 Task: Look for space in Wonosobo, Indonesia from 24th August, 2023 to 10th September, 2023 for 8 adults in price range Rs.12000 to Rs.15000. Place can be entire place or shared room with 4 bedrooms having 8 beds and 4 bathrooms. Property type can be house, flat, guest house. Amenities needed are: wifi, TV, free parkinig on premises, gym, breakfast. Booking option can be shelf check-in. Required host language is English.
Action: Mouse moved to (564, 129)
Screenshot: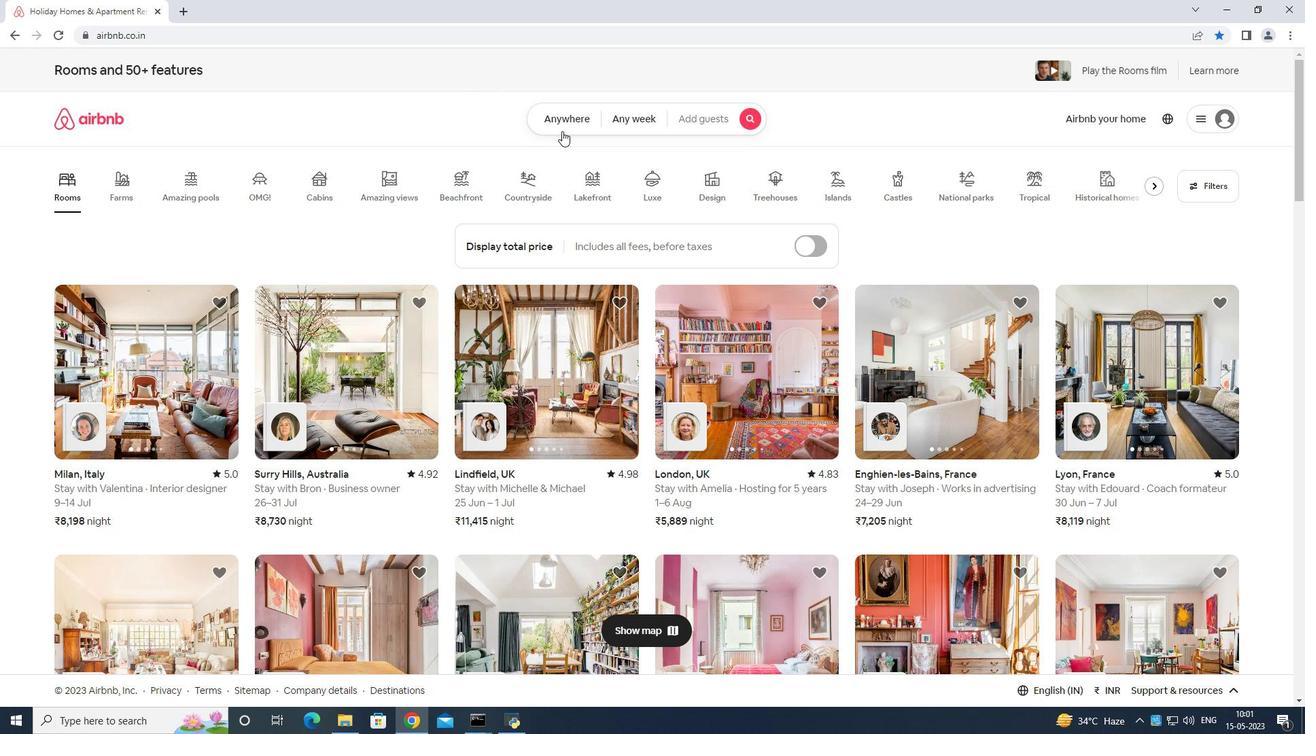 
Action: Mouse pressed left at (564, 129)
Screenshot: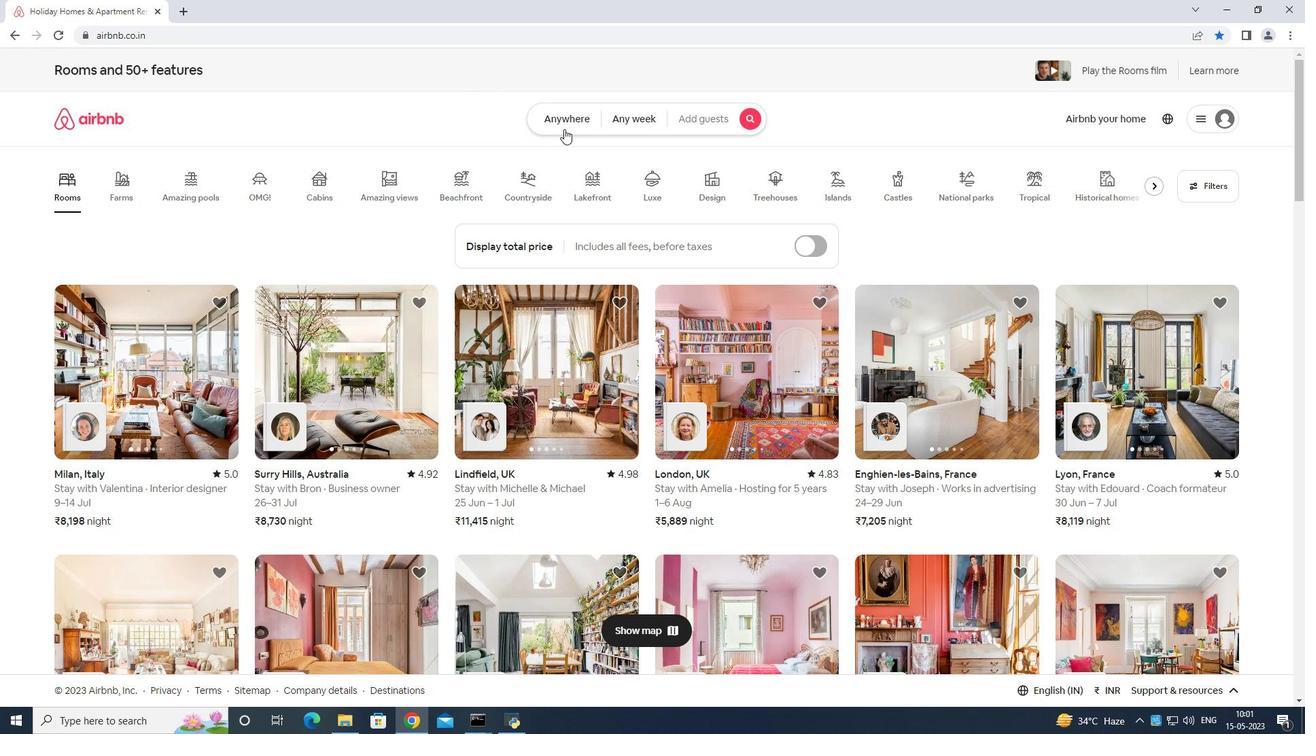 
Action: Mouse moved to (528, 152)
Screenshot: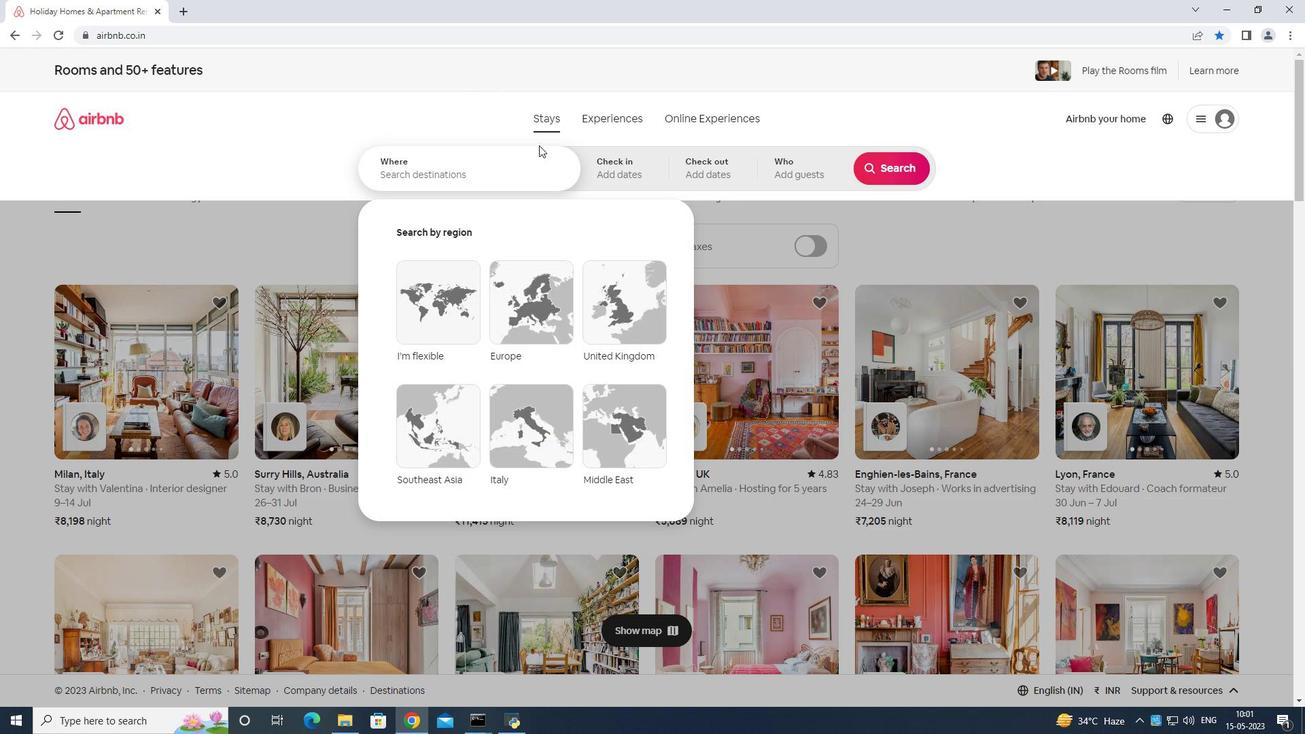 
Action: Mouse pressed left at (528, 152)
Screenshot: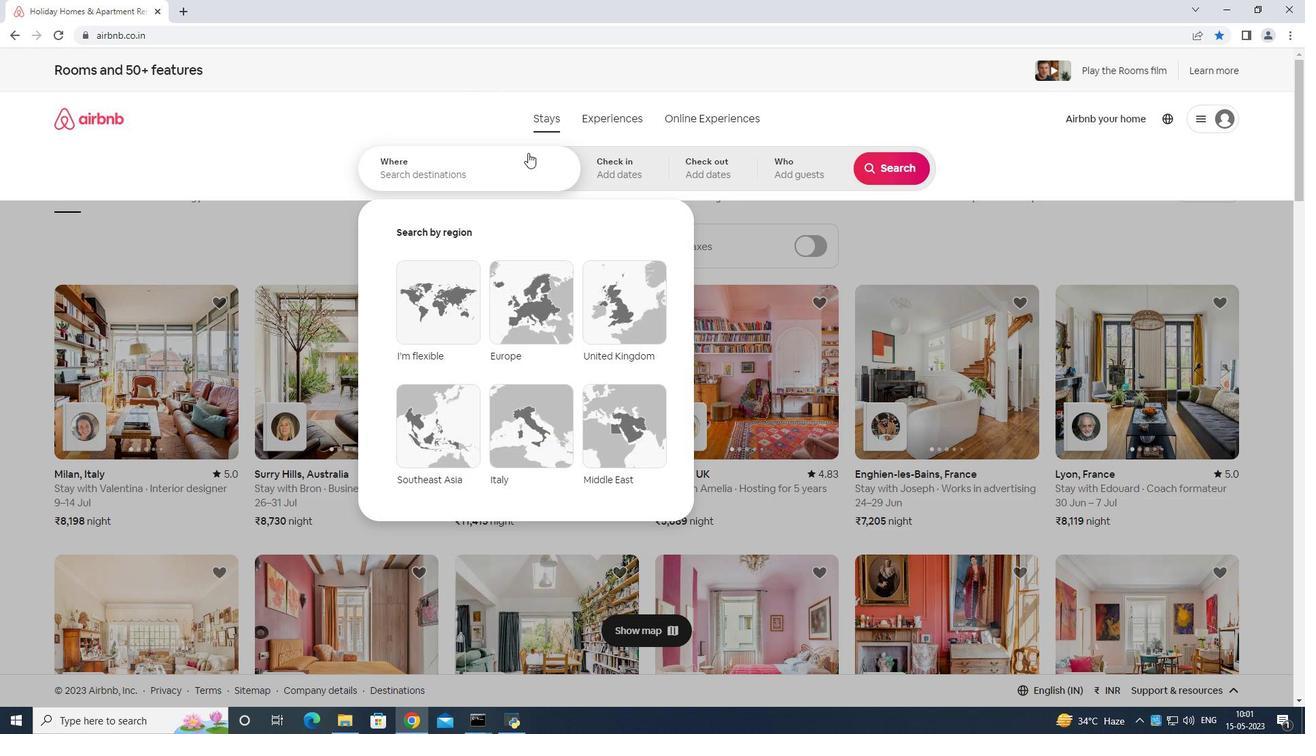 
Action: Key pressed <Key.shift>wonosobo<Key.space><Key.shift>Indonea<Key.backspace>sia<Key.enter>
Screenshot: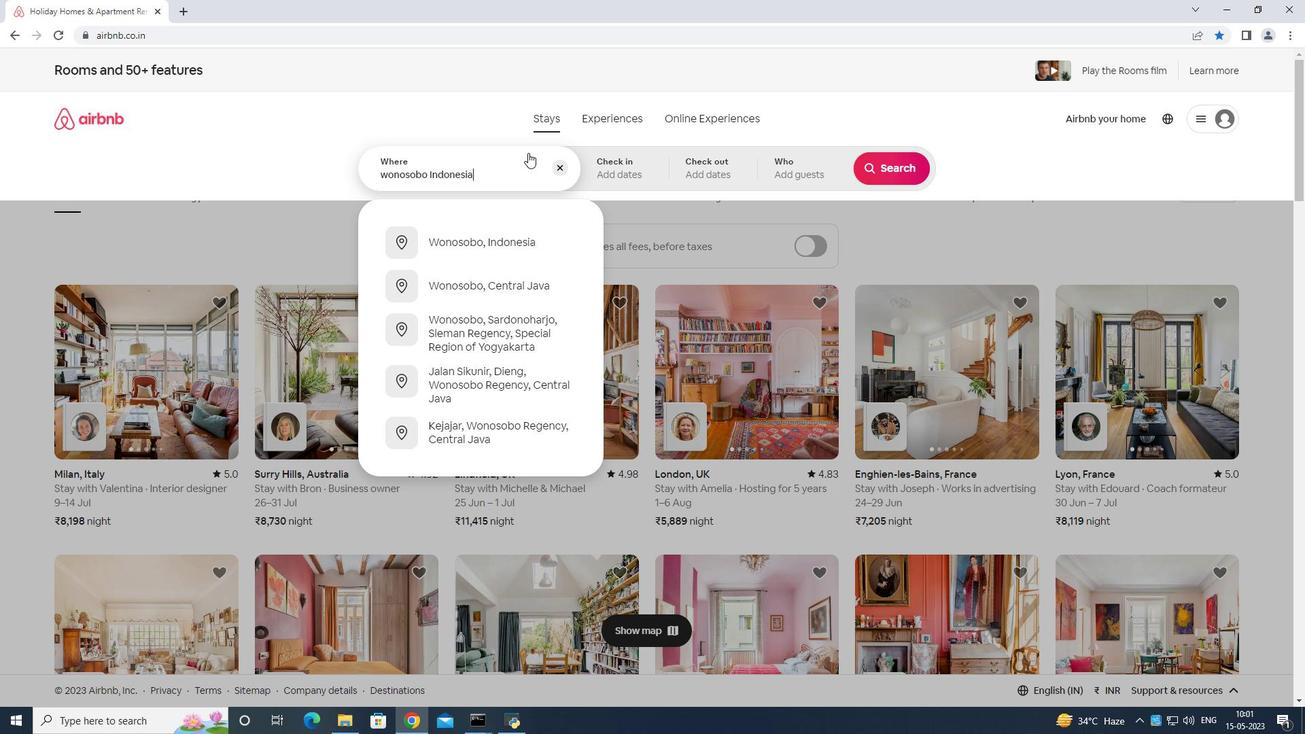 
Action: Mouse moved to (880, 269)
Screenshot: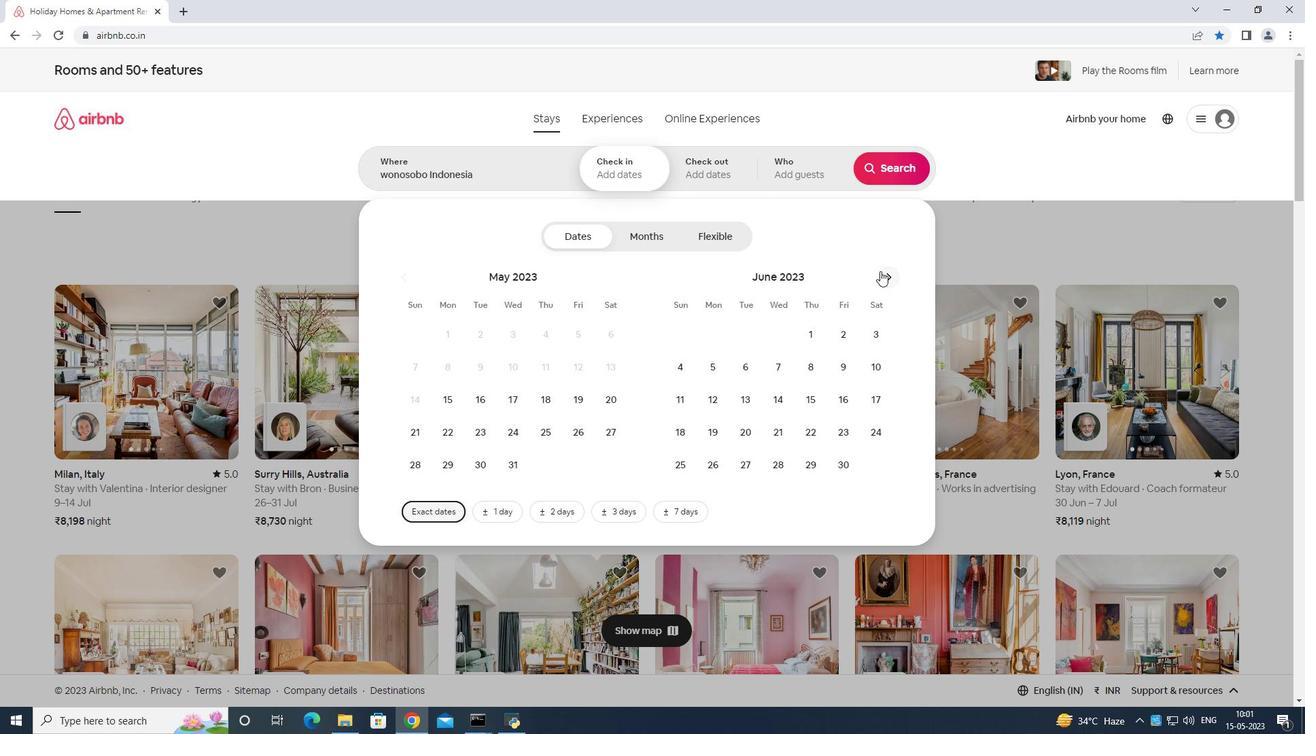 
Action: Mouse pressed left at (880, 269)
Screenshot: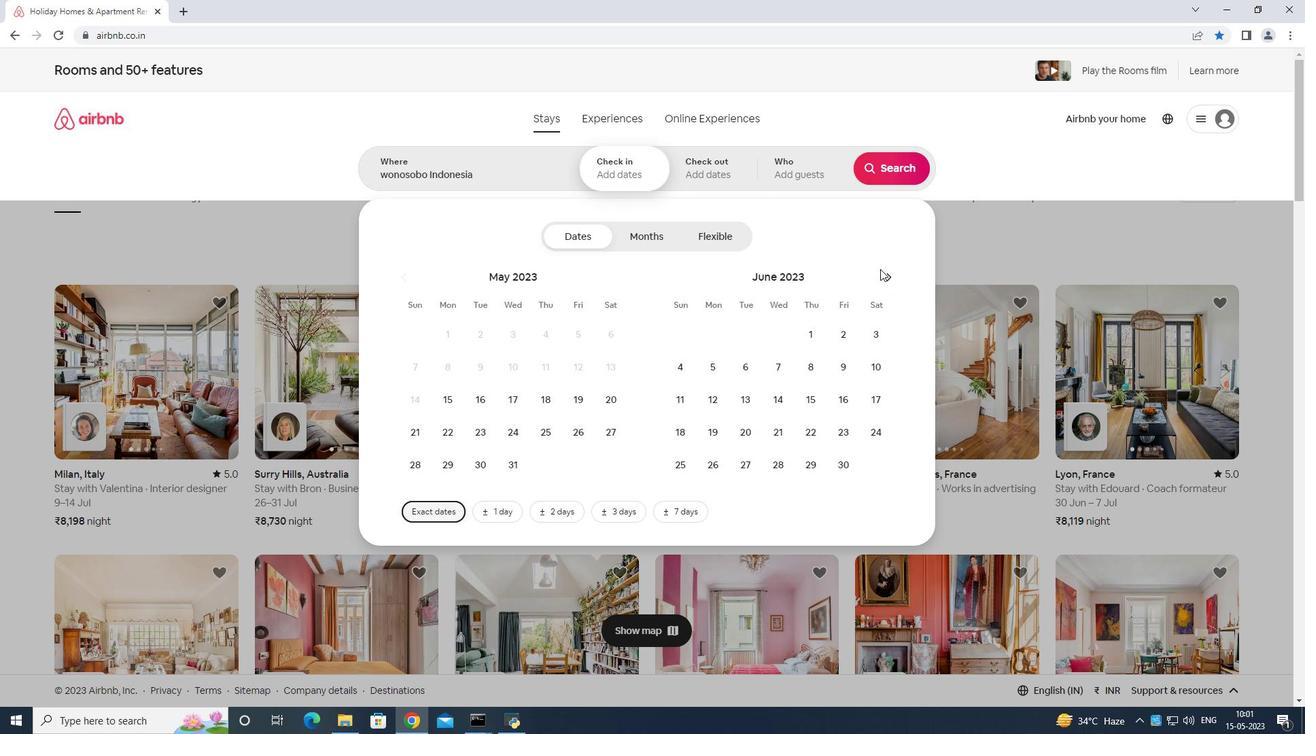 
Action: Mouse moved to (879, 272)
Screenshot: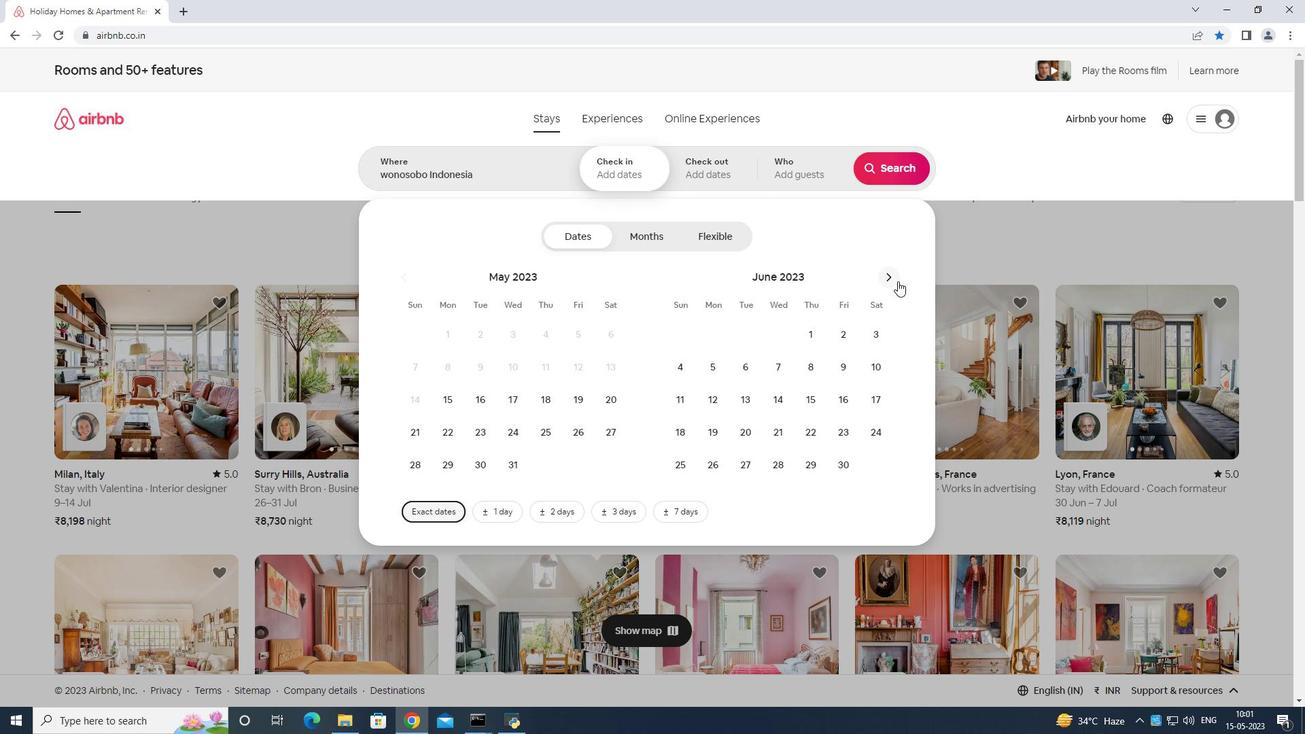 
Action: Mouse pressed left at (879, 272)
Screenshot: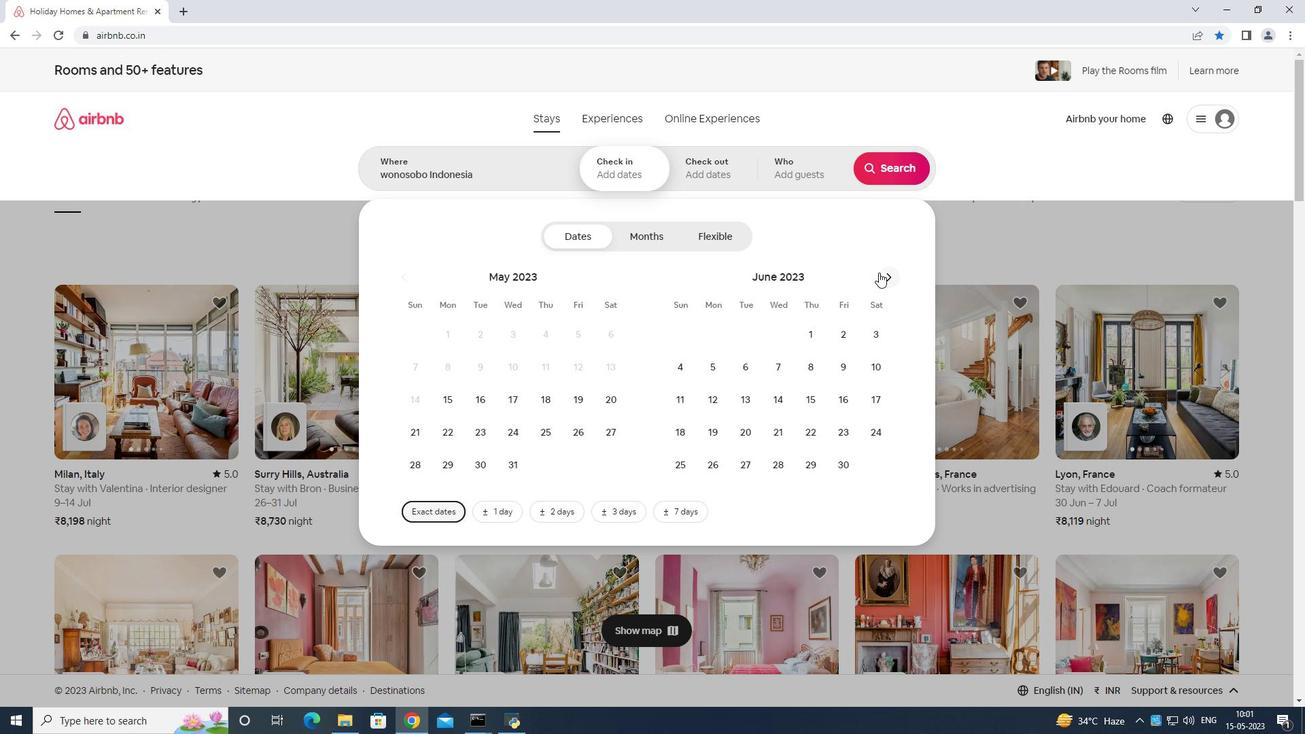 
Action: Mouse moved to (887, 271)
Screenshot: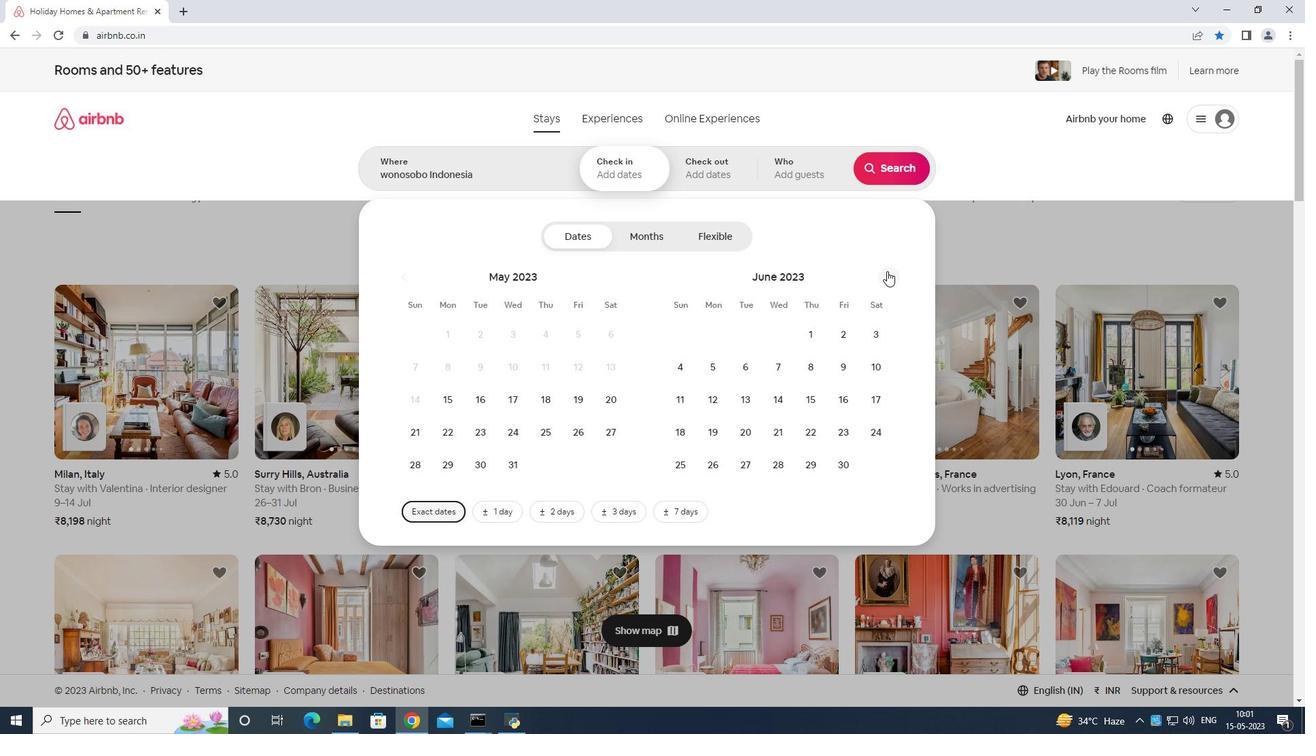 
Action: Mouse pressed left at (887, 271)
Screenshot: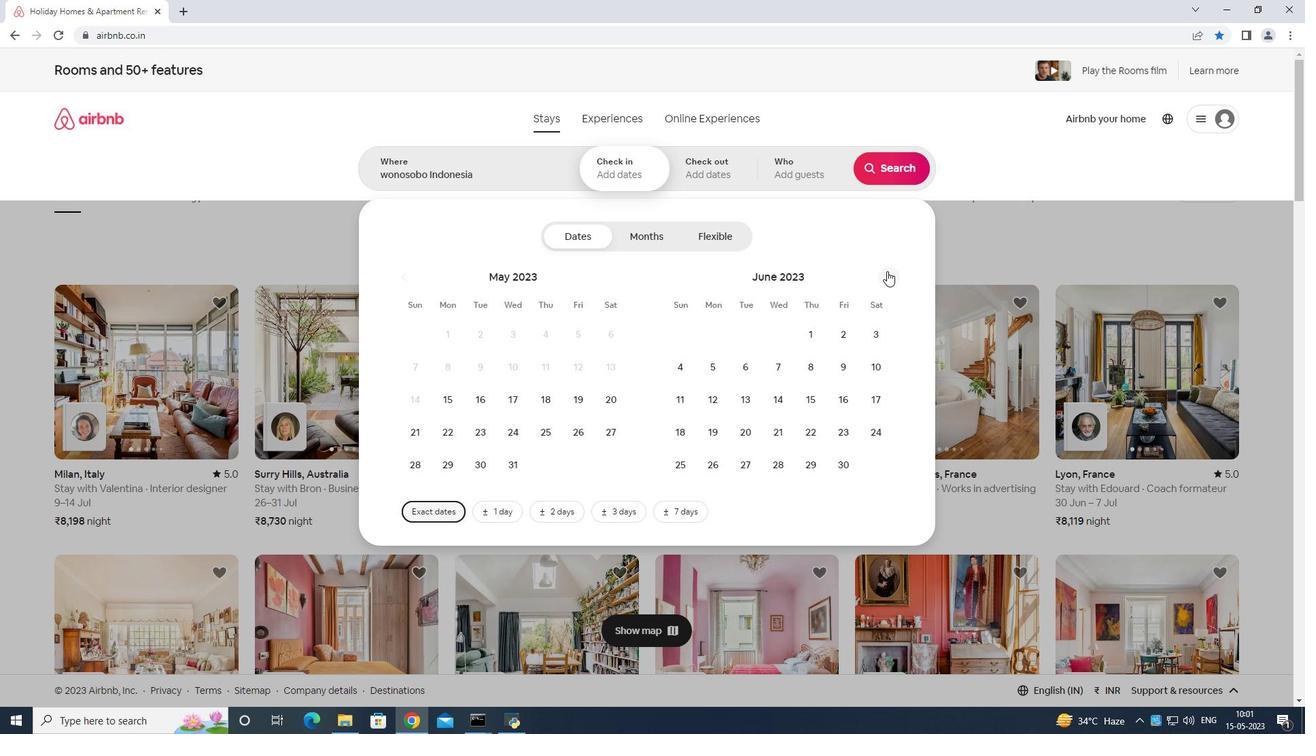 
Action: Mouse moved to (890, 272)
Screenshot: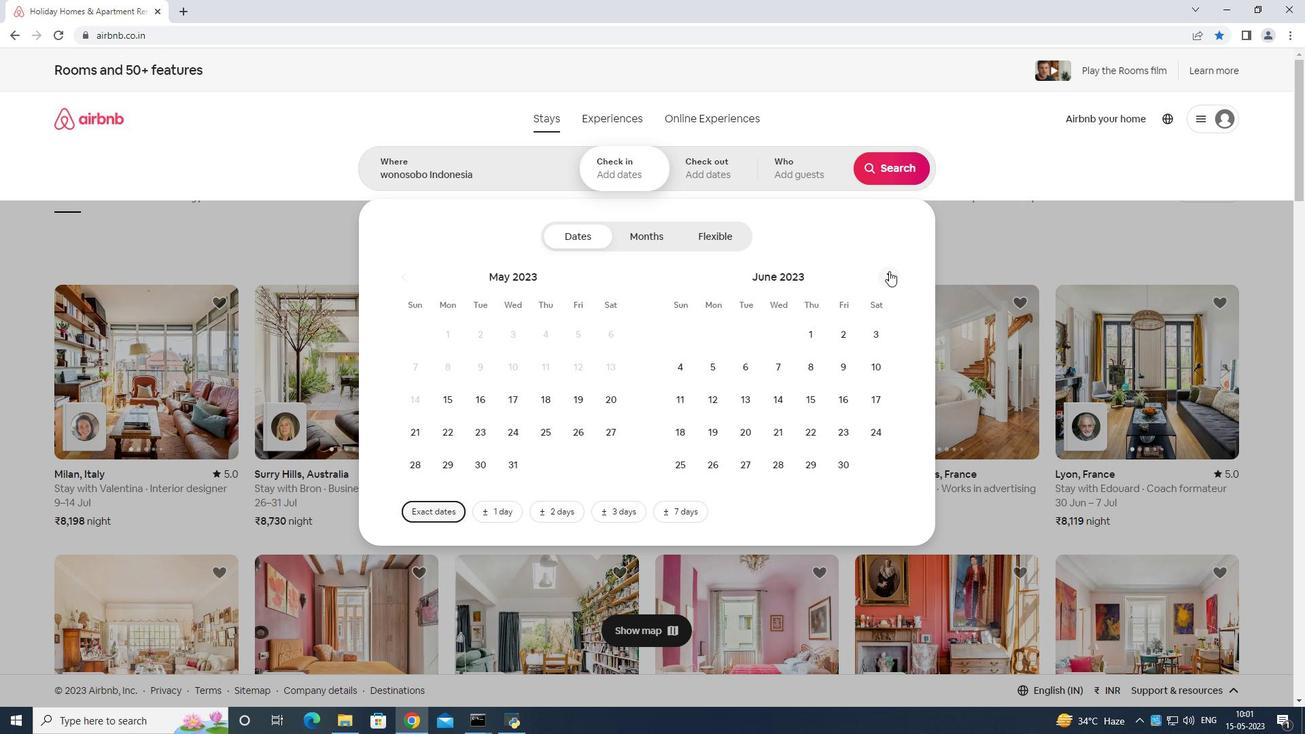 
Action: Mouse pressed left at (890, 272)
Screenshot: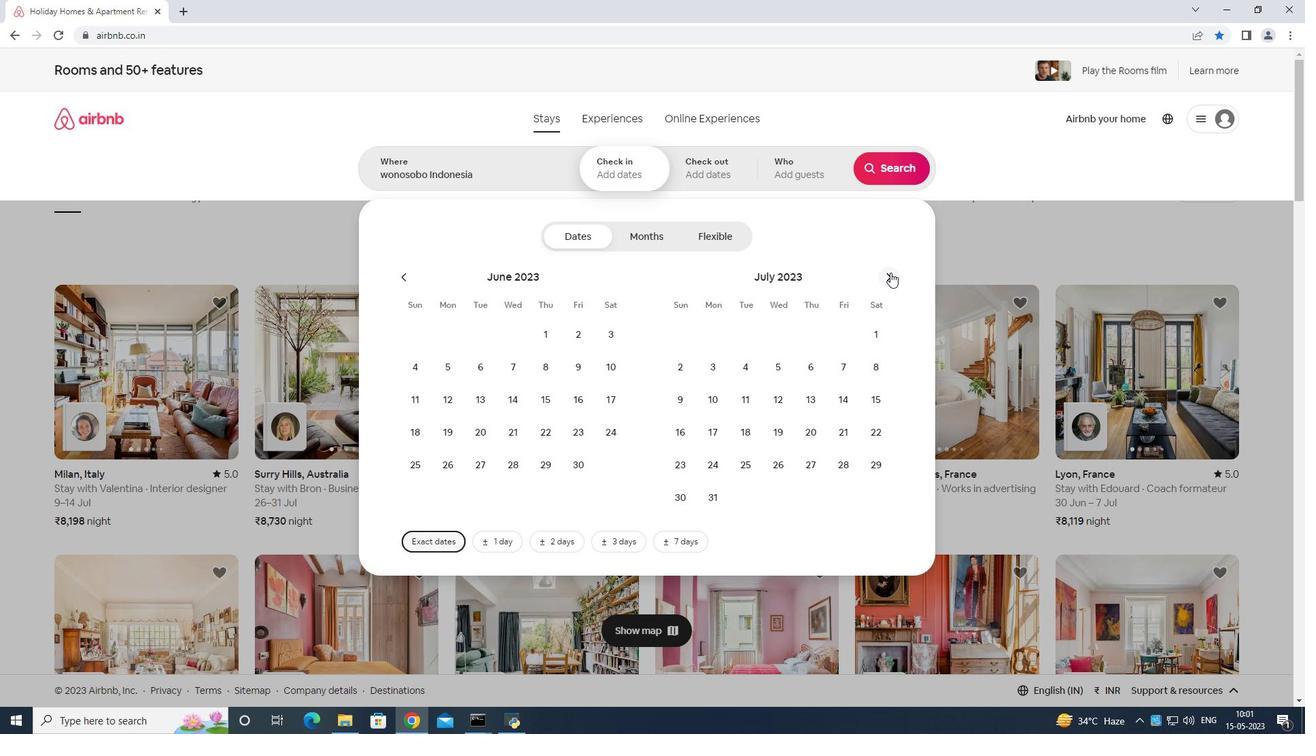 
Action: Mouse moved to (807, 424)
Screenshot: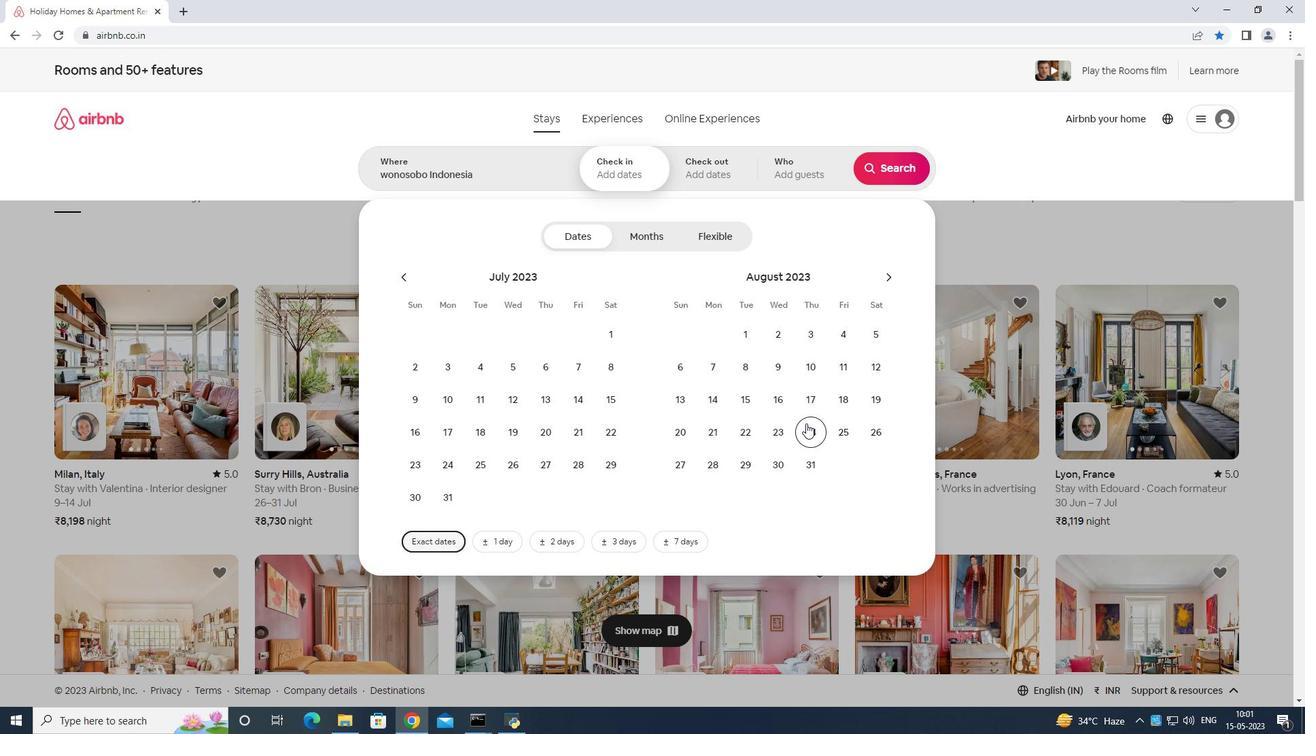 
Action: Mouse pressed left at (807, 424)
Screenshot: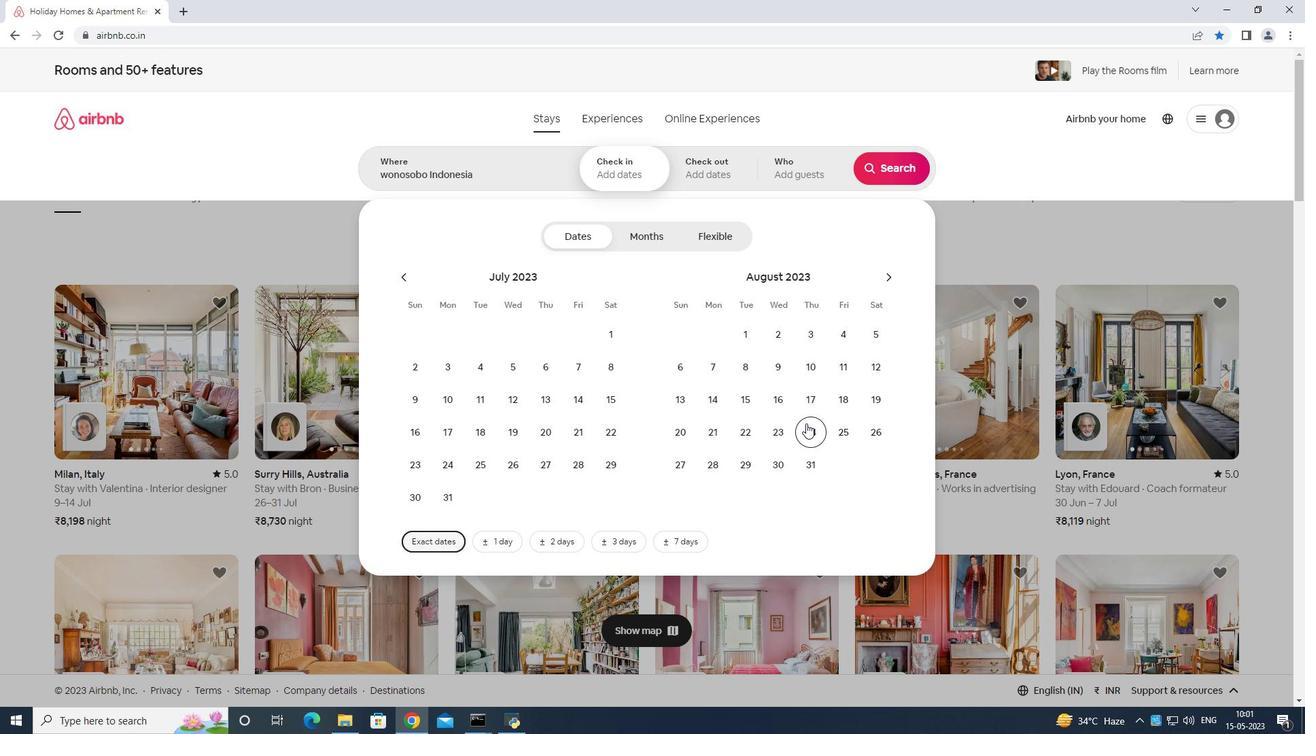 
Action: Mouse moved to (881, 269)
Screenshot: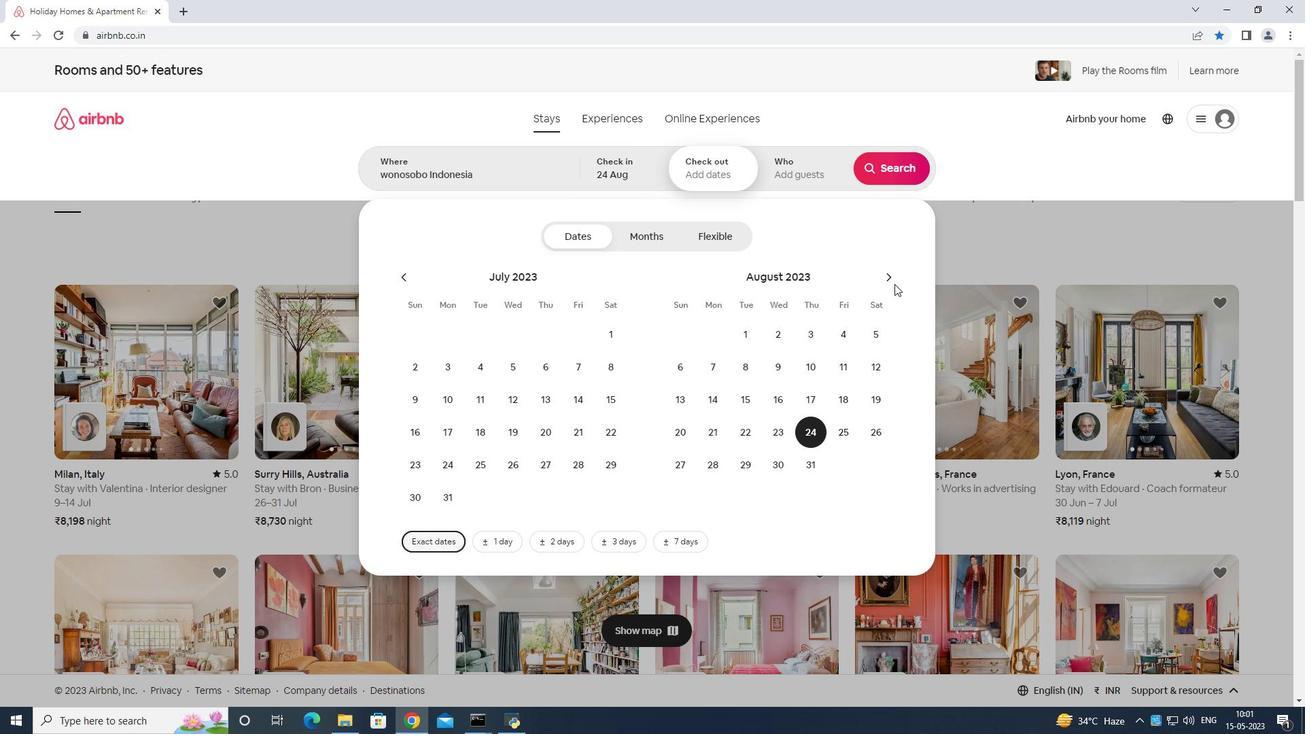 
Action: Mouse pressed left at (881, 269)
Screenshot: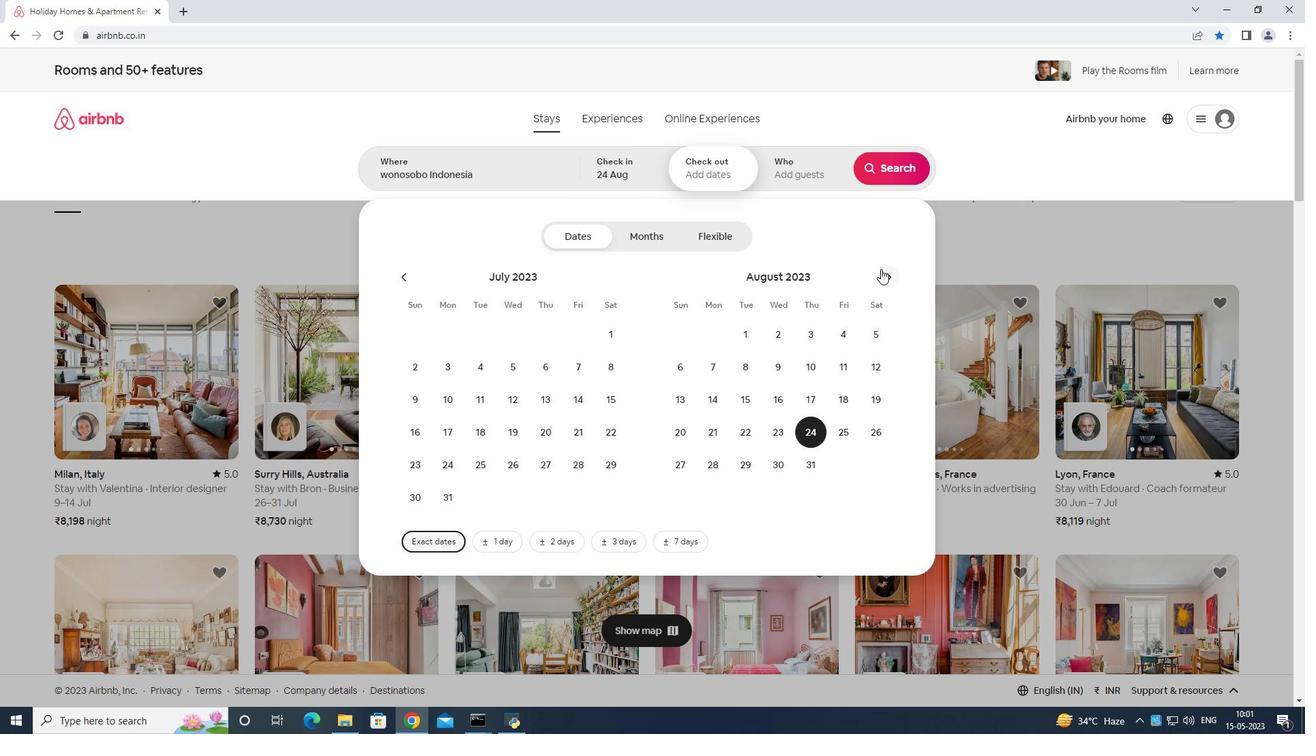 
Action: Mouse moved to (883, 271)
Screenshot: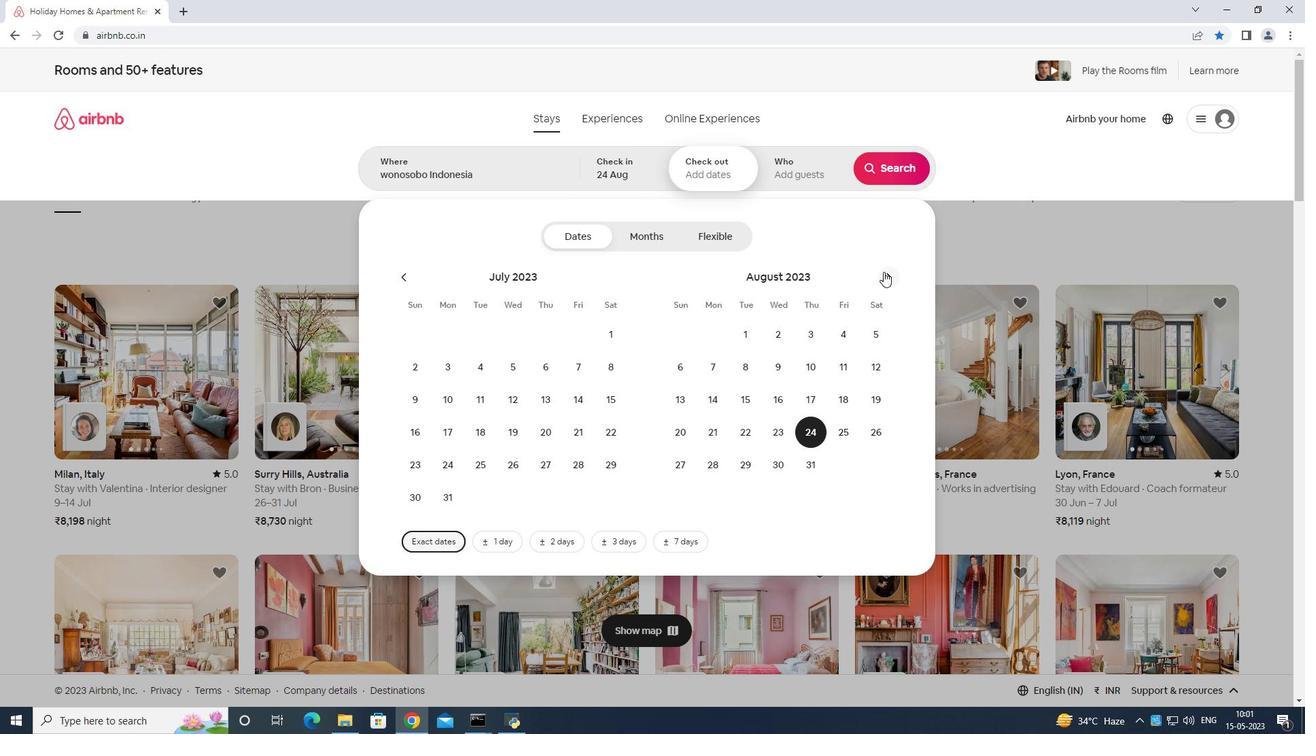 
Action: Mouse pressed left at (883, 271)
Screenshot: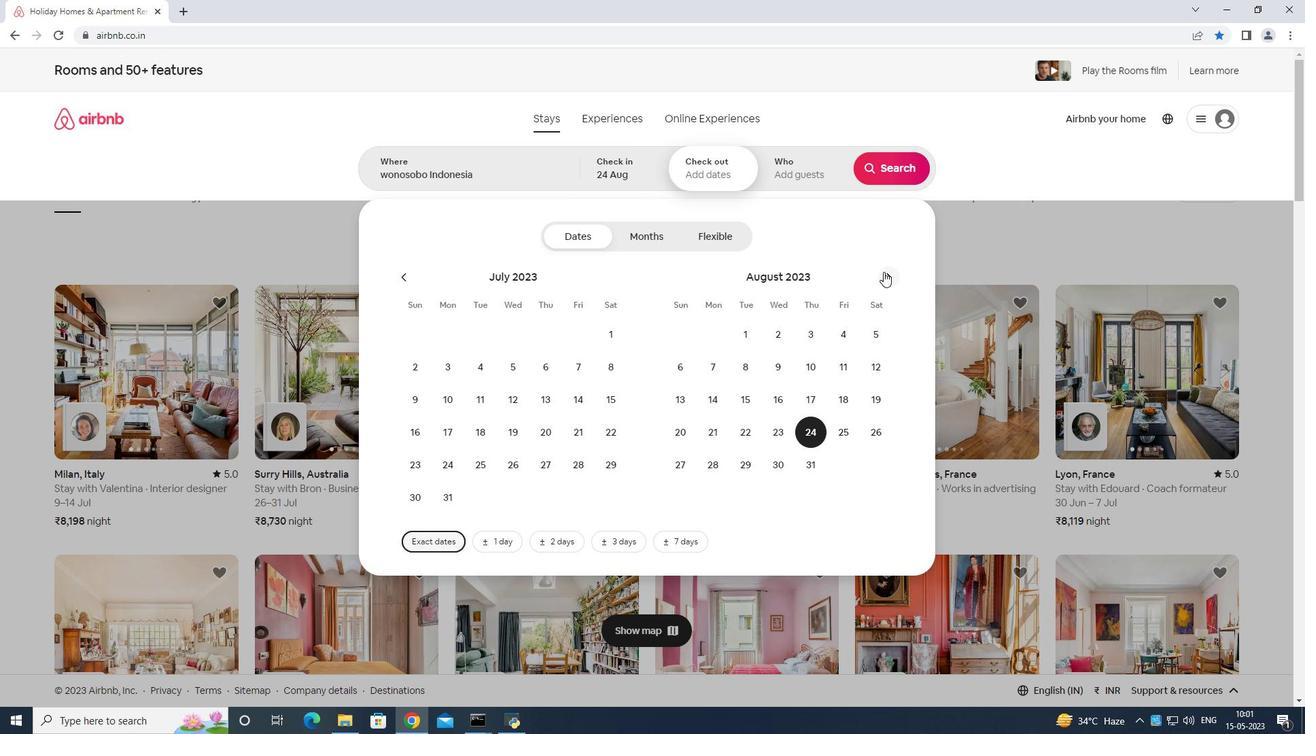 
Action: Mouse moved to (677, 397)
Screenshot: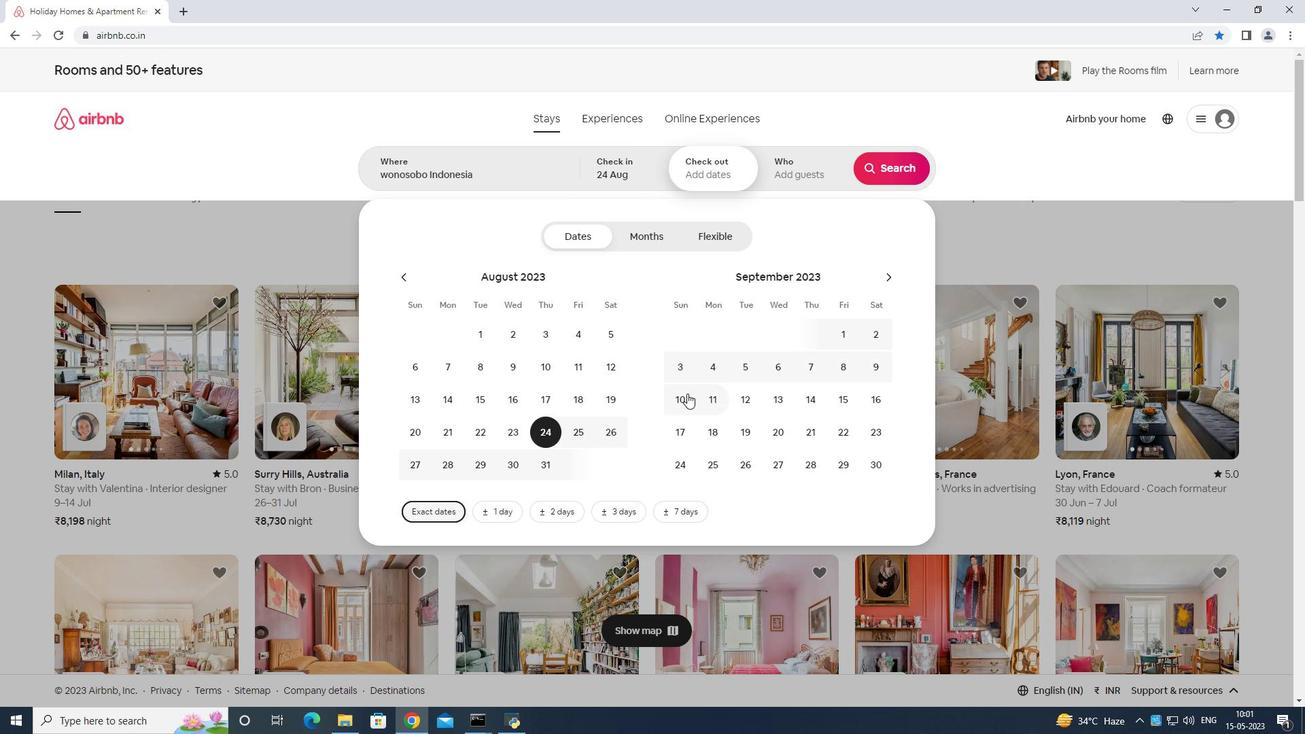 
Action: Mouse pressed left at (677, 397)
Screenshot: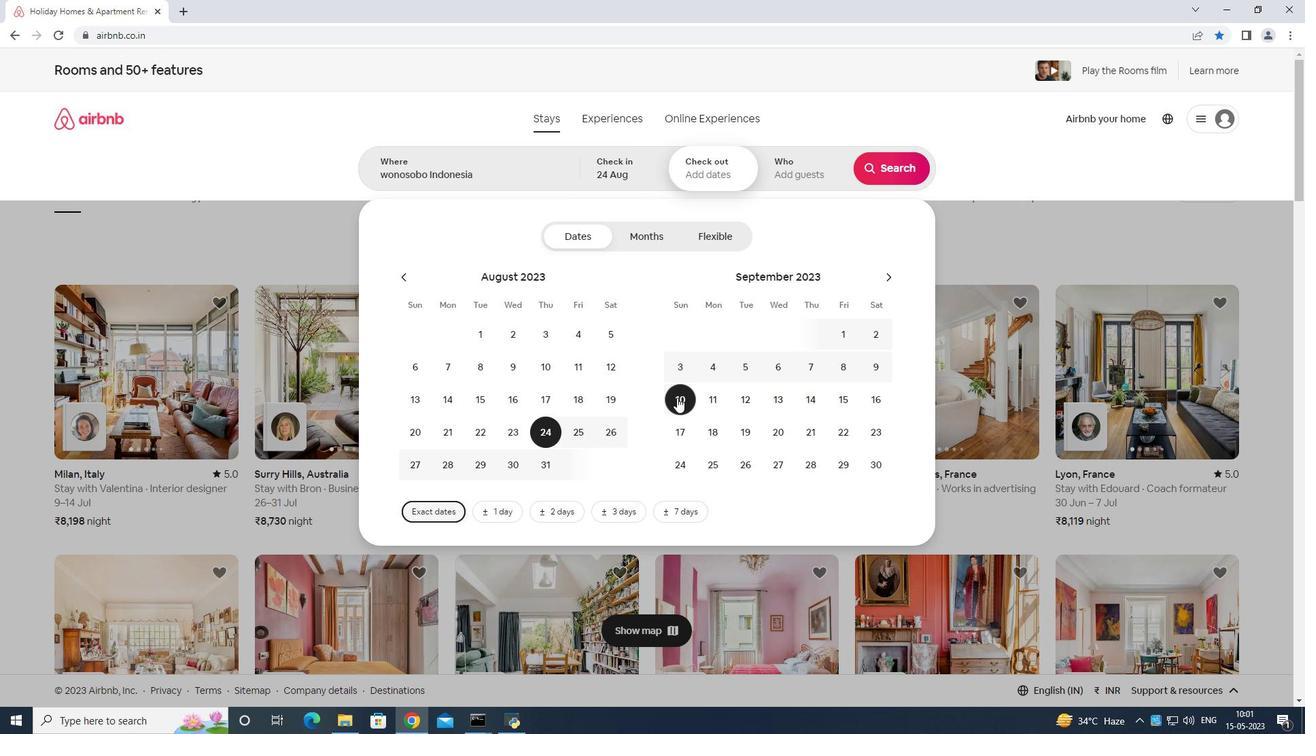 
Action: Mouse moved to (792, 159)
Screenshot: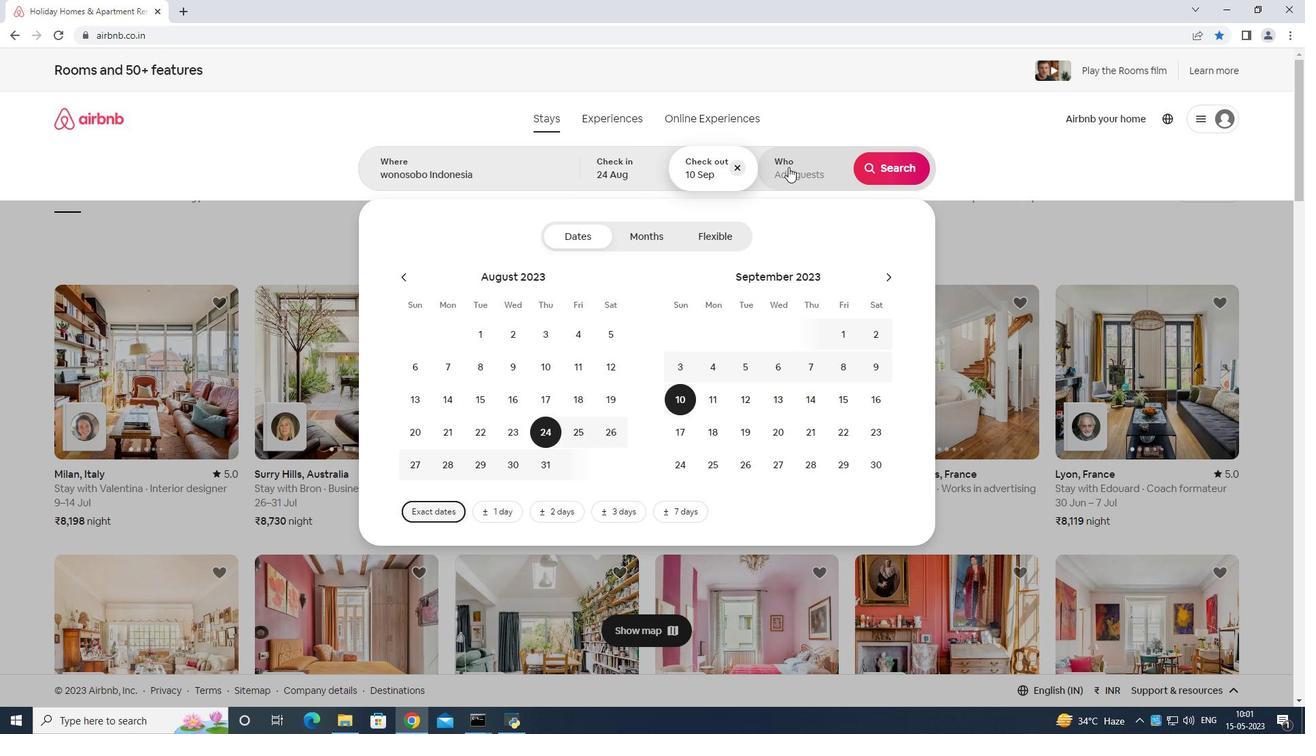 
Action: Mouse pressed left at (792, 159)
Screenshot: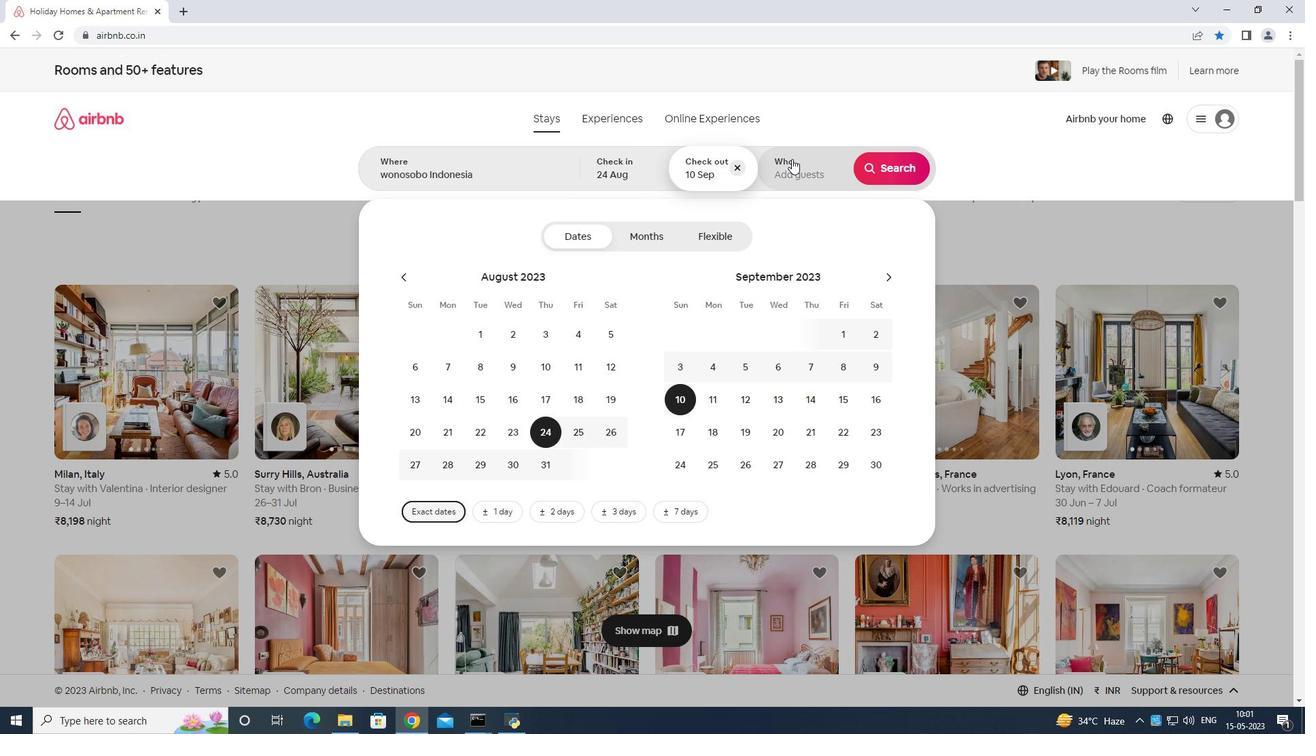 
Action: Mouse moved to (891, 243)
Screenshot: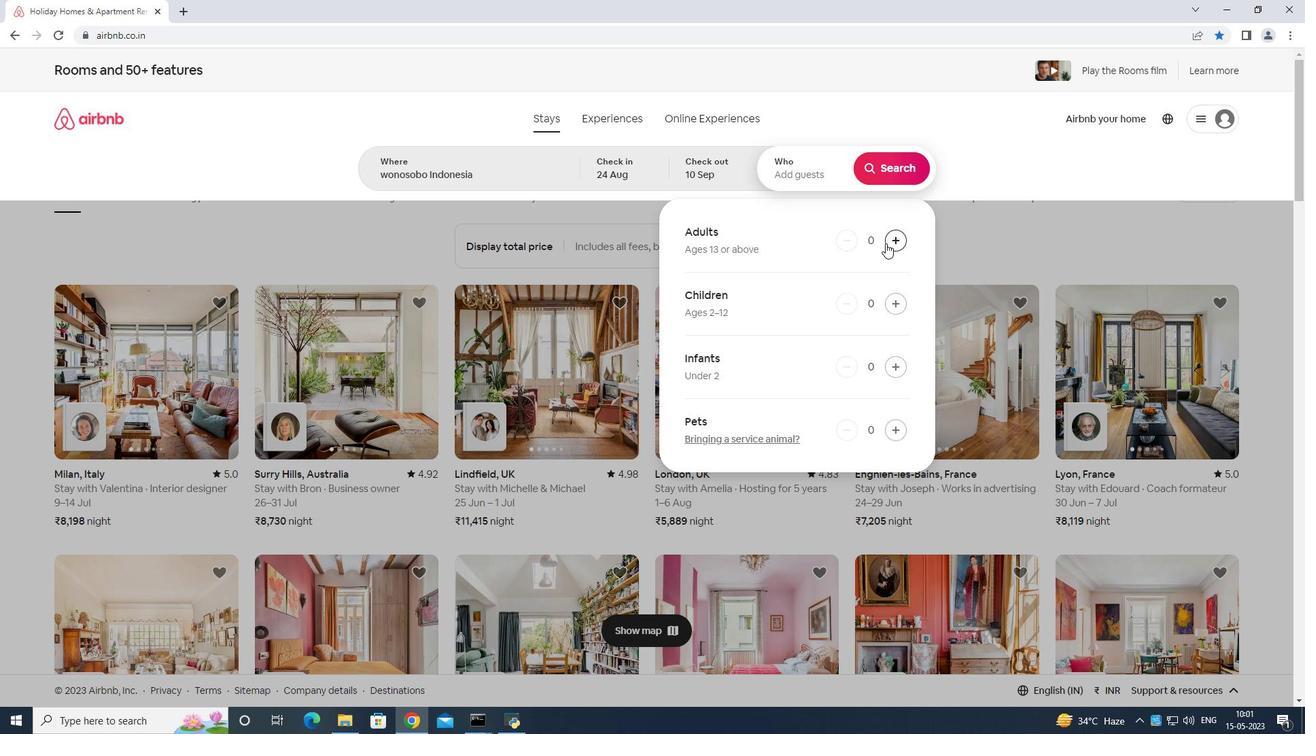 
Action: Mouse pressed left at (891, 243)
Screenshot: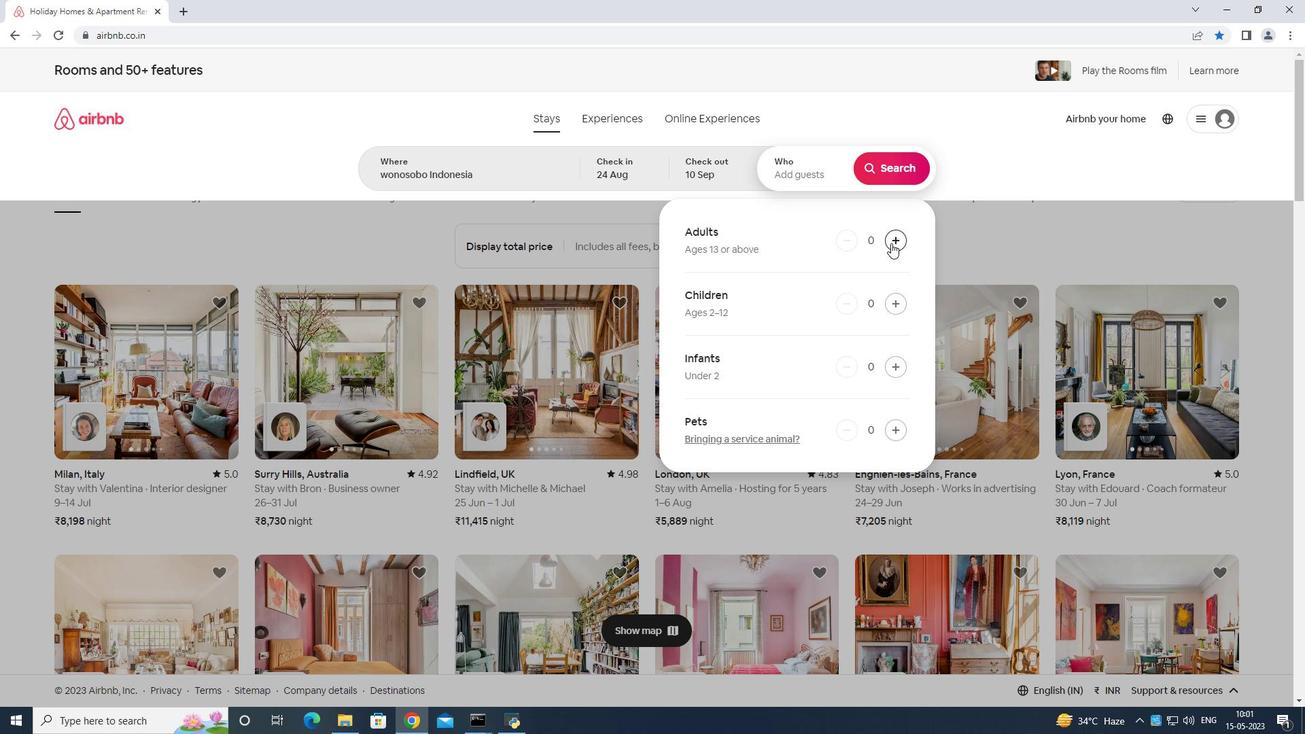 
Action: Mouse pressed left at (891, 243)
Screenshot: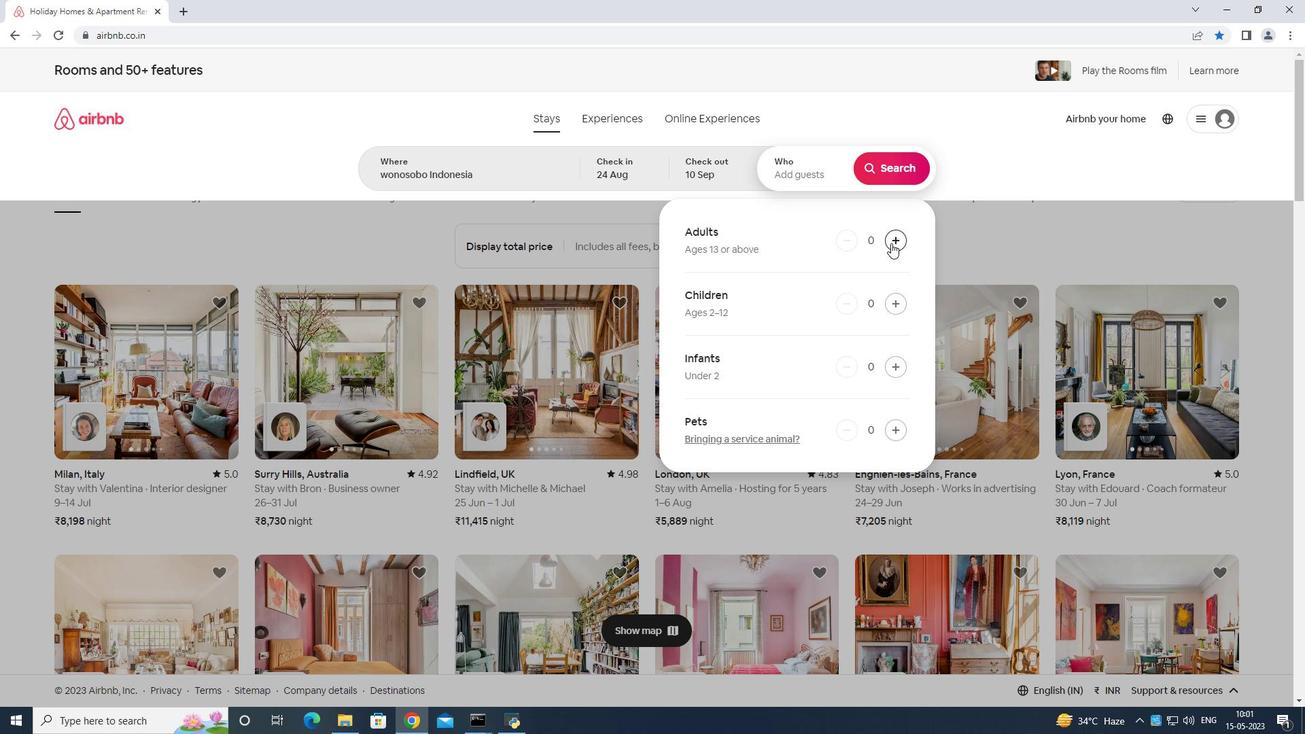 
Action: Mouse pressed left at (891, 243)
Screenshot: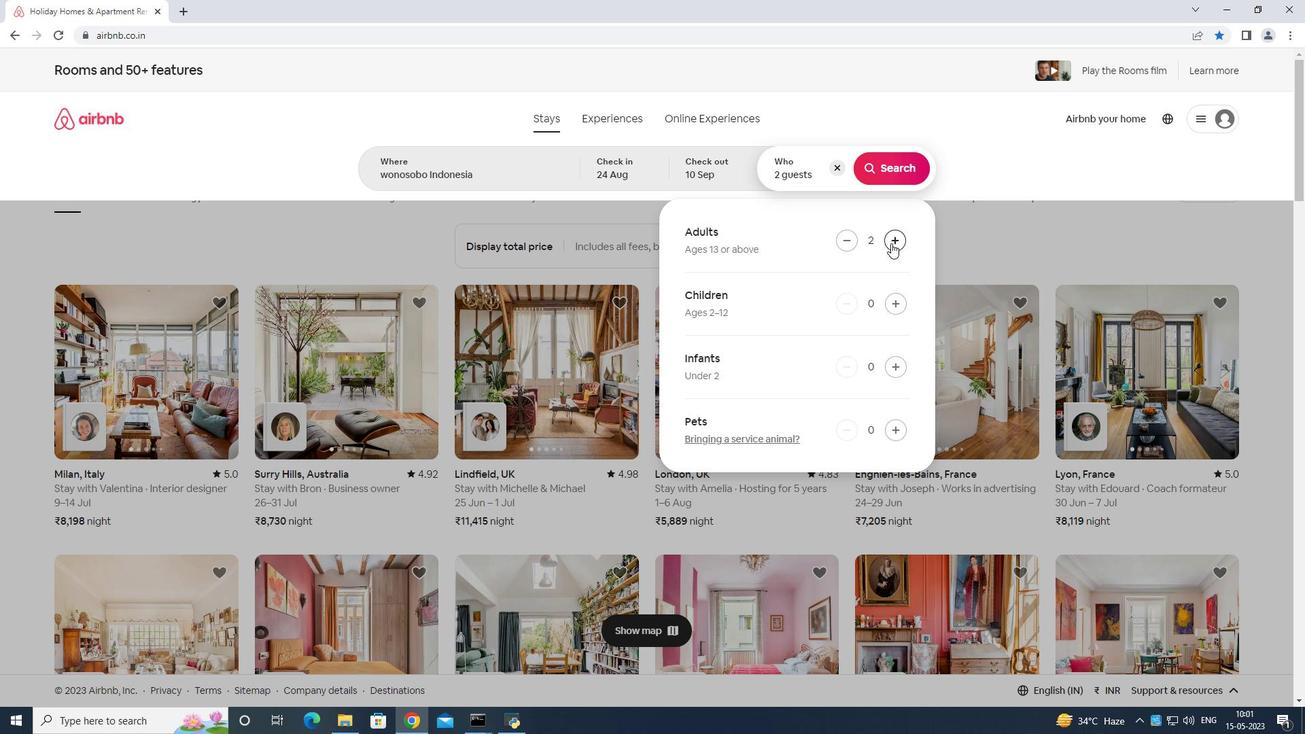 
Action: Mouse moved to (891, 243)
Screenshot: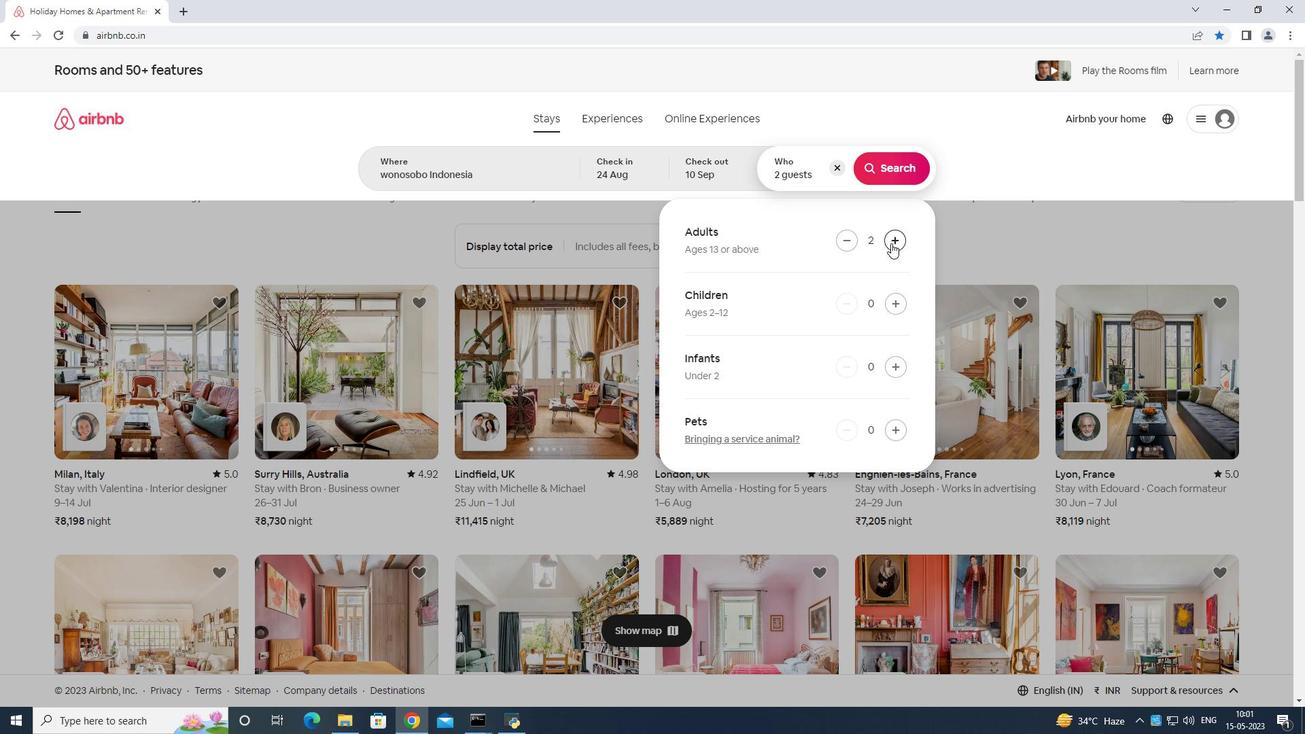 
Action: Mouse pressed left at (891, 243)
Screenshot: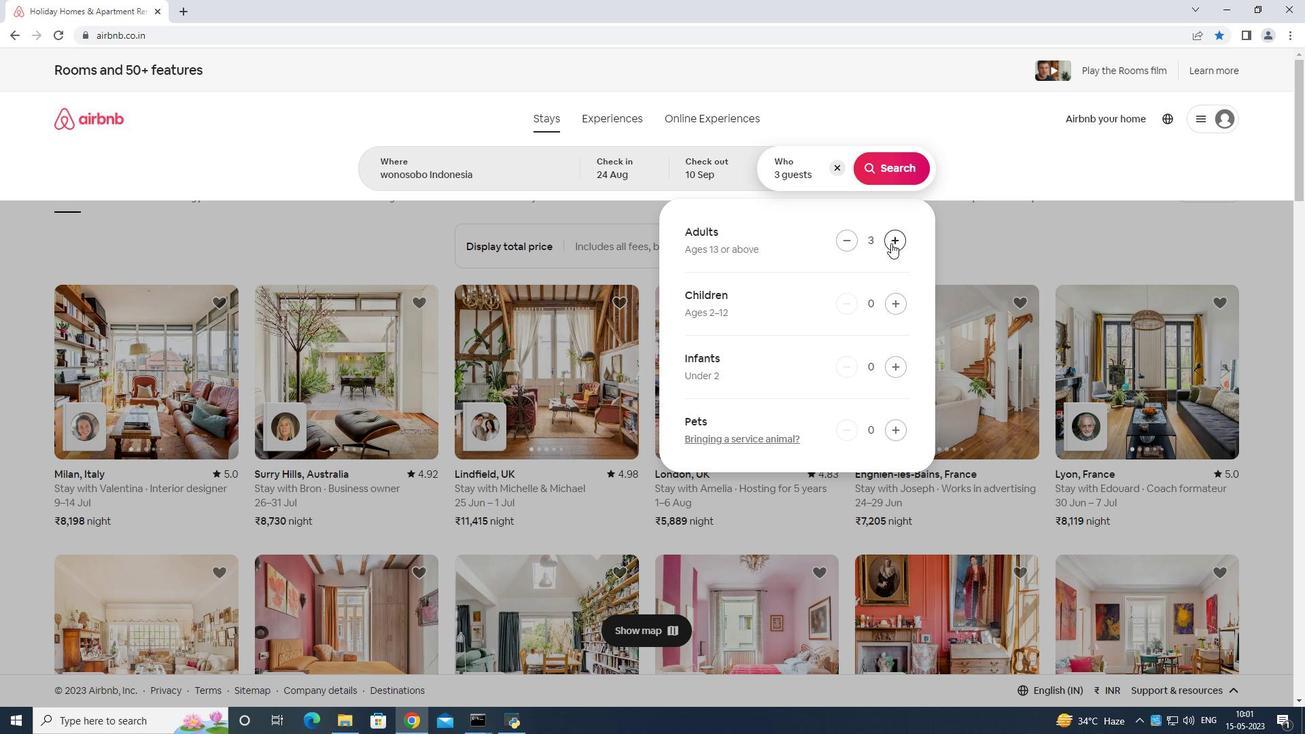 
Action: Mouse pressed left at (891, 243)
Screenshot: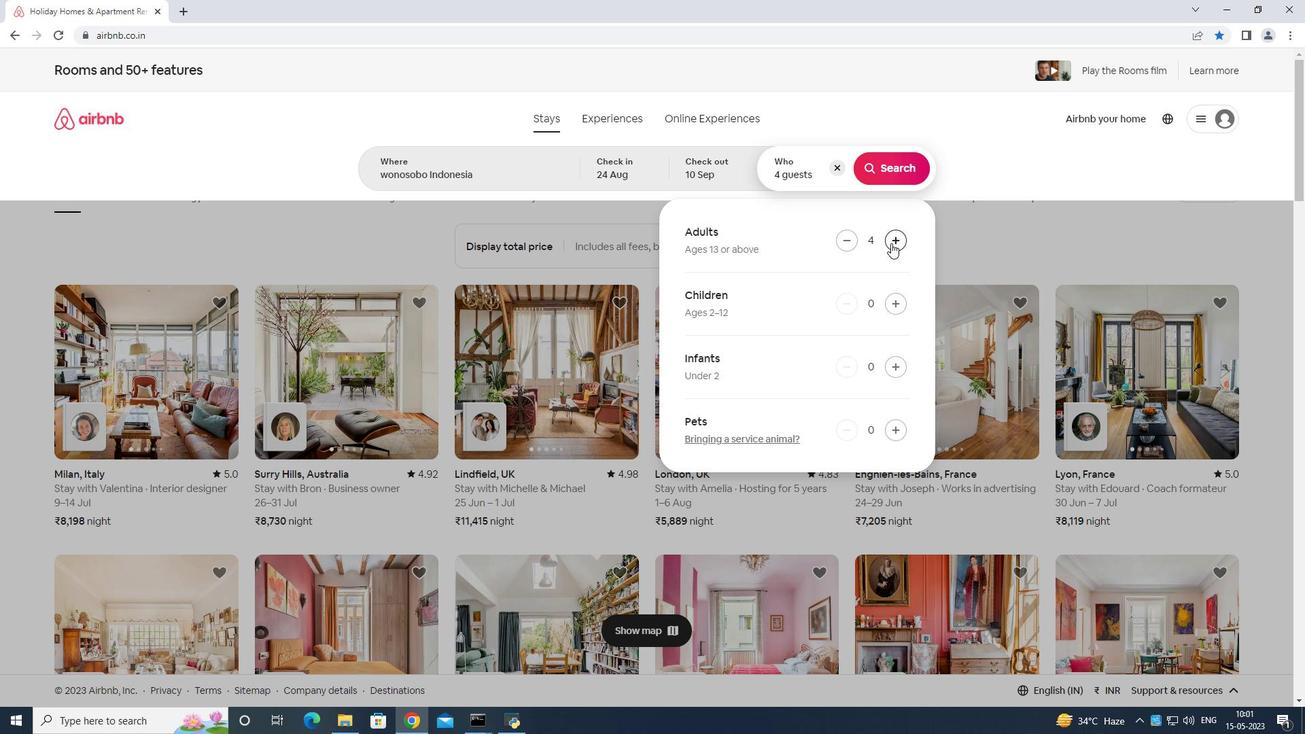 
Action: Mouse pressed left at (891, 243)
Screenshot: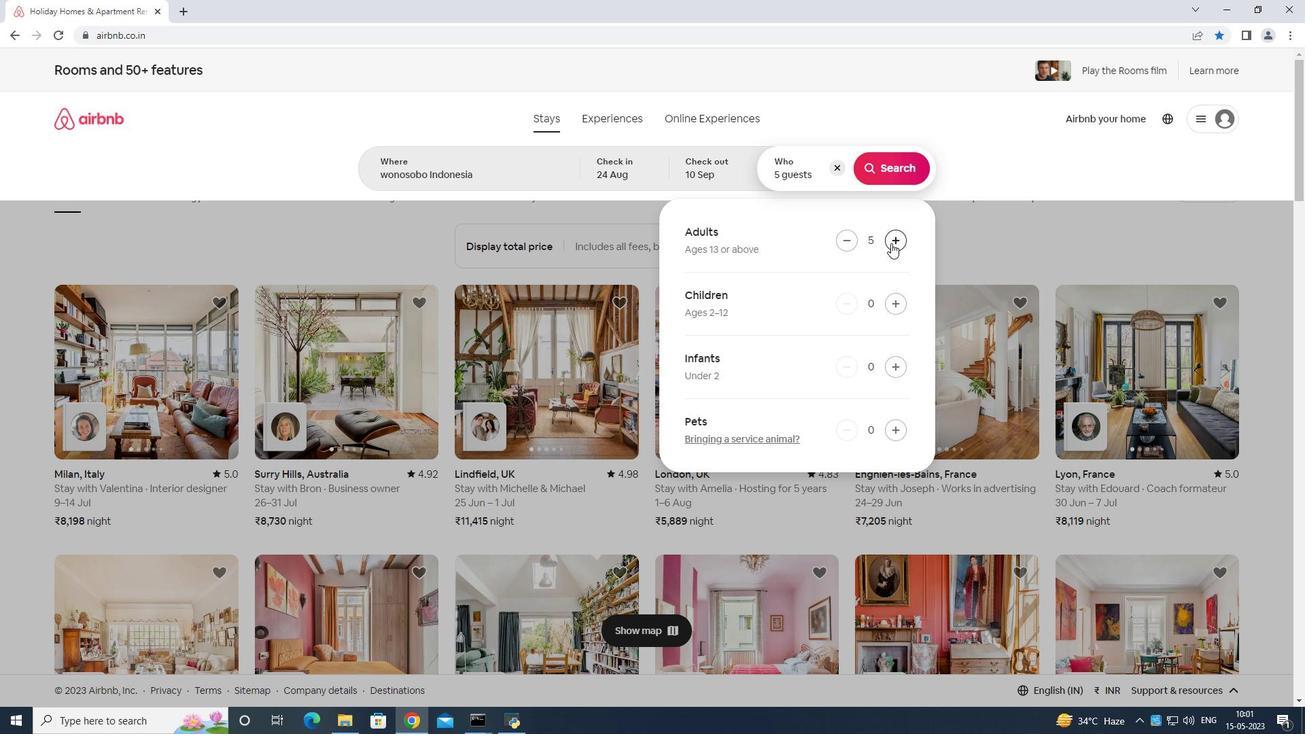 
Action: Mouse pressed left at (891, 243)
Screenshot: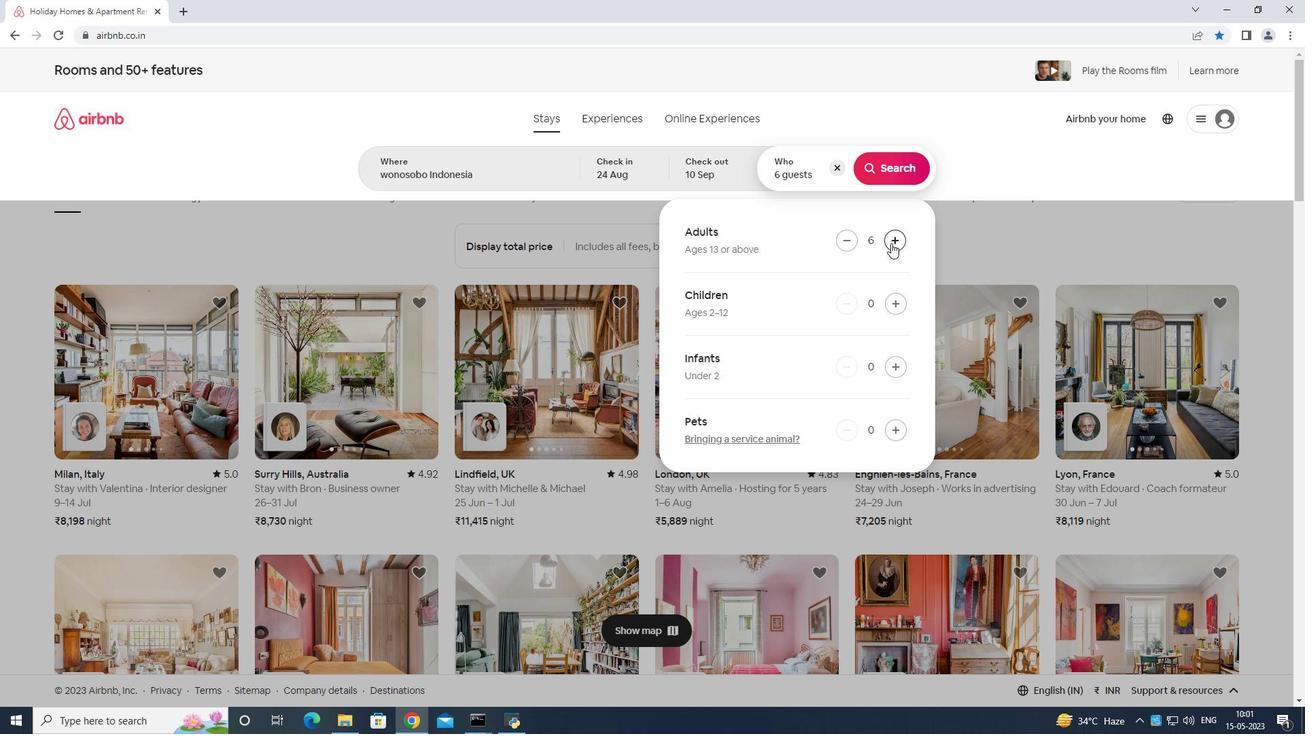 
Action: Mouse moved to (892, 242)
Screenshot: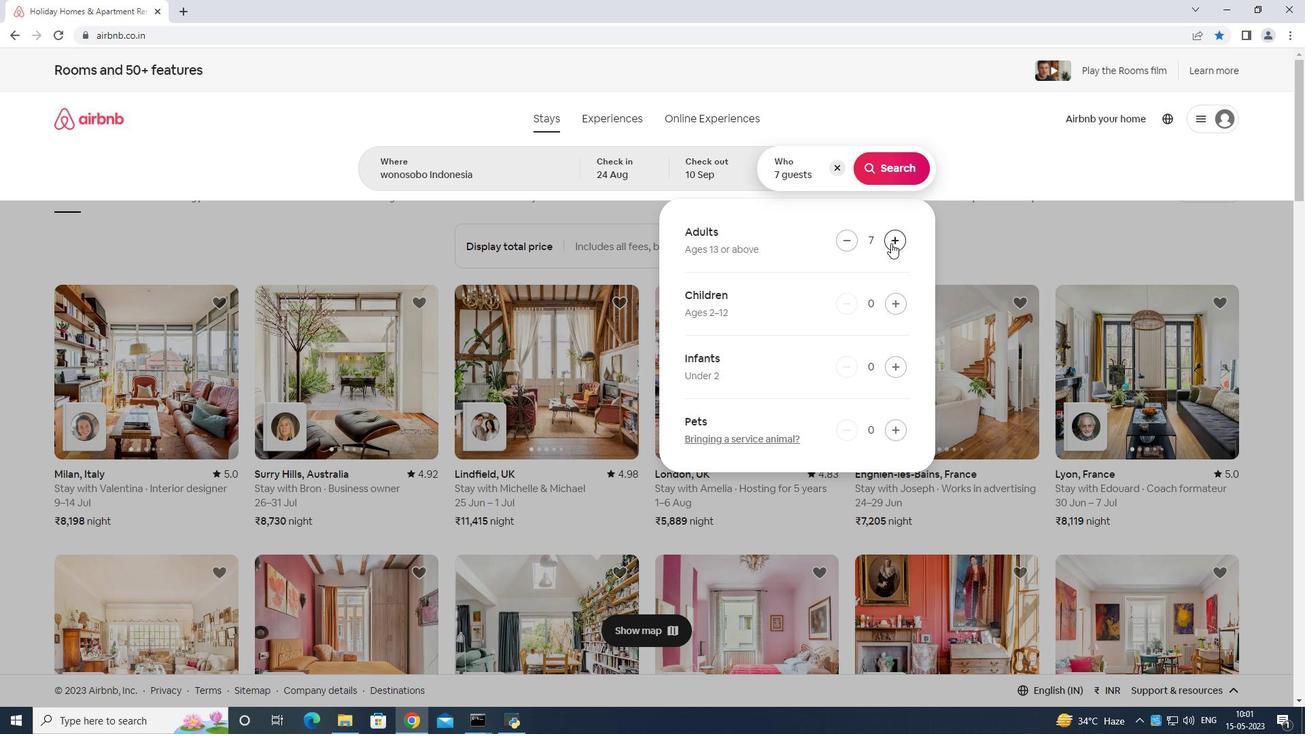 
Action: Mouse pressed left at (892, 242)
Screenshot: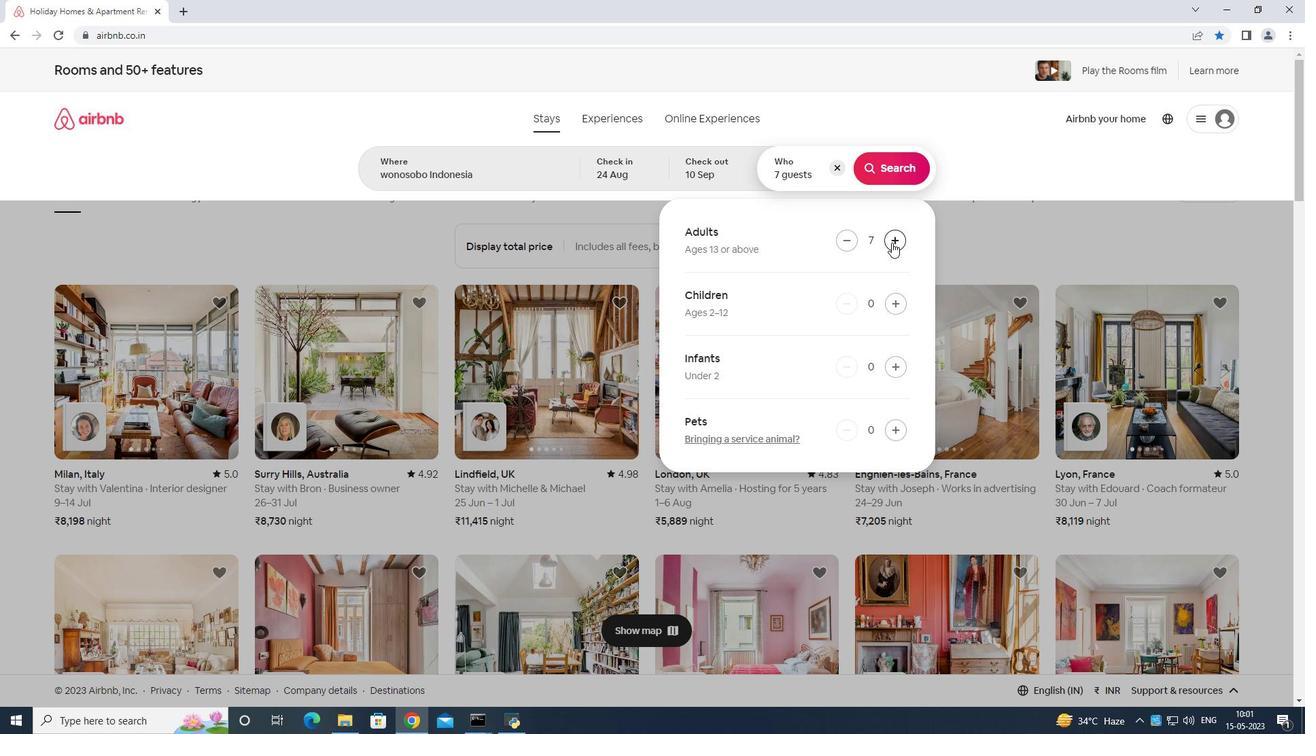 
Action: Mouse moved to (889, 171)
Screenshot: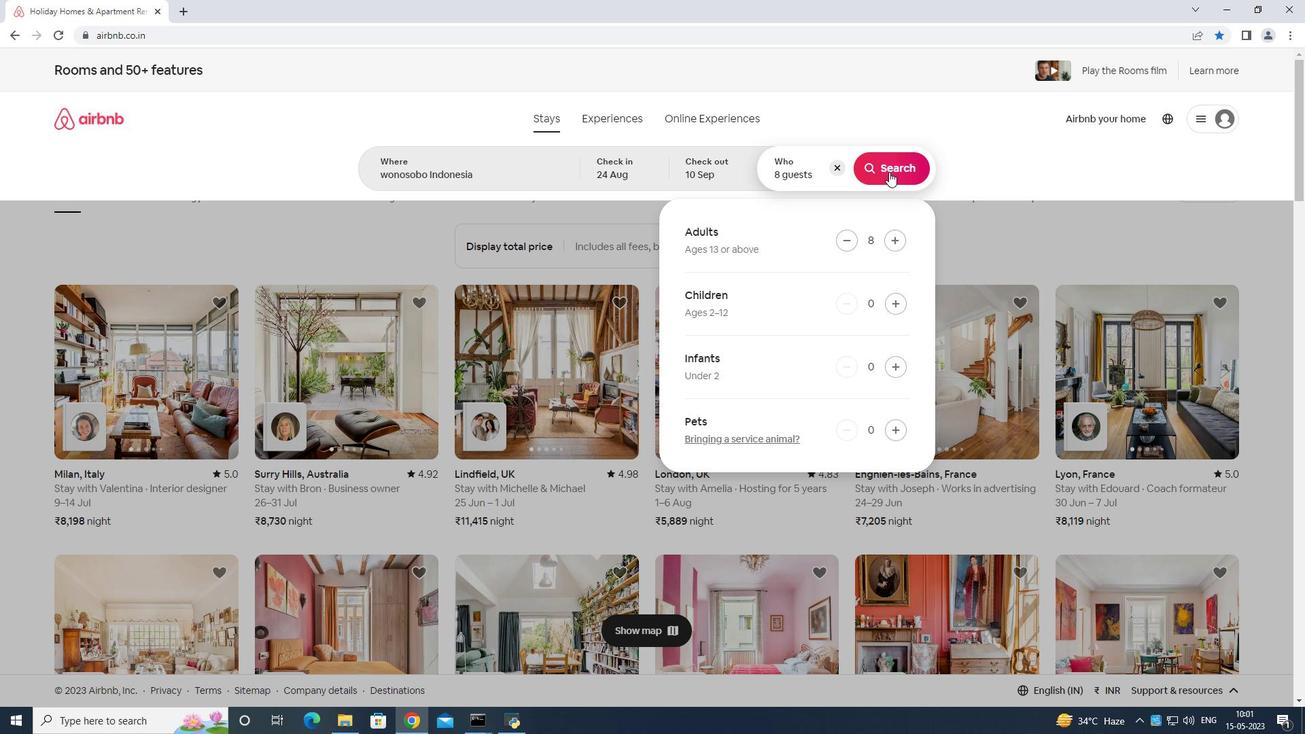 
Action: Mouse pressed left at (889, 171)
Screenshot: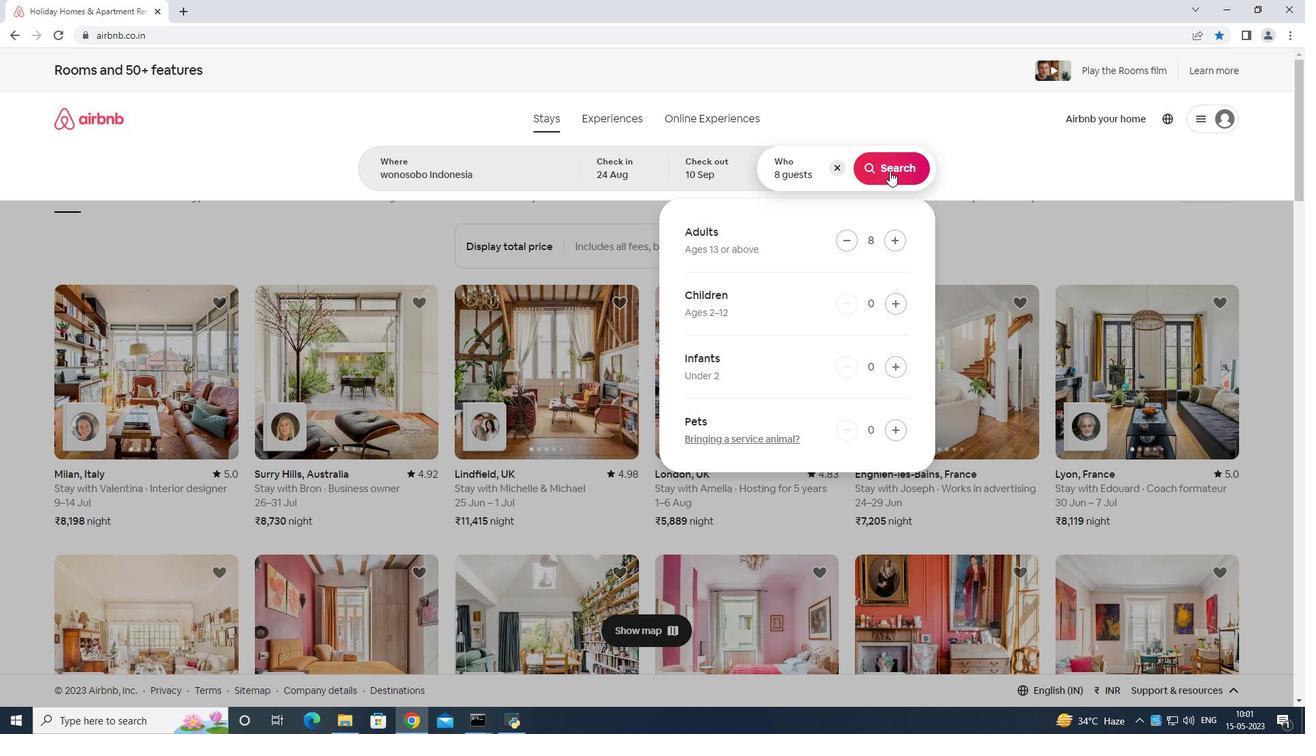 
Action: Mouse moved to (1257, 130)
Screenshot: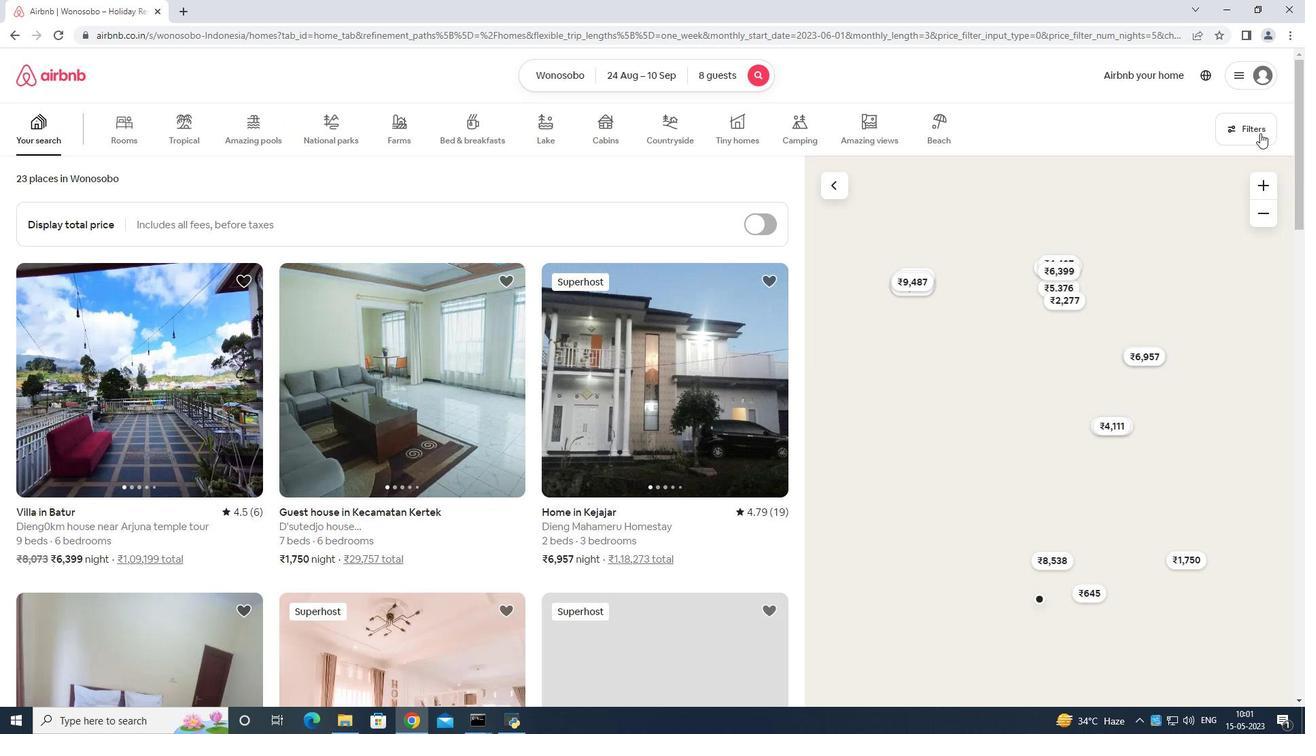 
Action: Mouse pressed left at (1257, 130)
Screenshot: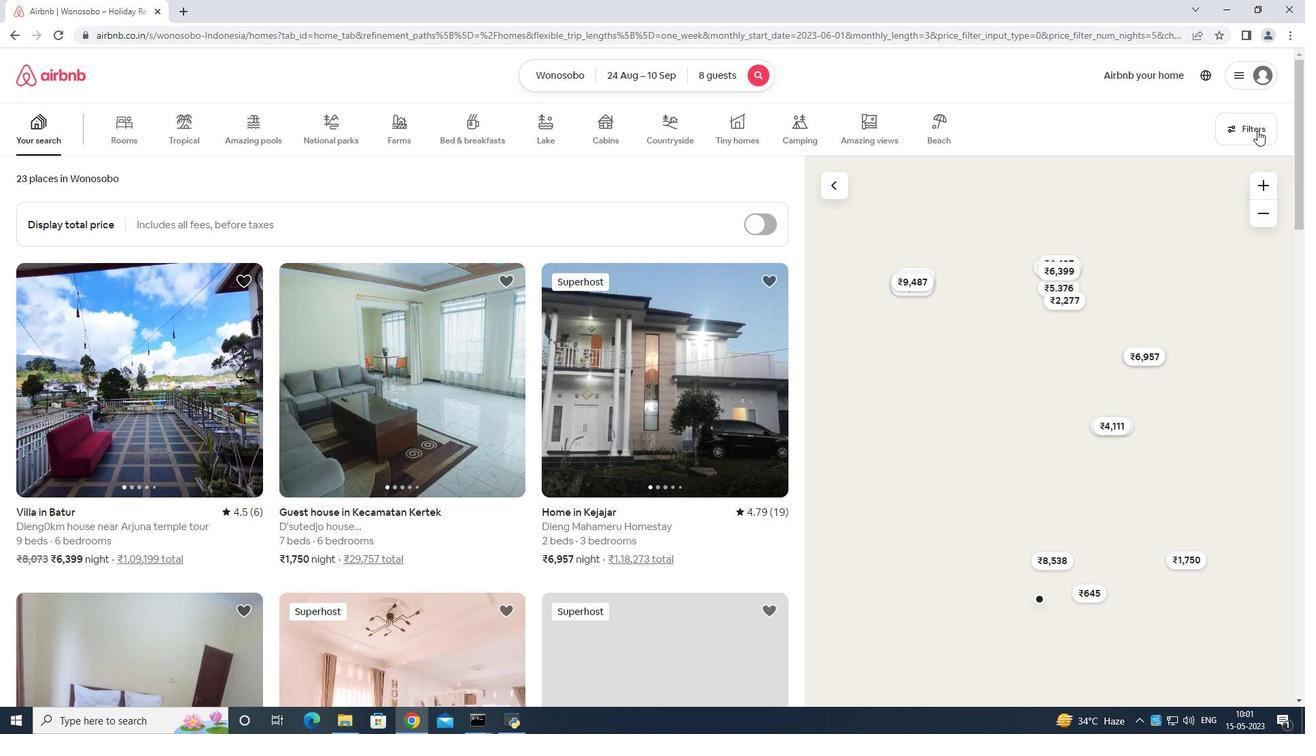 
Action: Mouse moved to (528, 455)
Screenshot: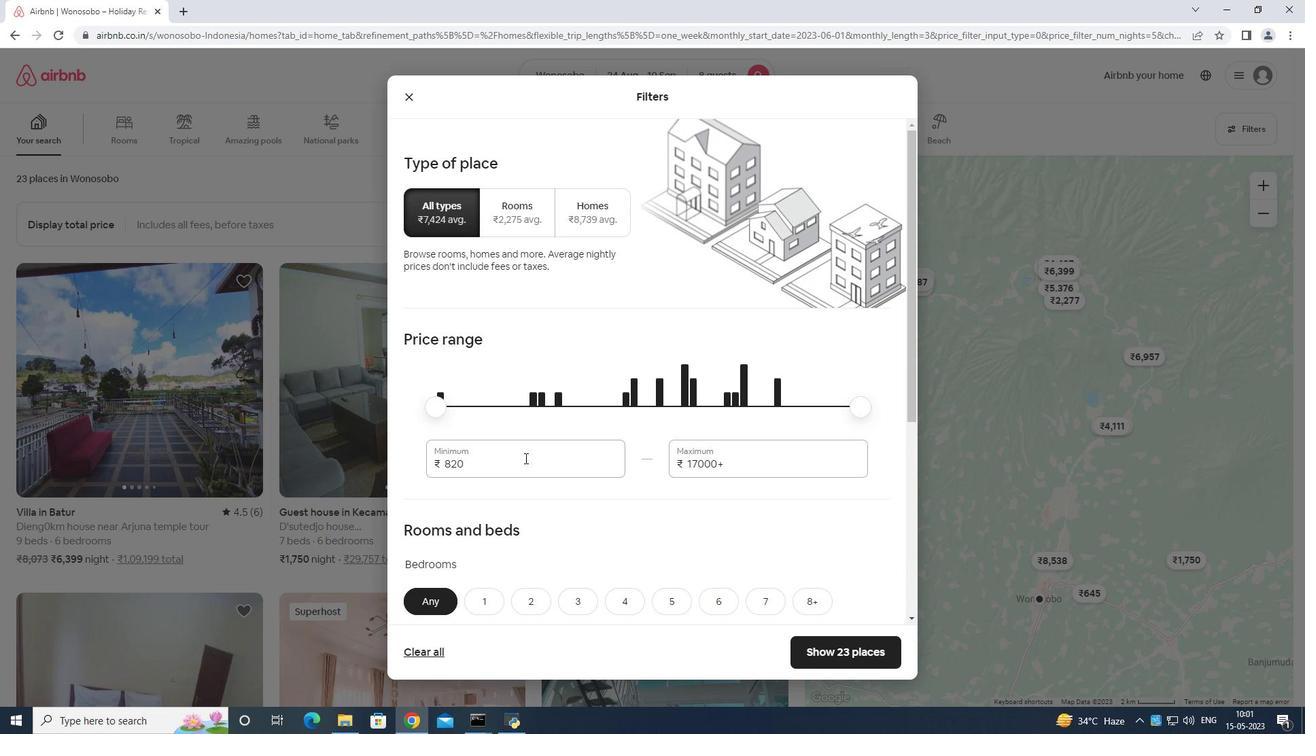 
Action: Mouse pressed left at (528, 455)
Screenshot: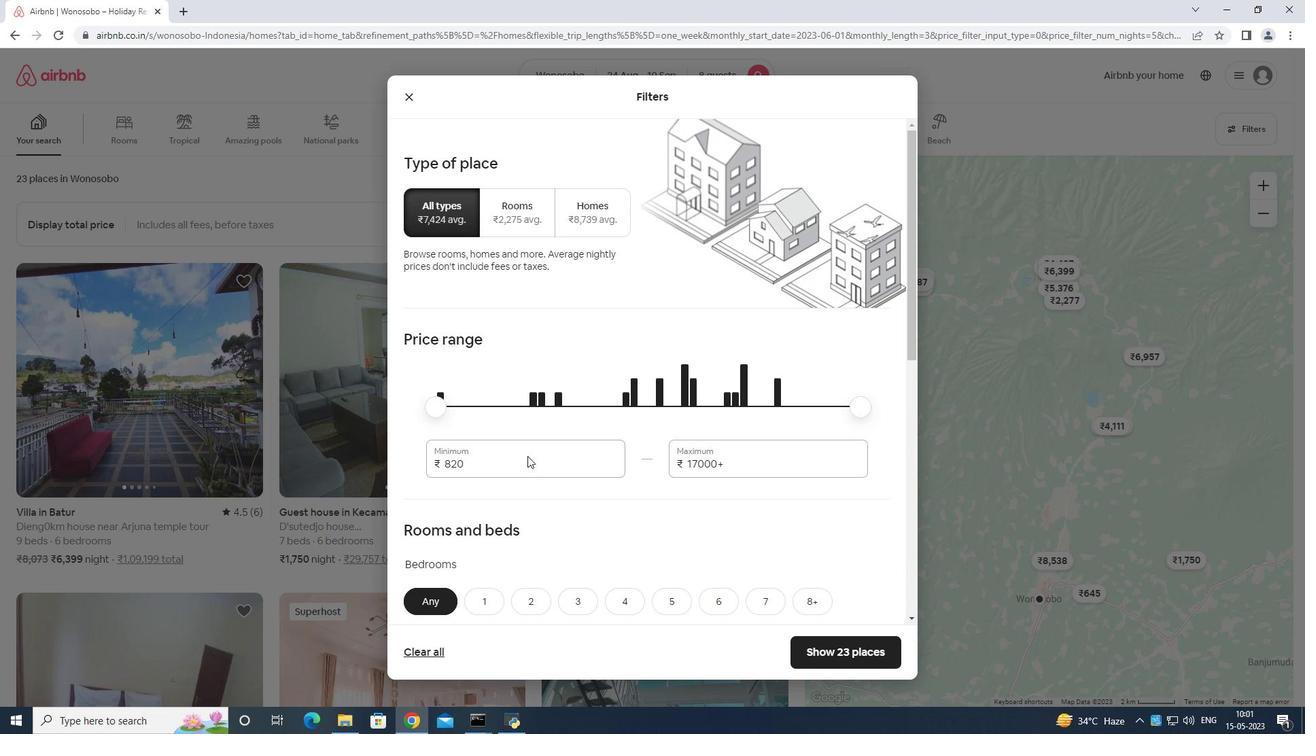 
Action: Key pressed <Key.backspace><Key.backspace><Key.backspace><Key.backspace>12000
Screenshot: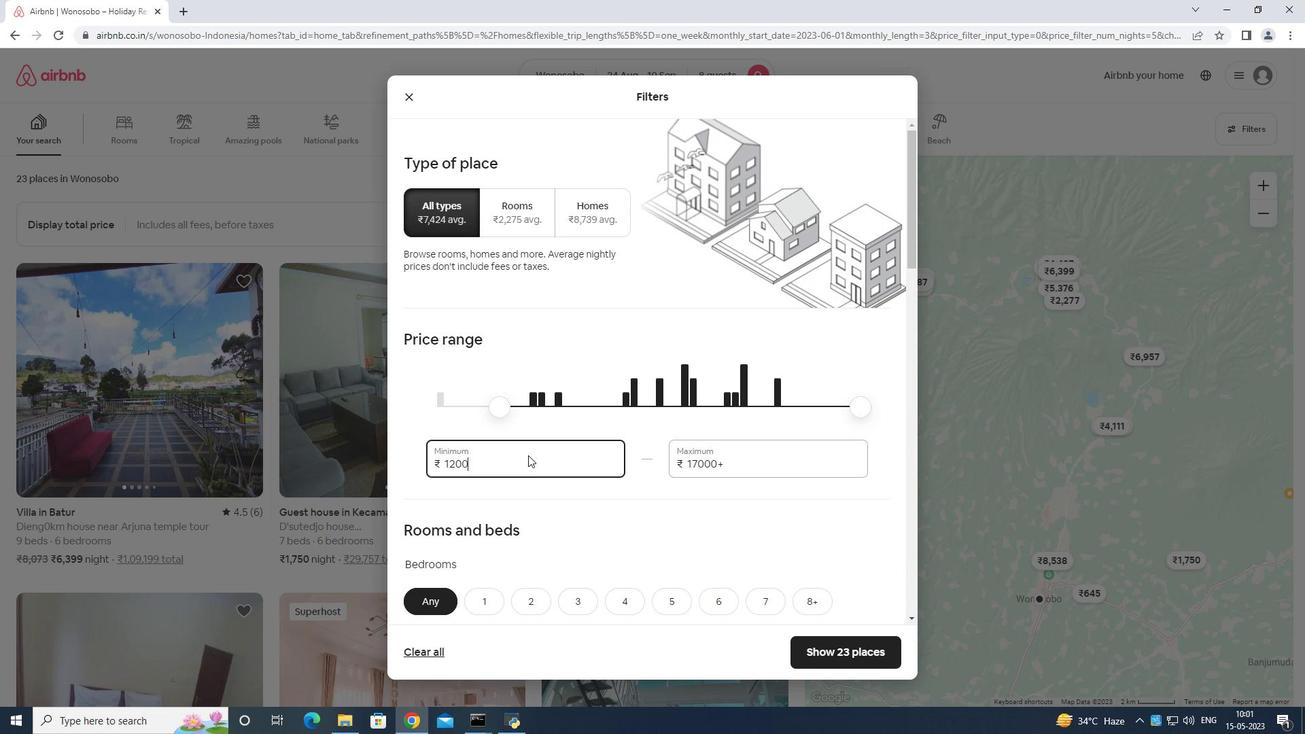 
Action: Mouse moved to (730, 457)
Screenshot: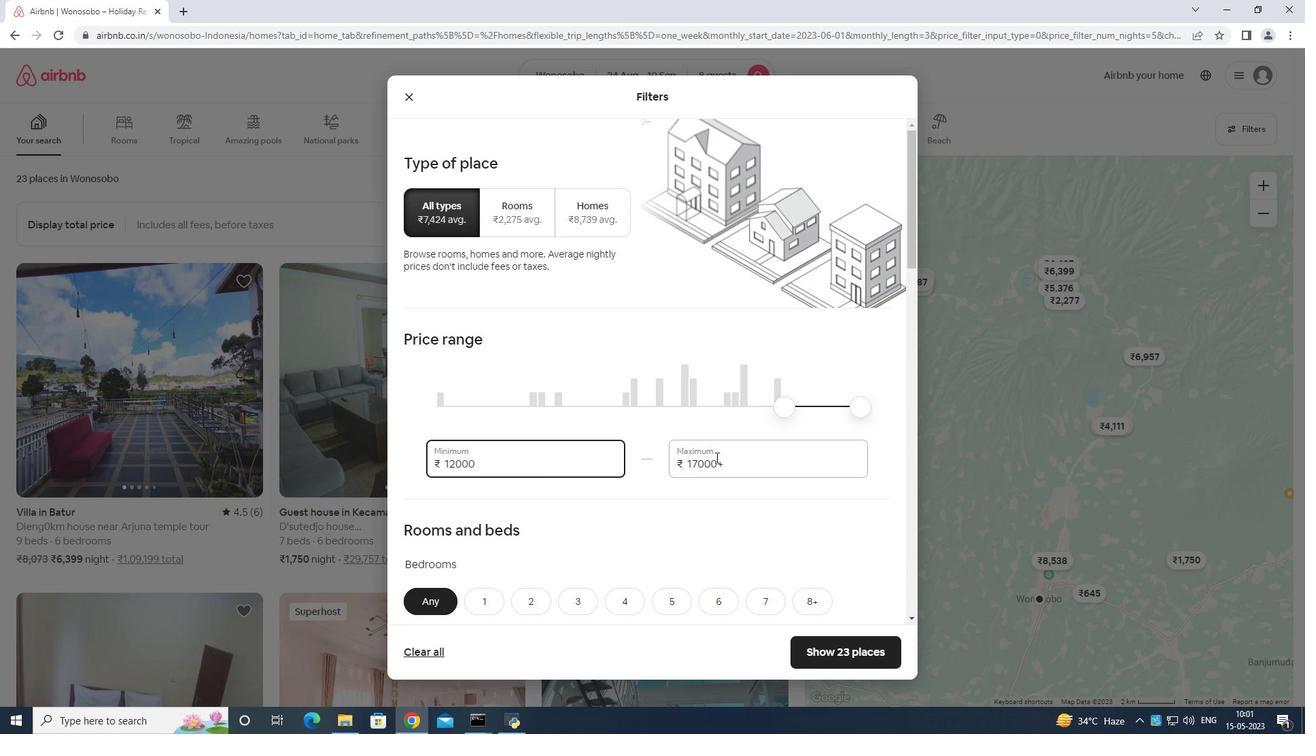
Action: Mouse pressed left at (730, 457)
Screenshot: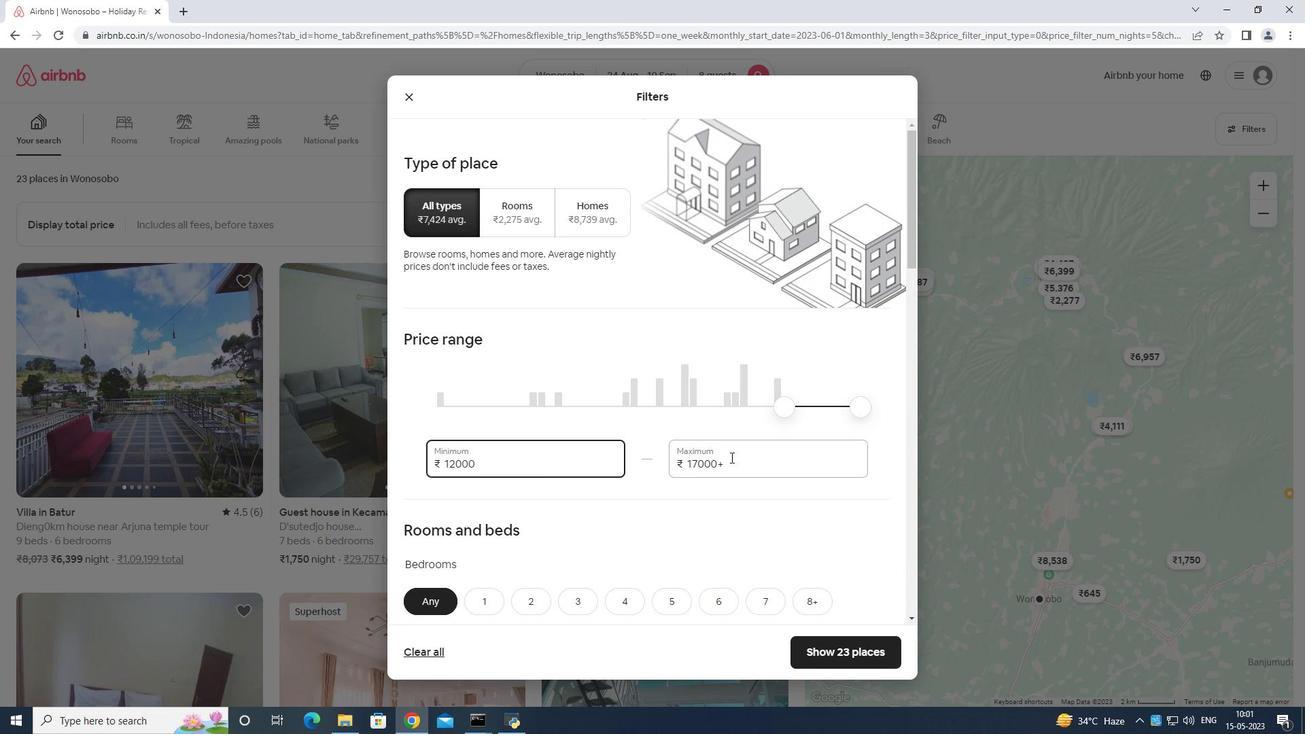 
Action: Mouse moved to (730, 457)
Screenshot: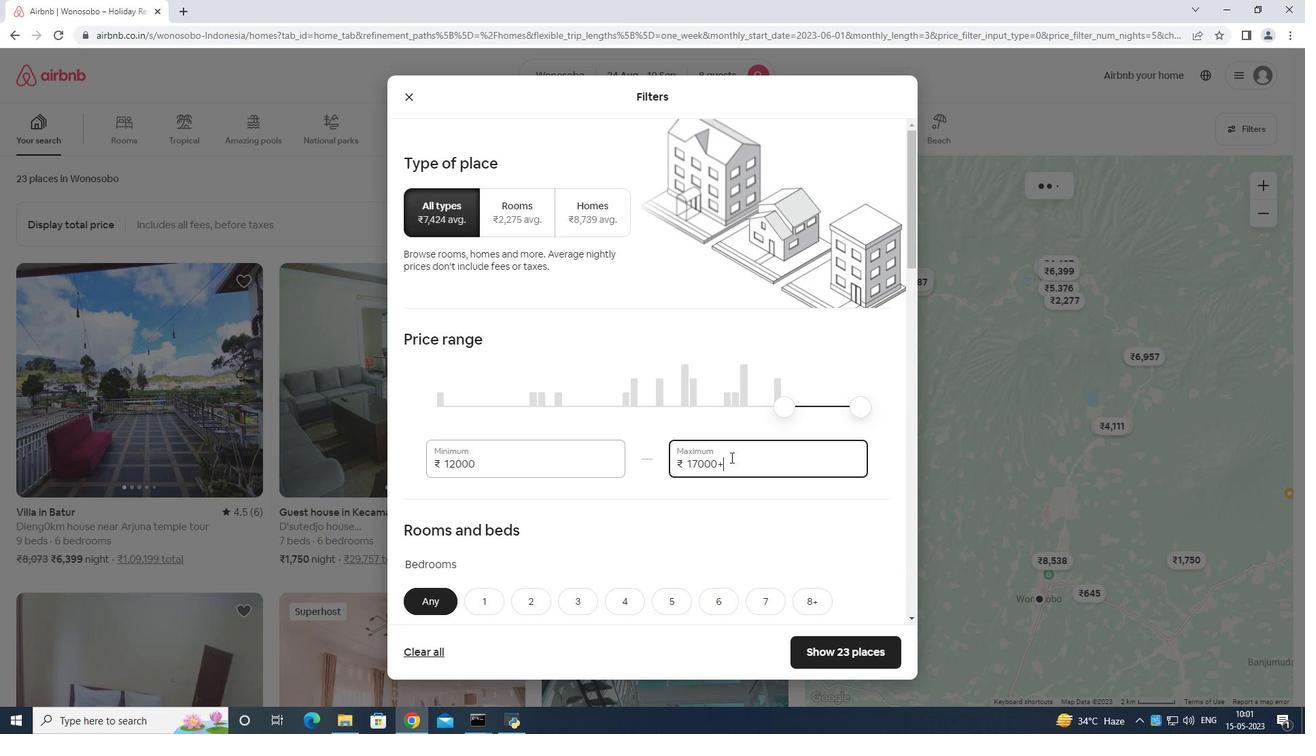 
Action: Key pressed <Key.backspace>
Screenshot: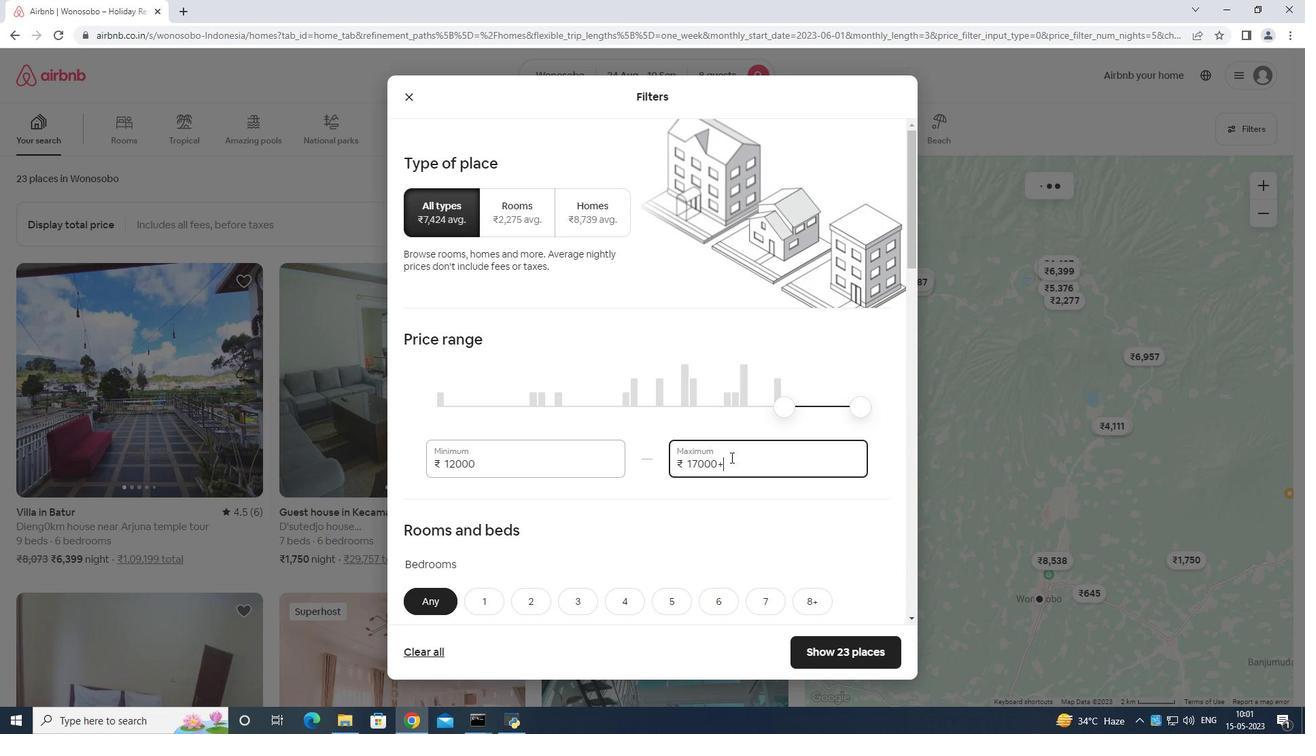 
Action: Mouse moved to (730, 456)
Screenshot: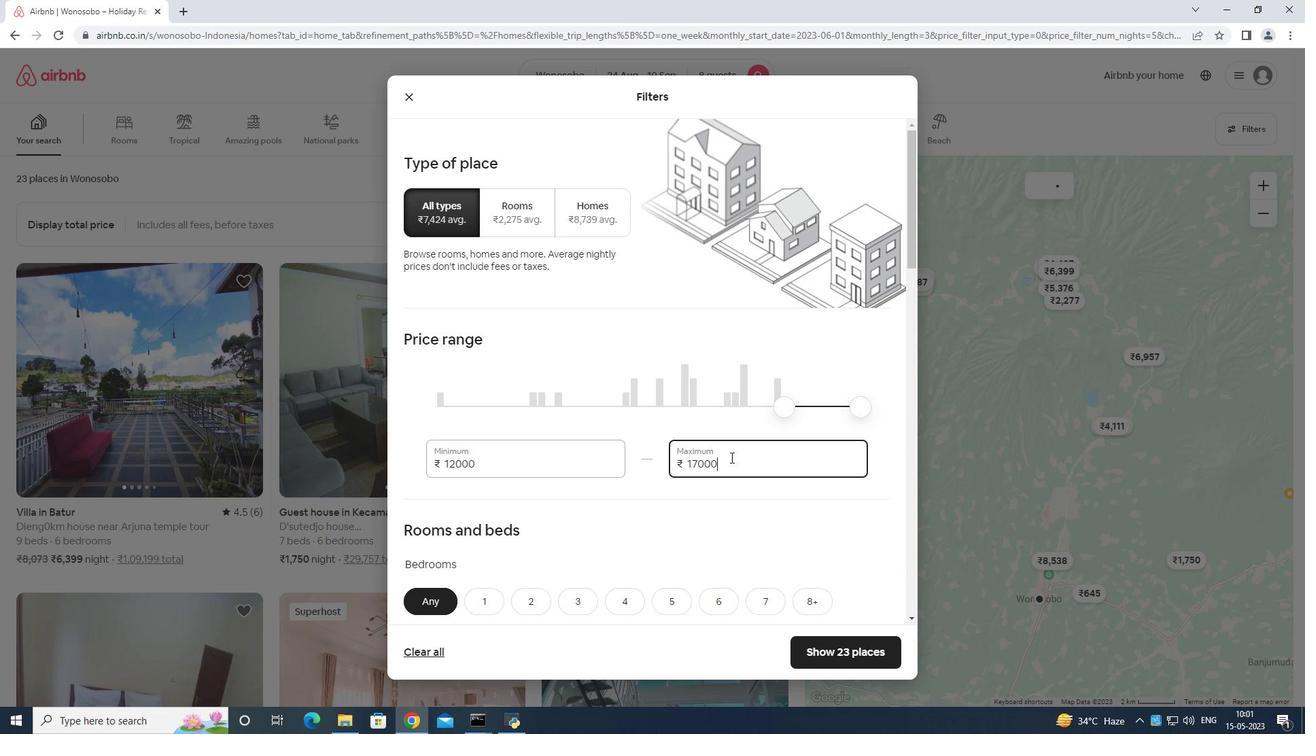 
Action: Key pressed <Key.backspace><Key.backspace><Key.backspace><Key.backspace><Key.backspace><Key.backspace><Key.backspace><Key.backspace><Key.backspace><Key.backspace><Key.backspace>15000
Screenshot: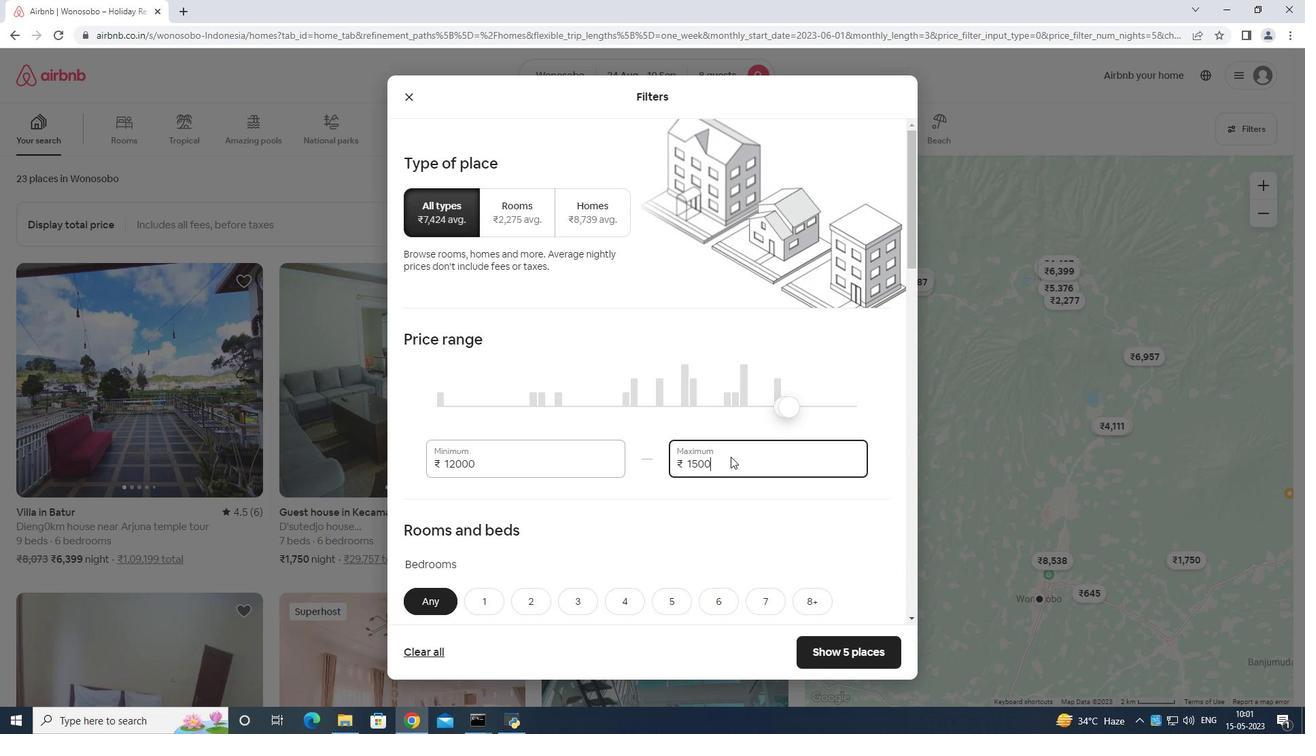 
Action: Mouse moved to (730, 455)
Screenshot: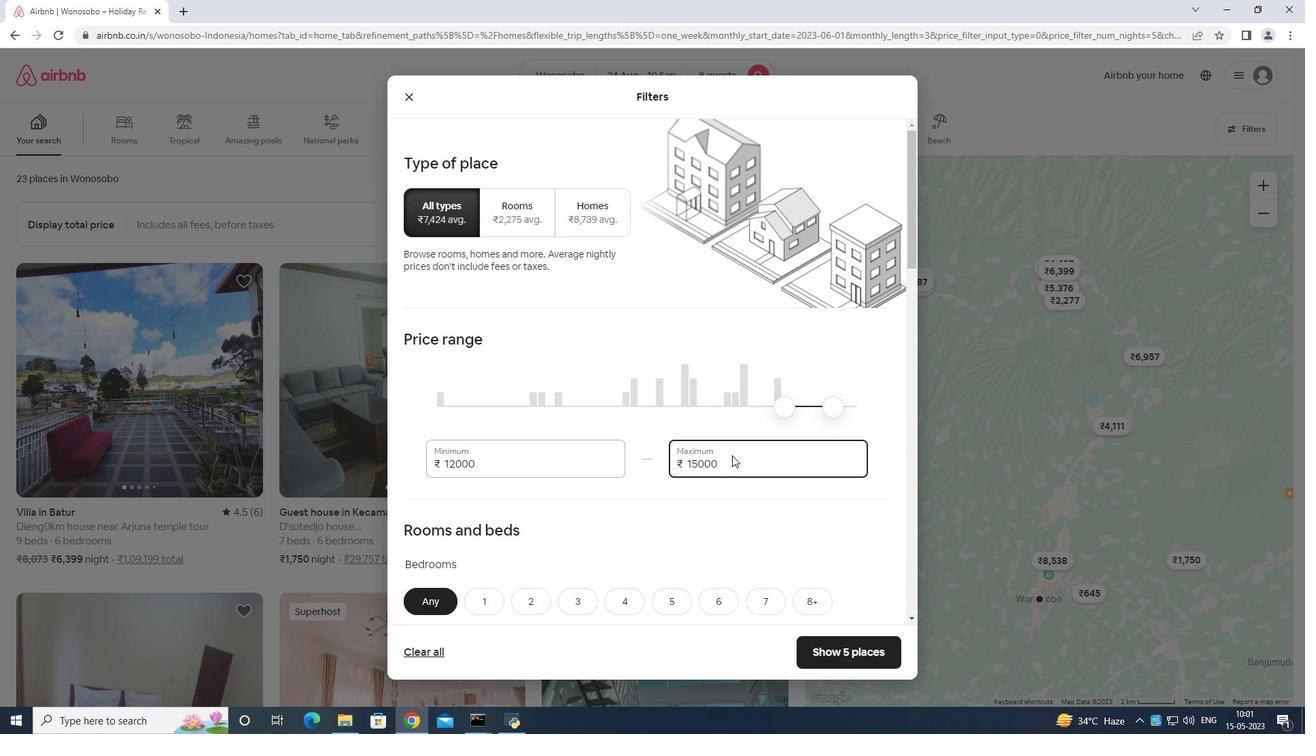 
Action: Mouse scrolled (730, 454) with delta (0, 0)
Screenshot: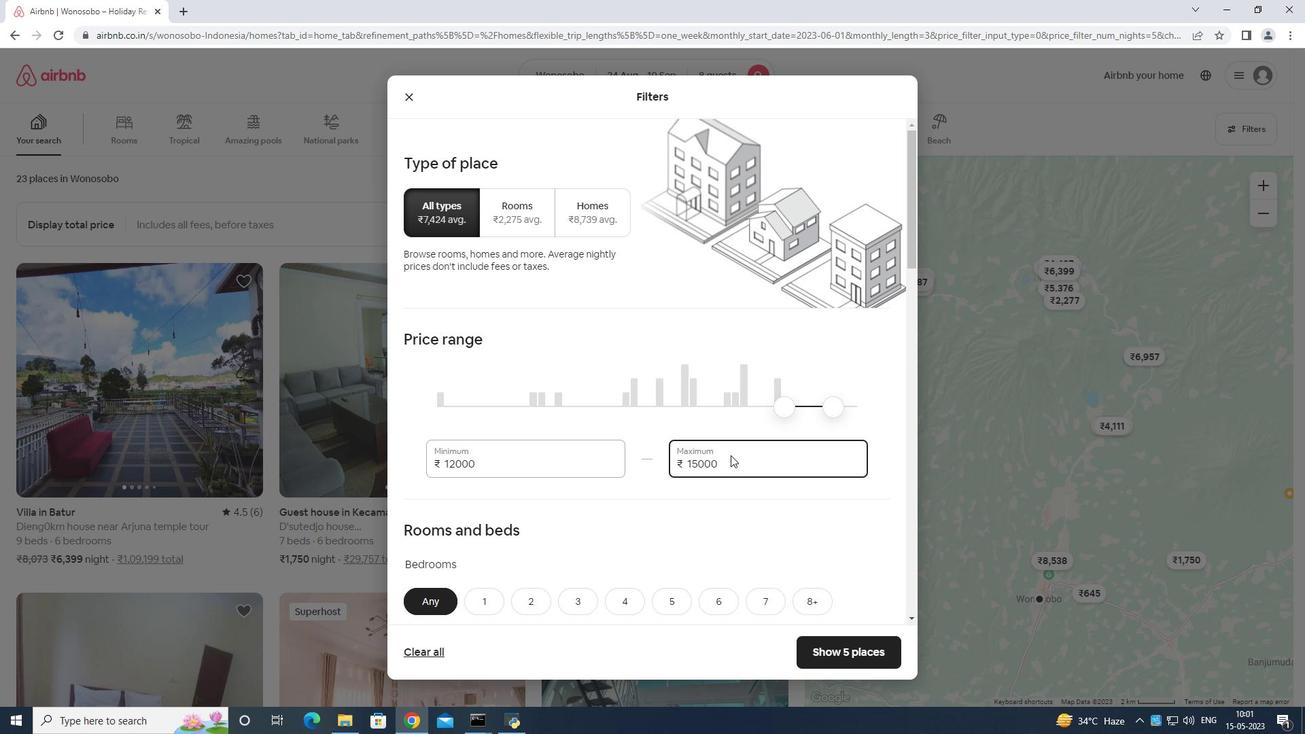 
Action: Mouse scrolled (730, 454) with delta (0, 0)
Screenshot: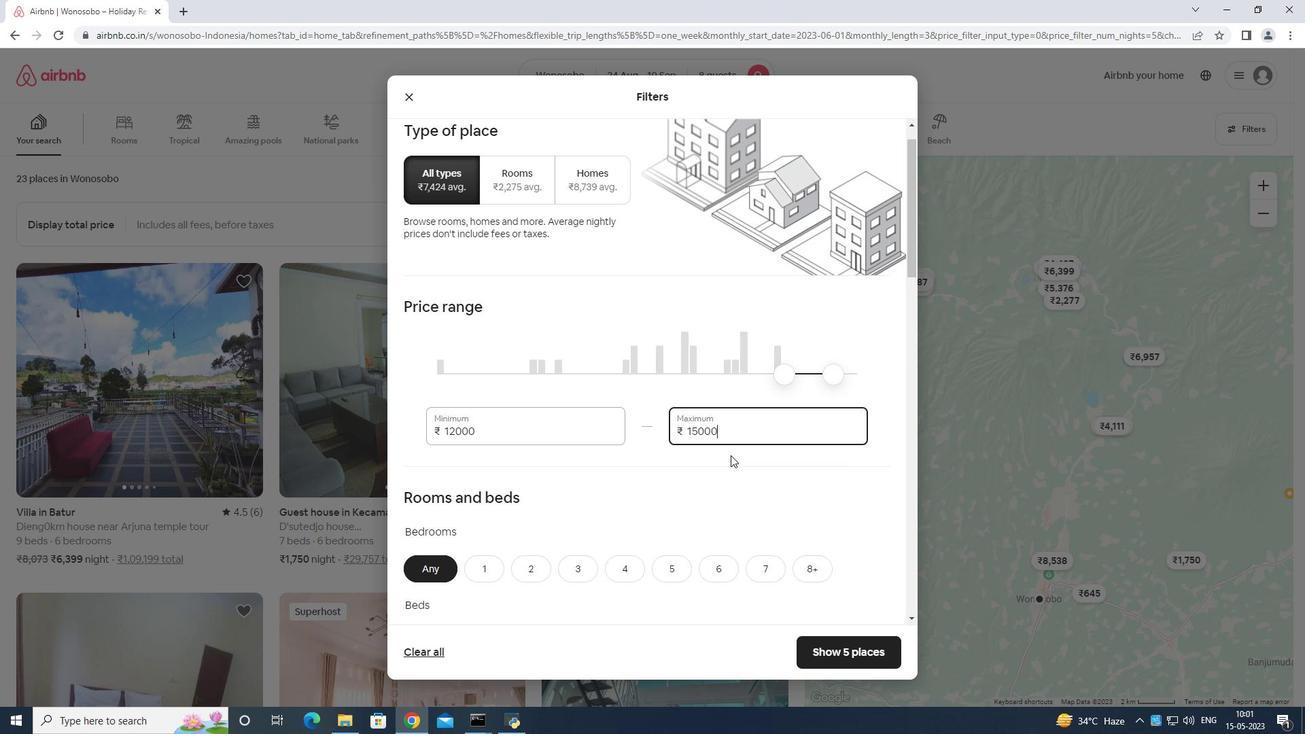 
Action: Mouse scrolled (730, 454) with delta (0, 0)
Screenshot: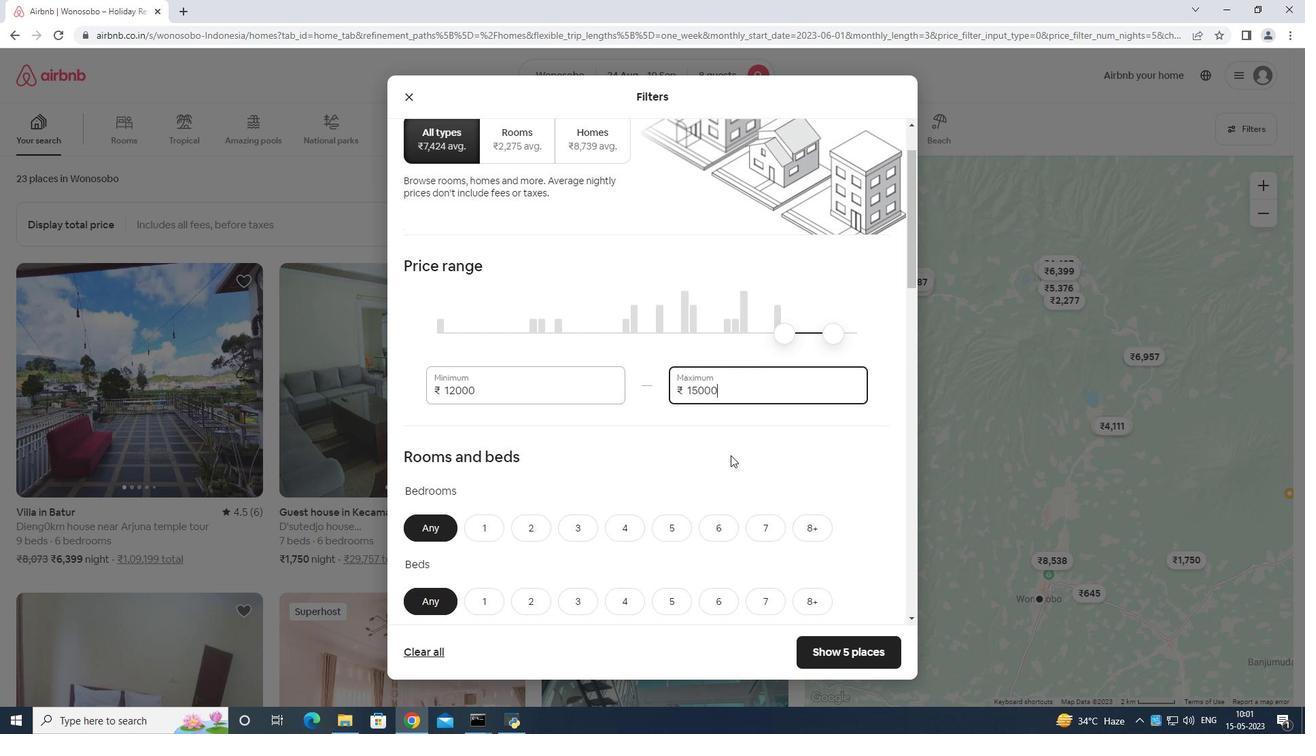
Action: Mouse scrolled (730, 454) with delta (0, 0)
Screenshot: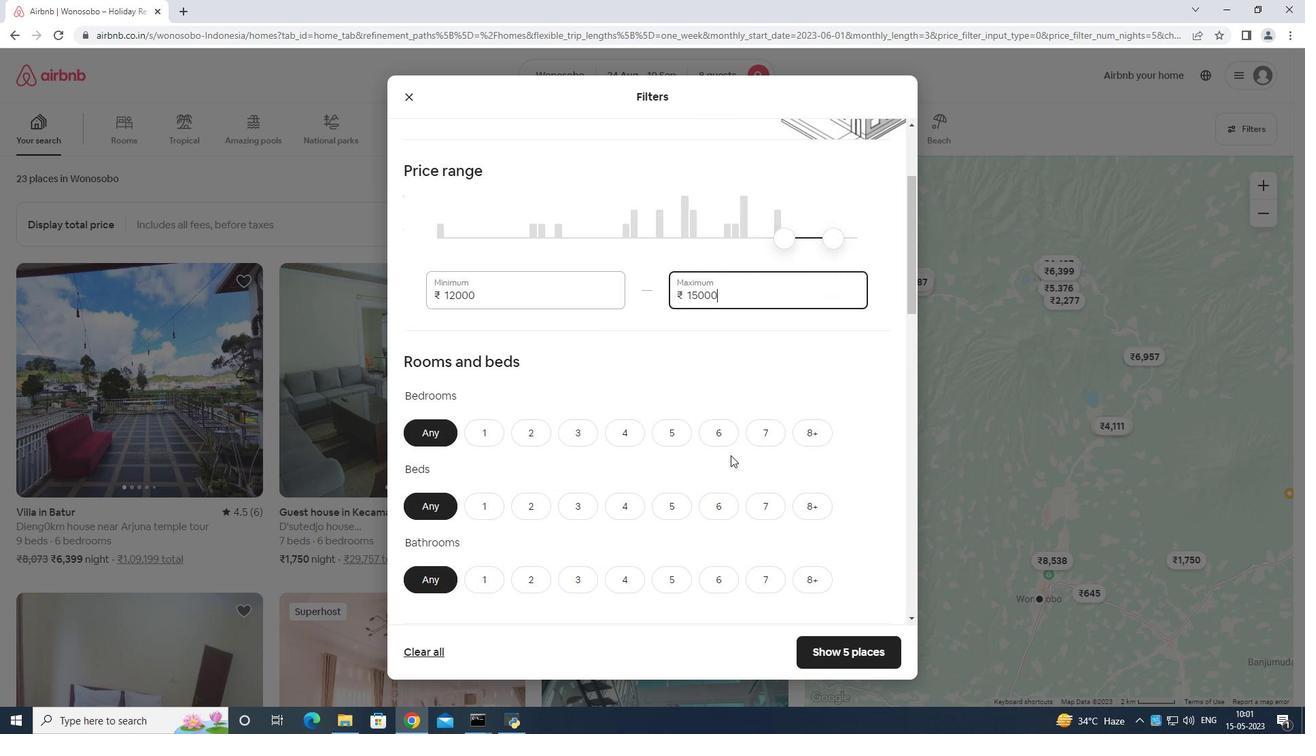 
Action: Mouse moved to (624, 329)
Screenshot: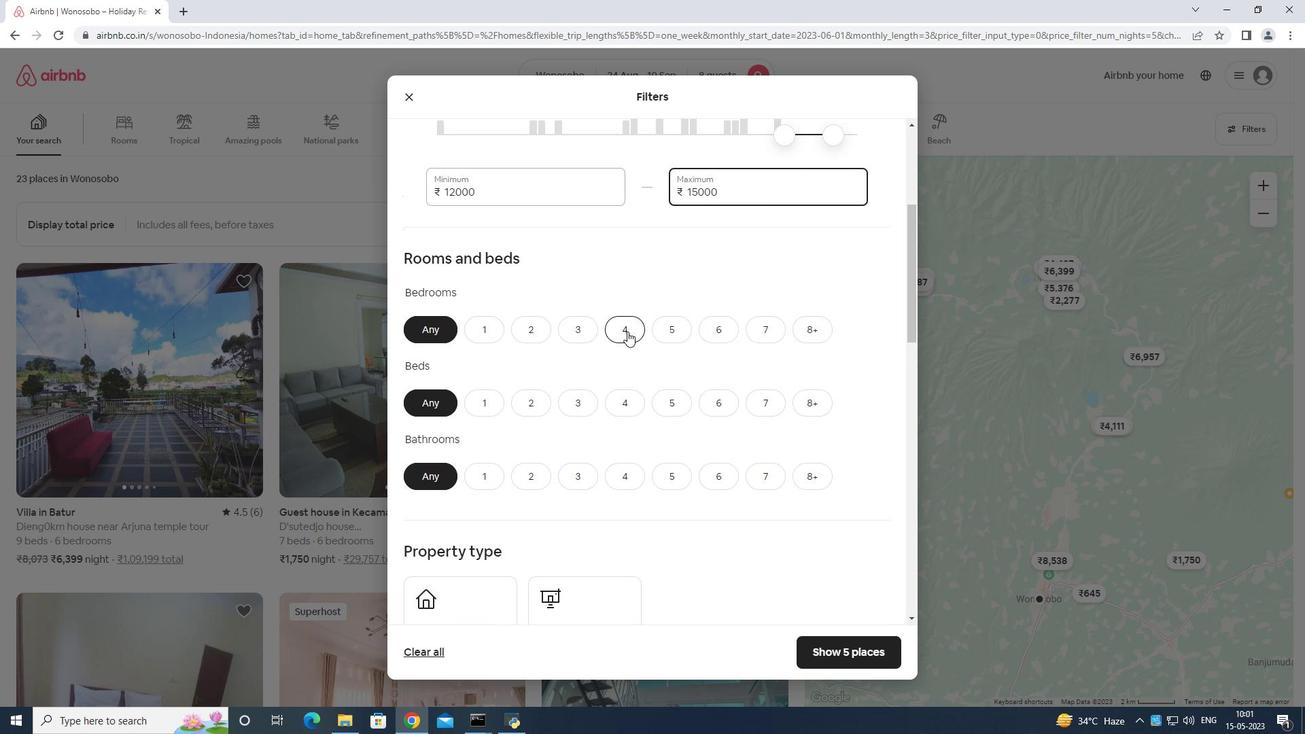 
Action: Mouse pressed left at (624, 329)
Screenshot: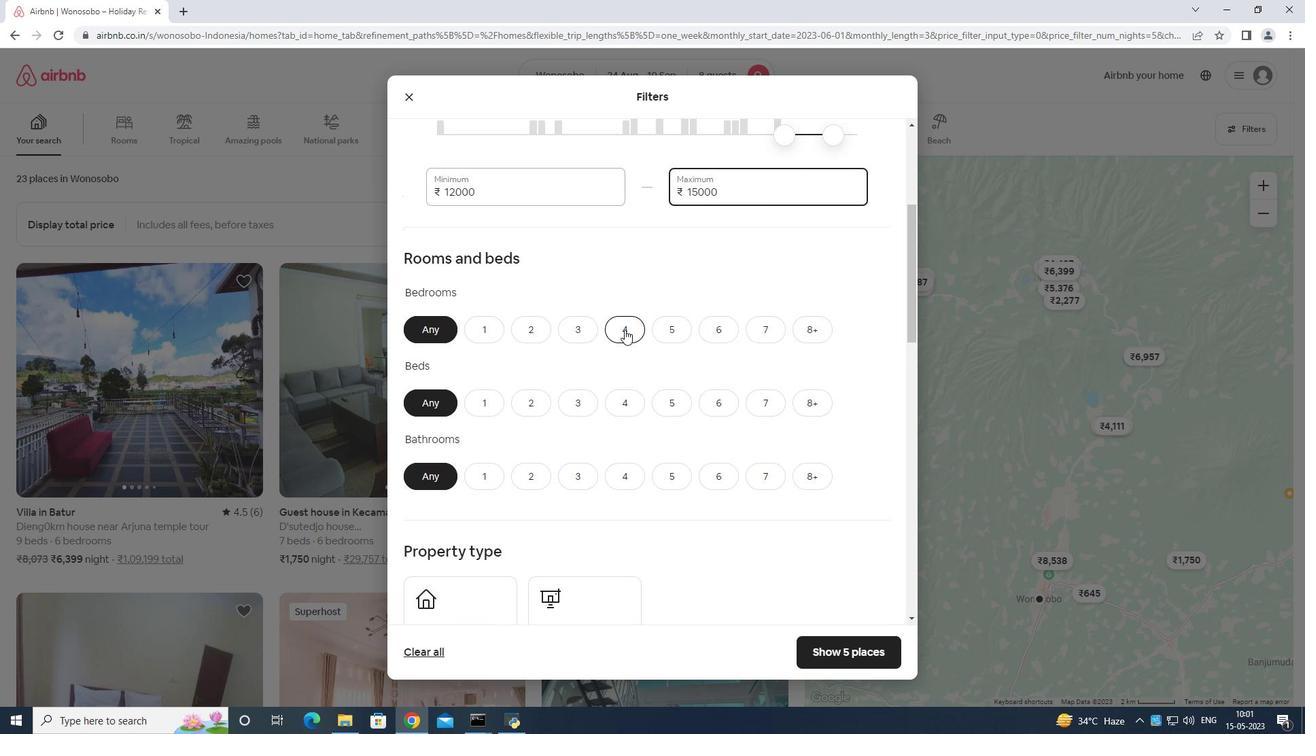 
Action: Mouse moved to (811, 403)
Screenshot: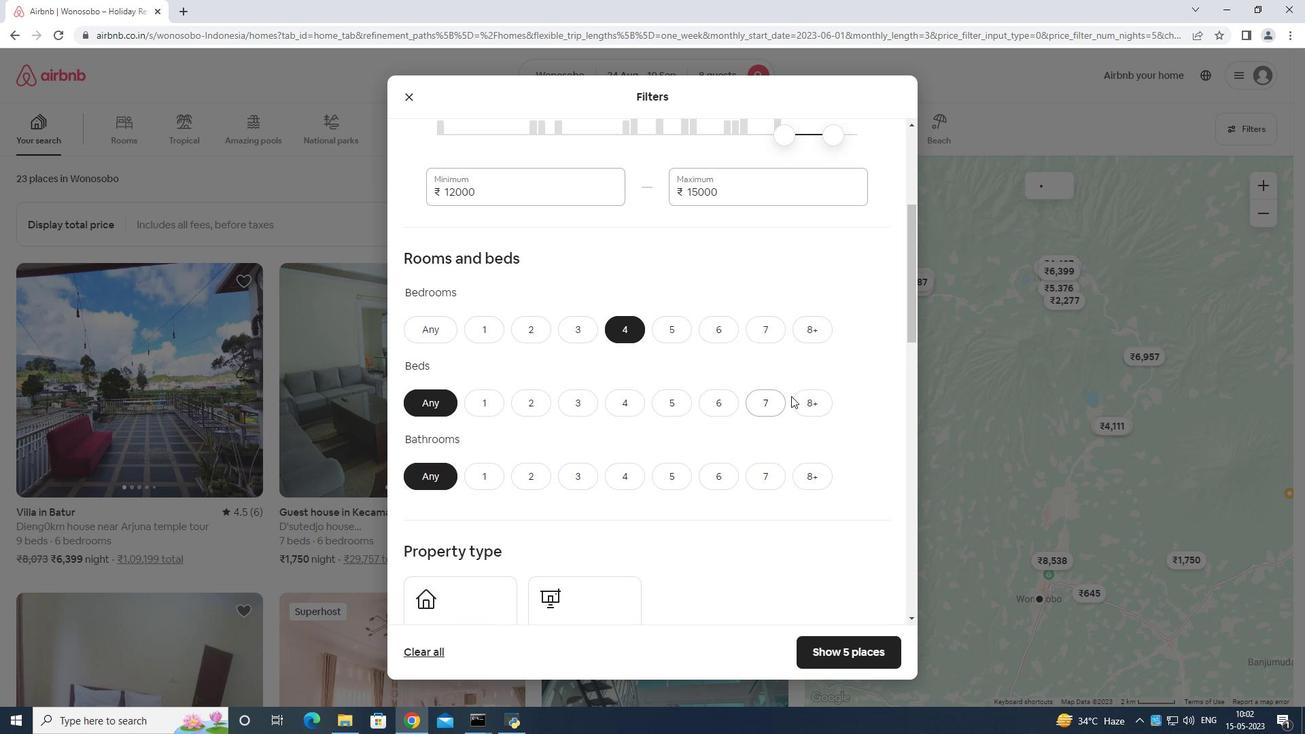 
Action: Mouse pressed left at (811, 403)
Screenshot: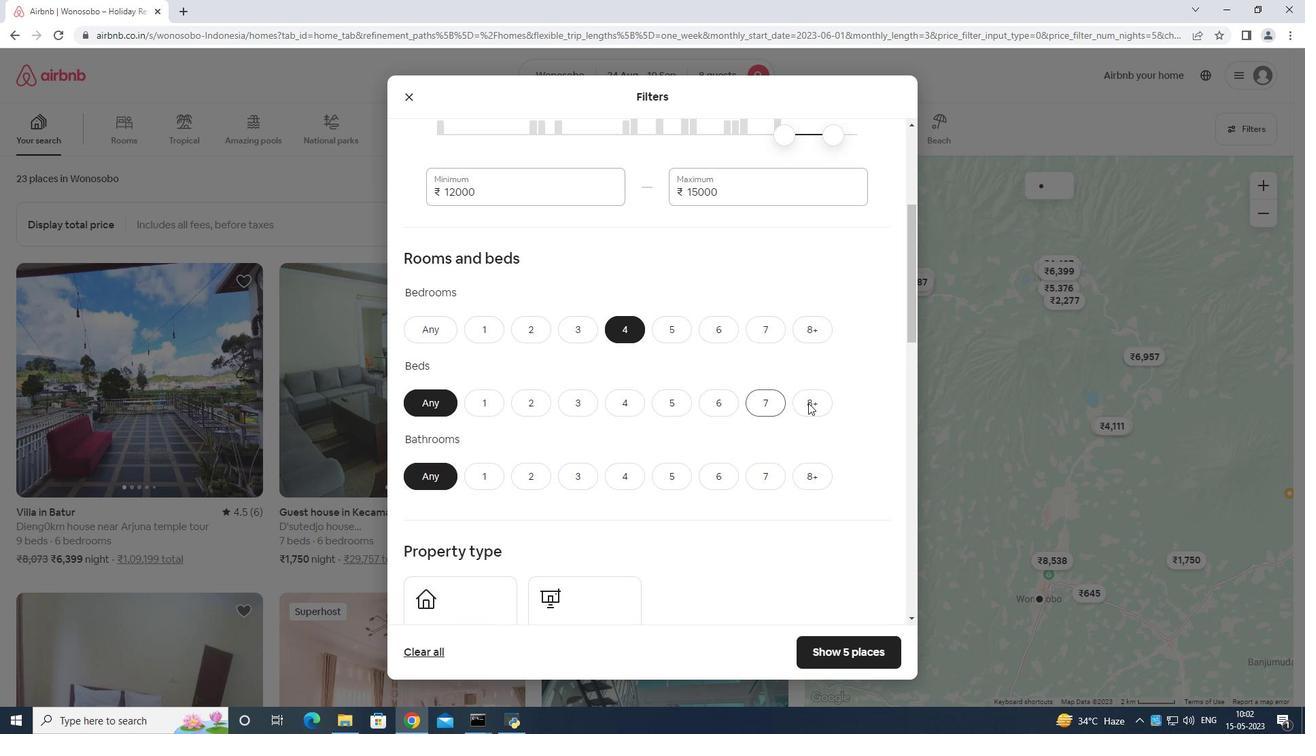 
Action: Mouse moved to (633, 470)
Screenshot: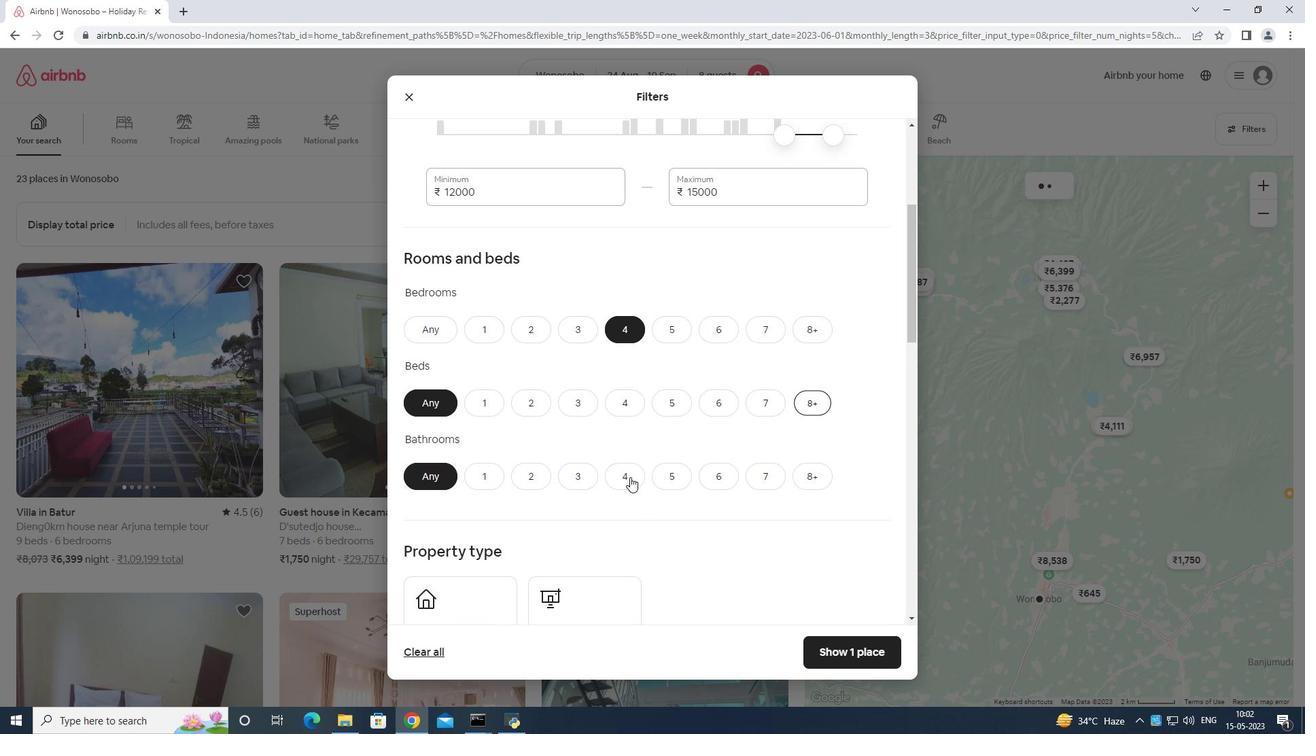 
Action: Mouse pressed left at (633, 470)
Screenshot: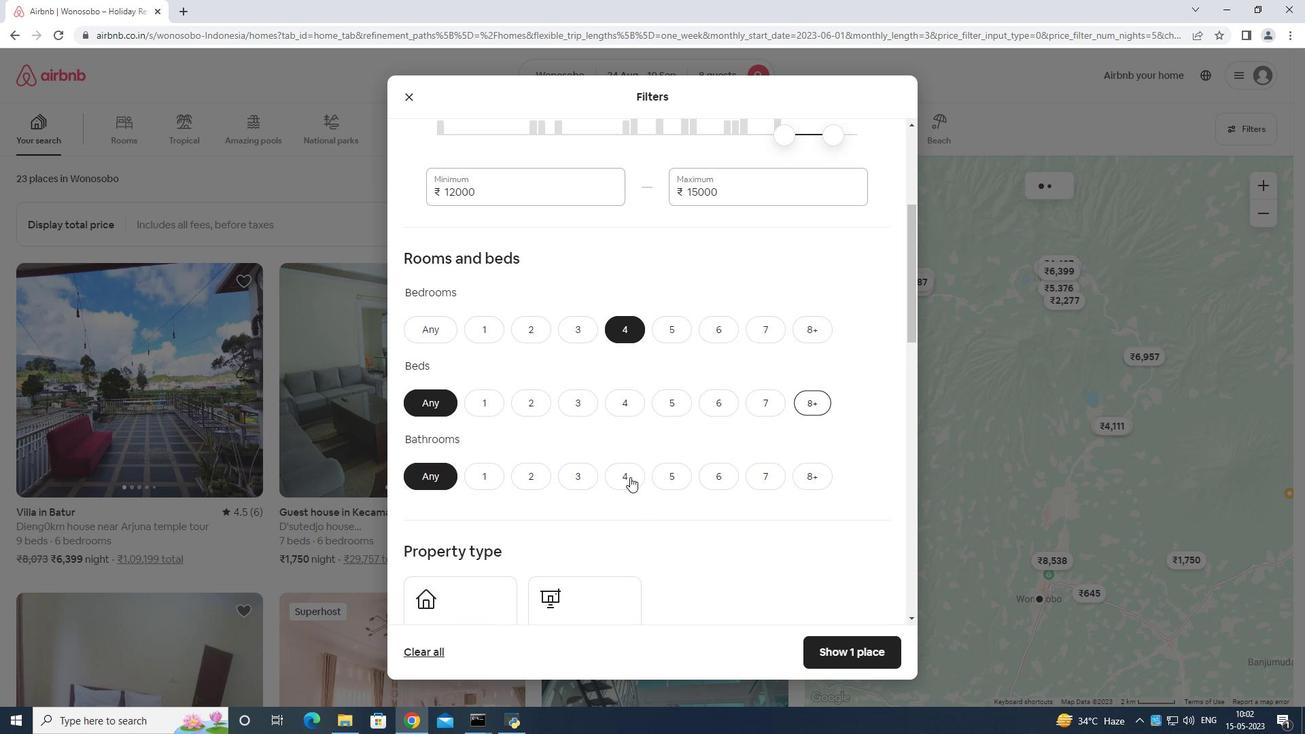 
Action: Mouse moved to (615, 467)
Screenshot: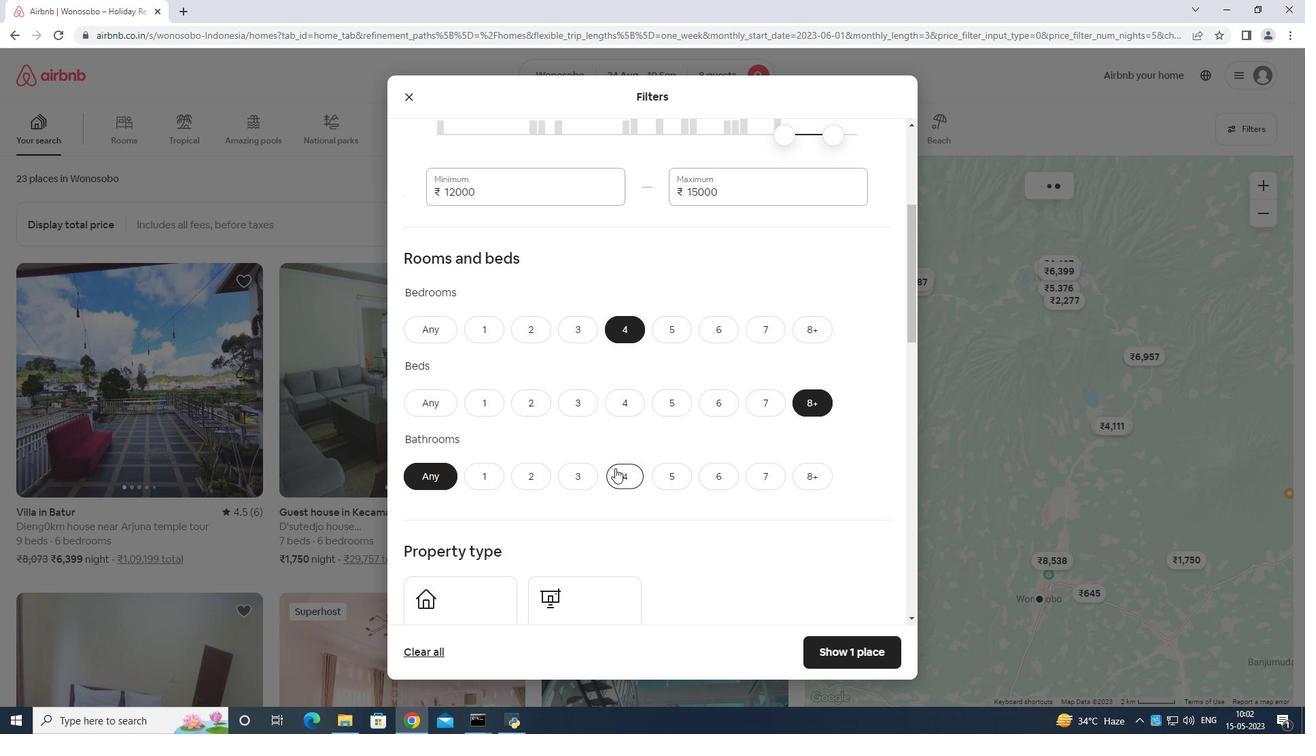 
Action: Mouse scrolled (615, 467) with delta (0, 0)
Screenshot: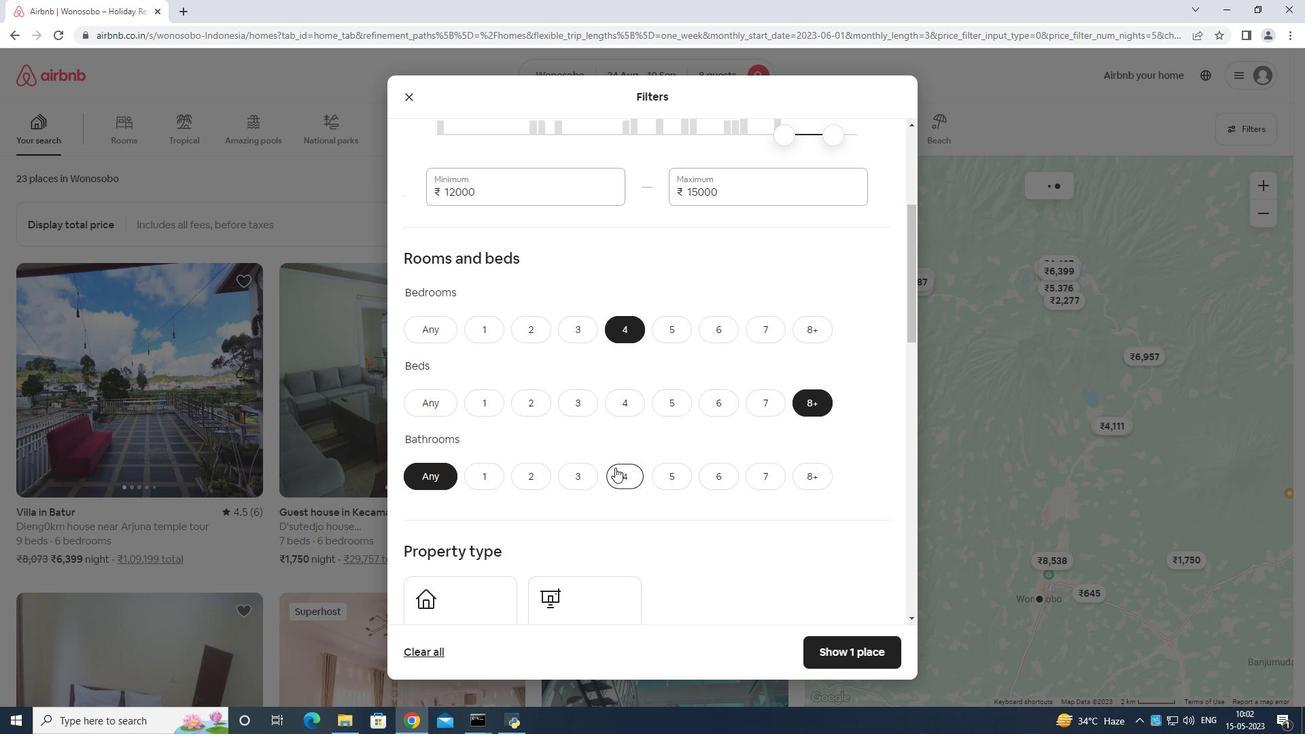 
Action: Mouse scrolled (615, 467) with delta (0, 0)
Screenshot: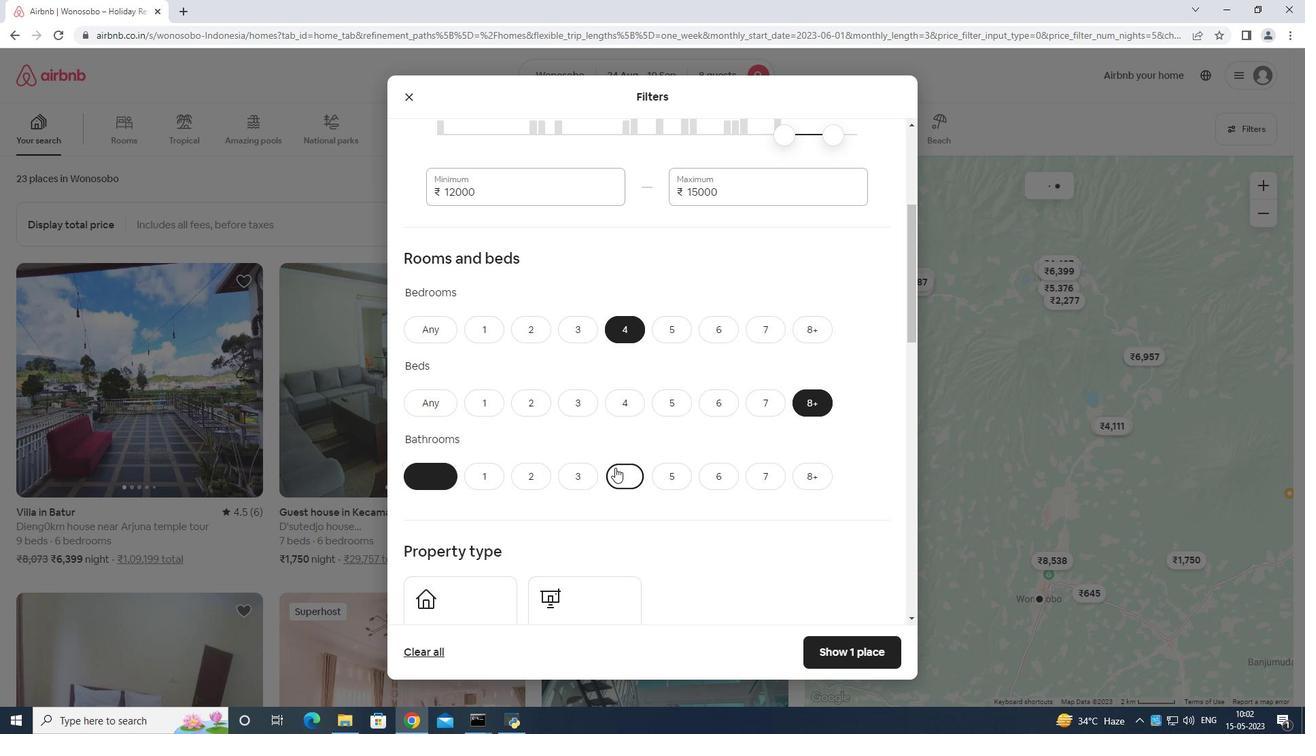 
Action: Mouse scrolled (615, 467) with delta (0, 0)
Screenshot: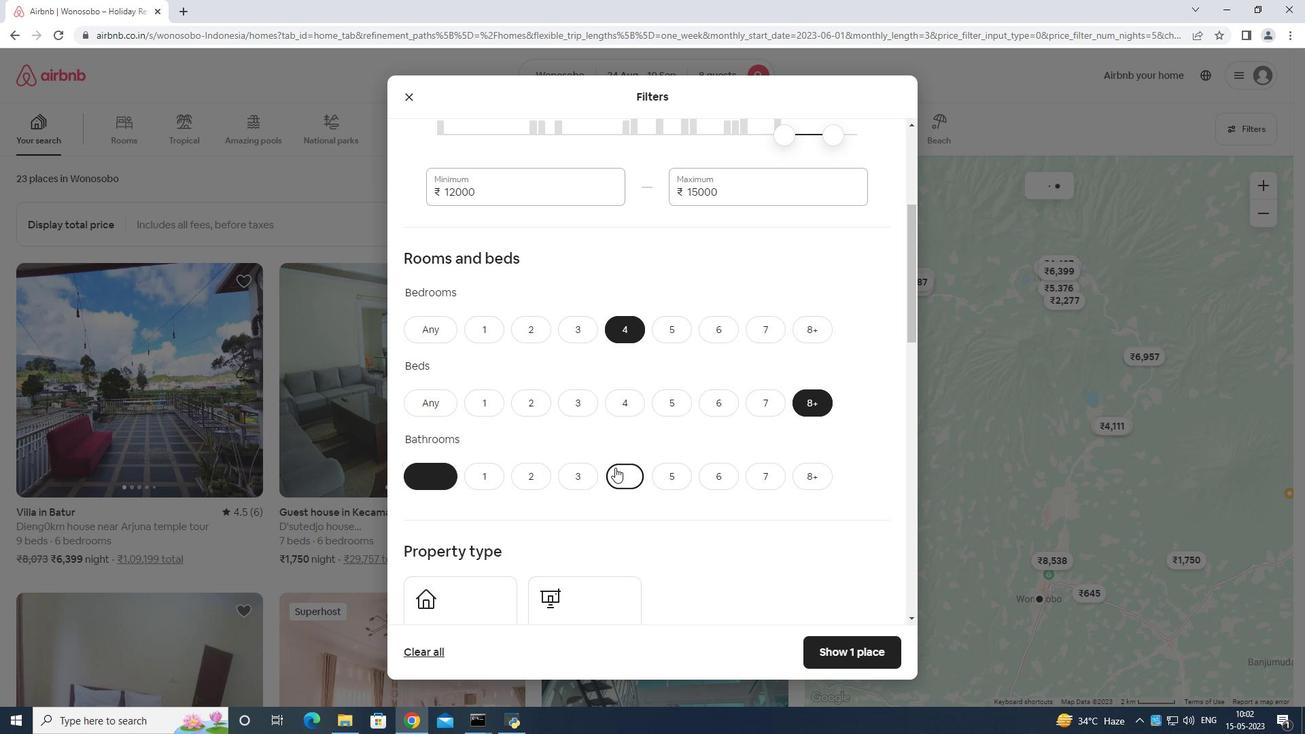 
Action: Mouse moved to (471, 413)
Screenshot: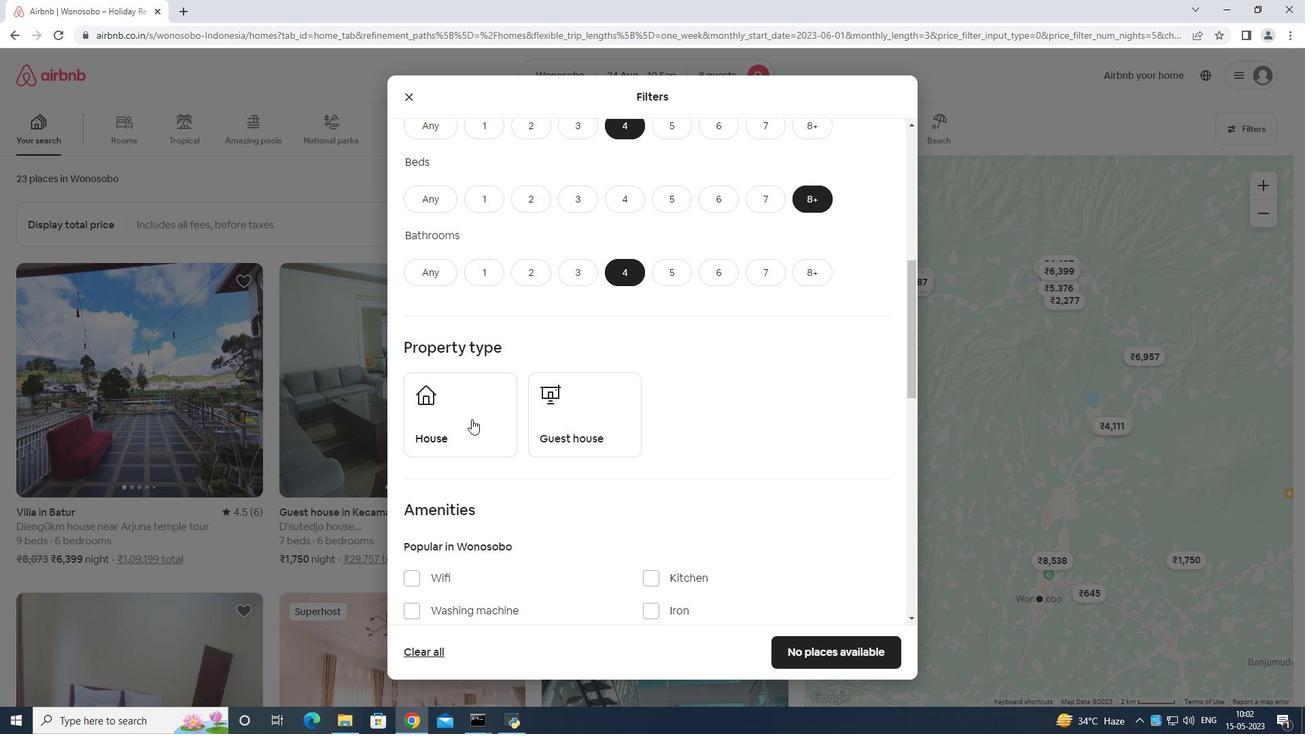 
Action: Mouse pressed left at (471, 413)
Screenshot: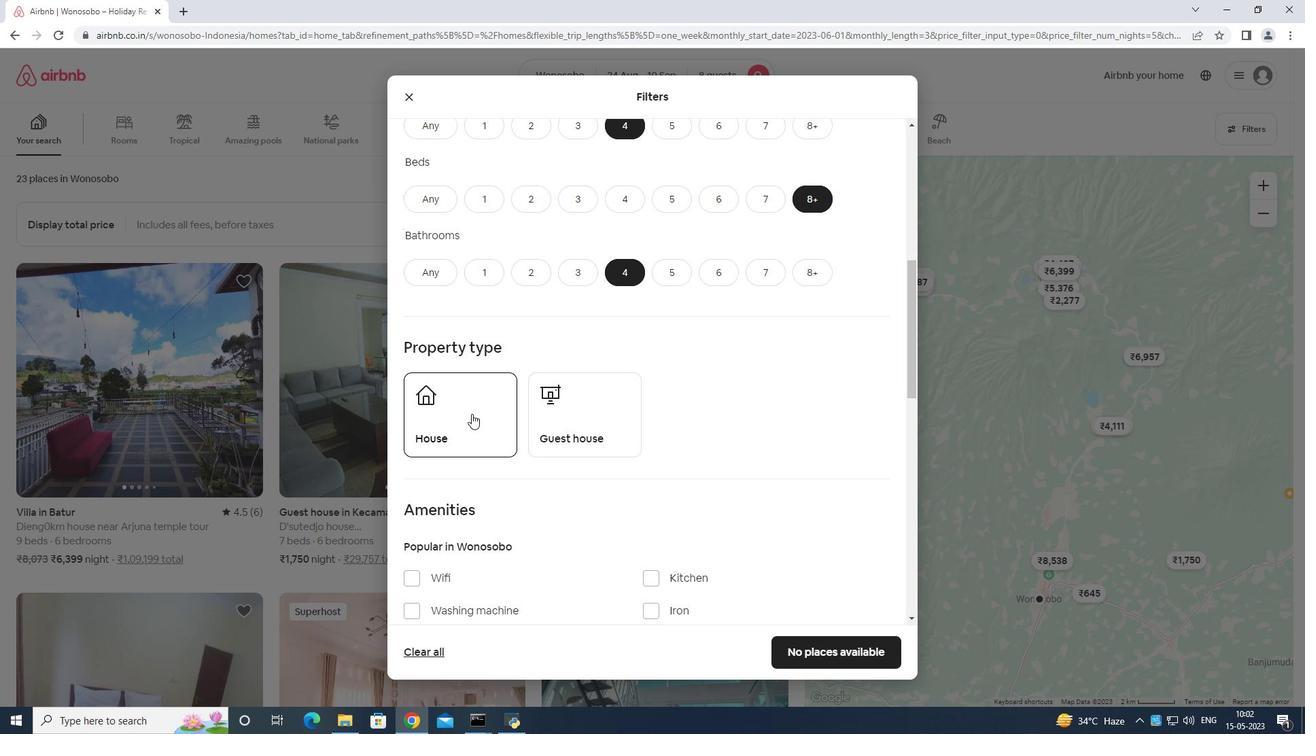
Action: Mouse moved to (571, 421)
Screenshot: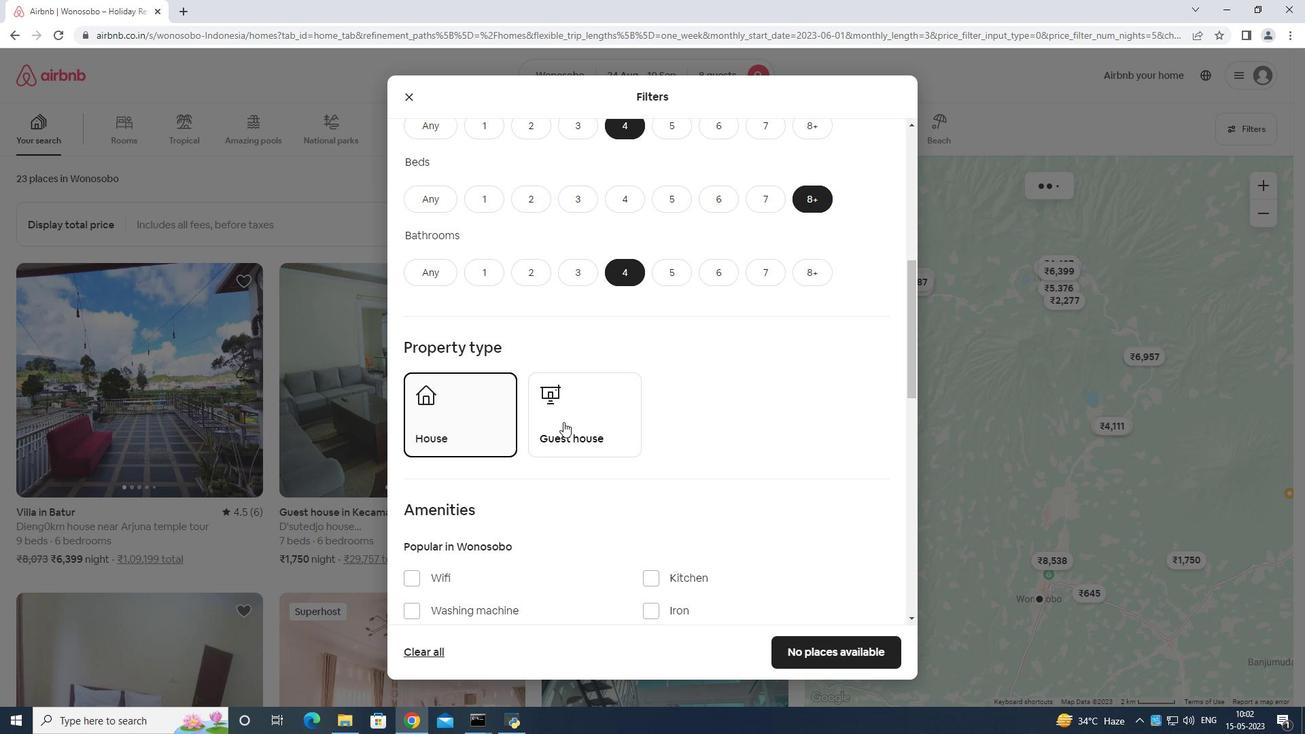 
Action: Mouse pressed left at (571, 421)
Screenshot: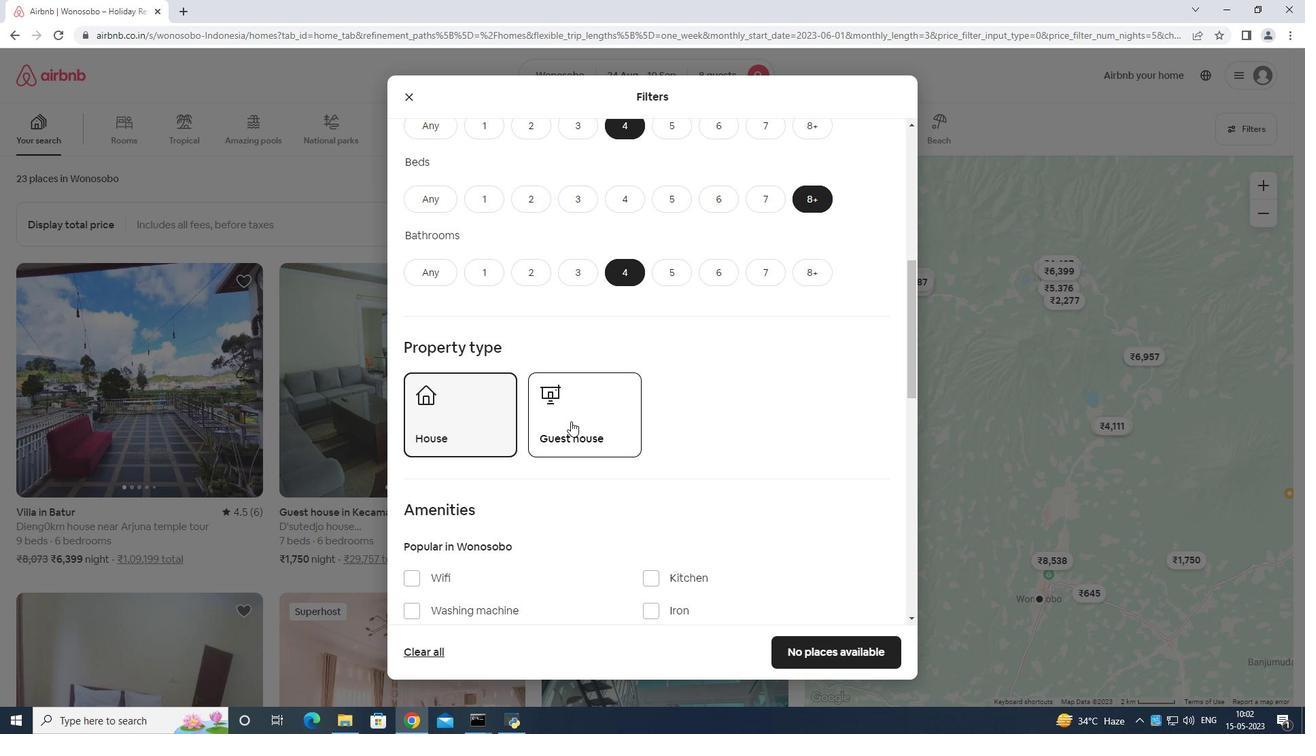 
Action: Mouse moved to (571, 421)
Screenshot: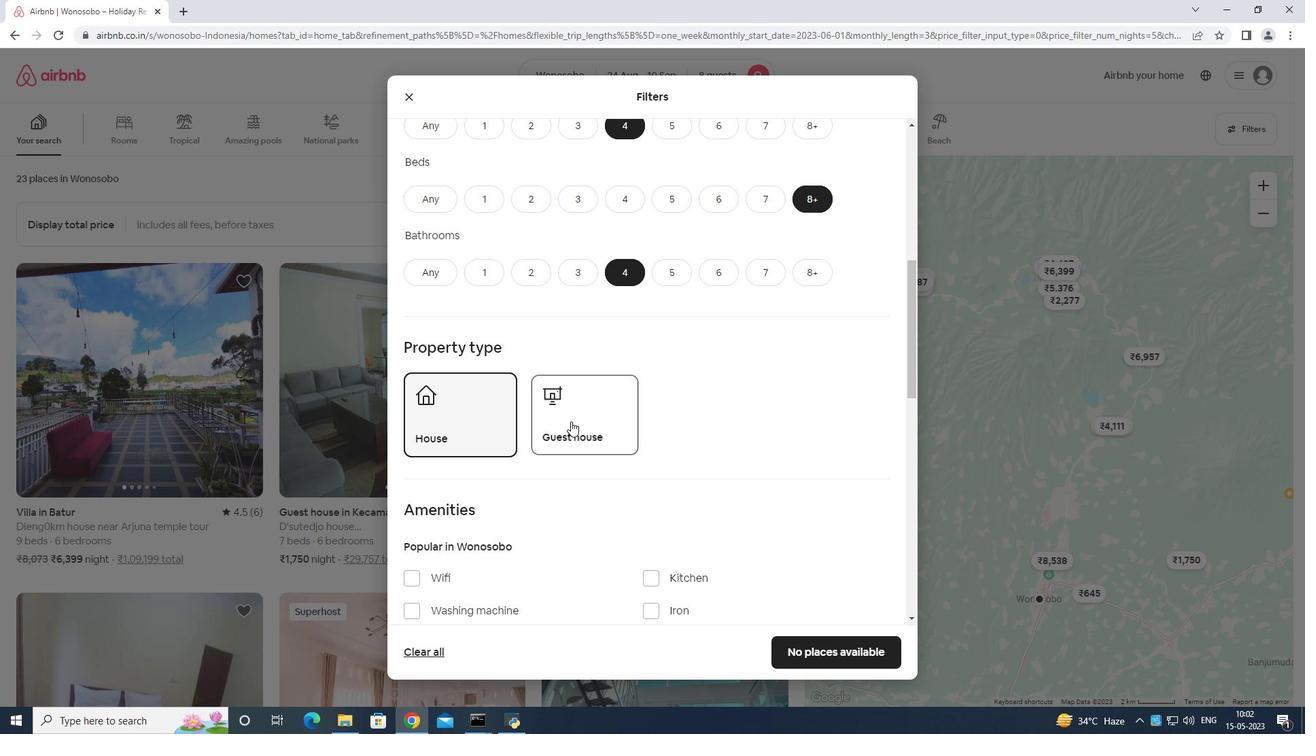 
Action: Mouse scrolled (571, 420) with delta (0, 0)
Screenshot: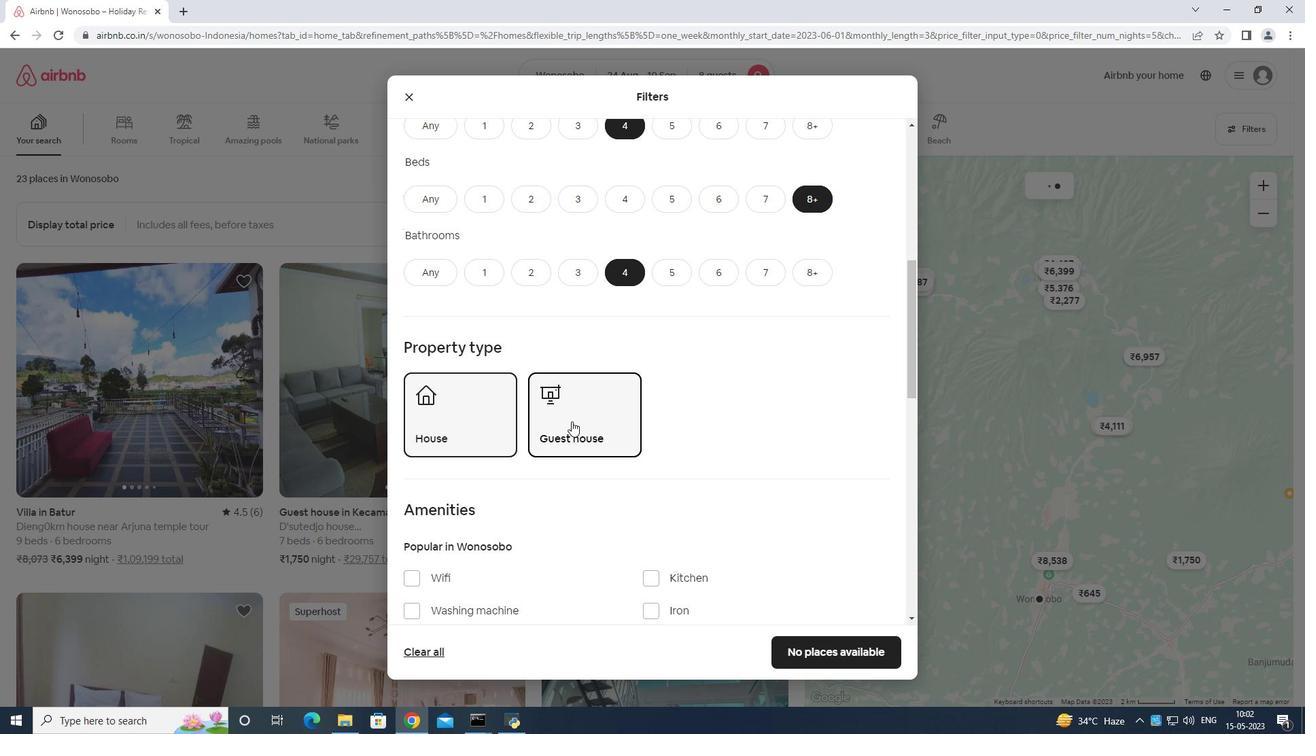 
Action: Mouse scrolled (571, 420) with delta (0, 0)
Screenshot: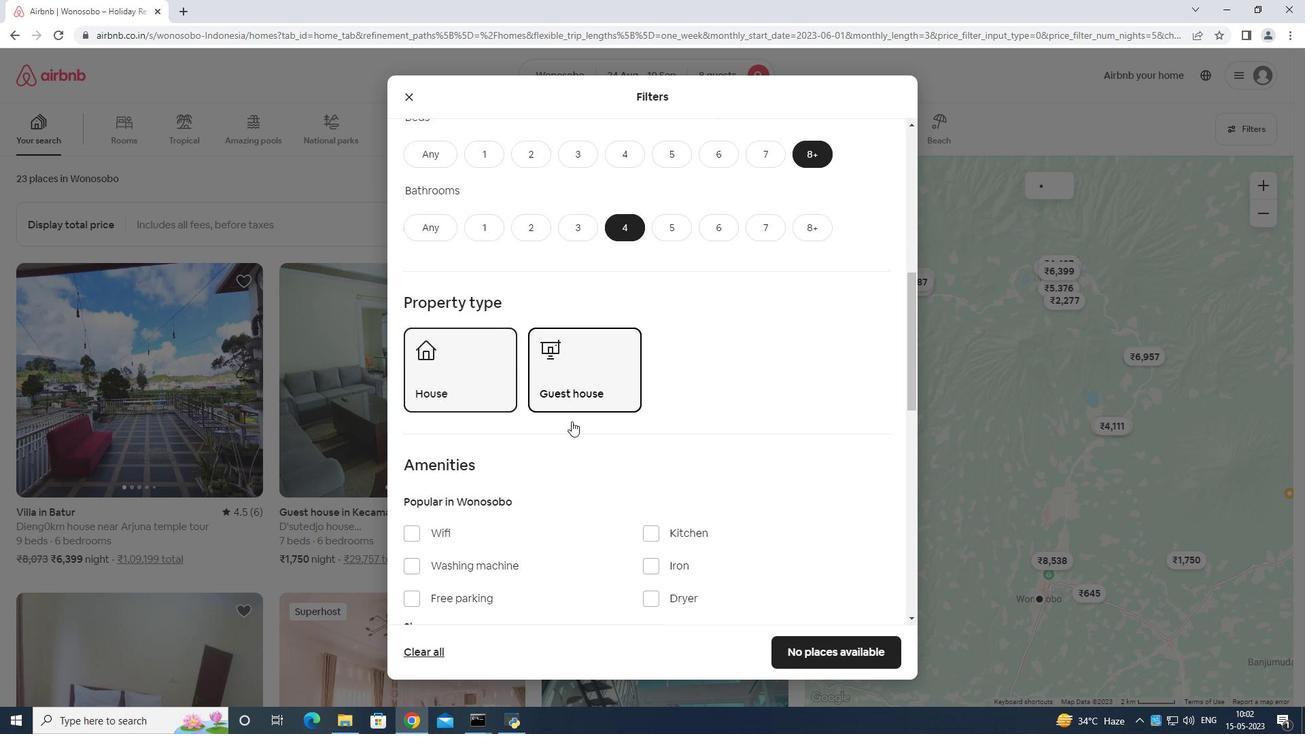 
Action: Mouse scrolled (571, 420) with delta (0, 0)
Screenshot: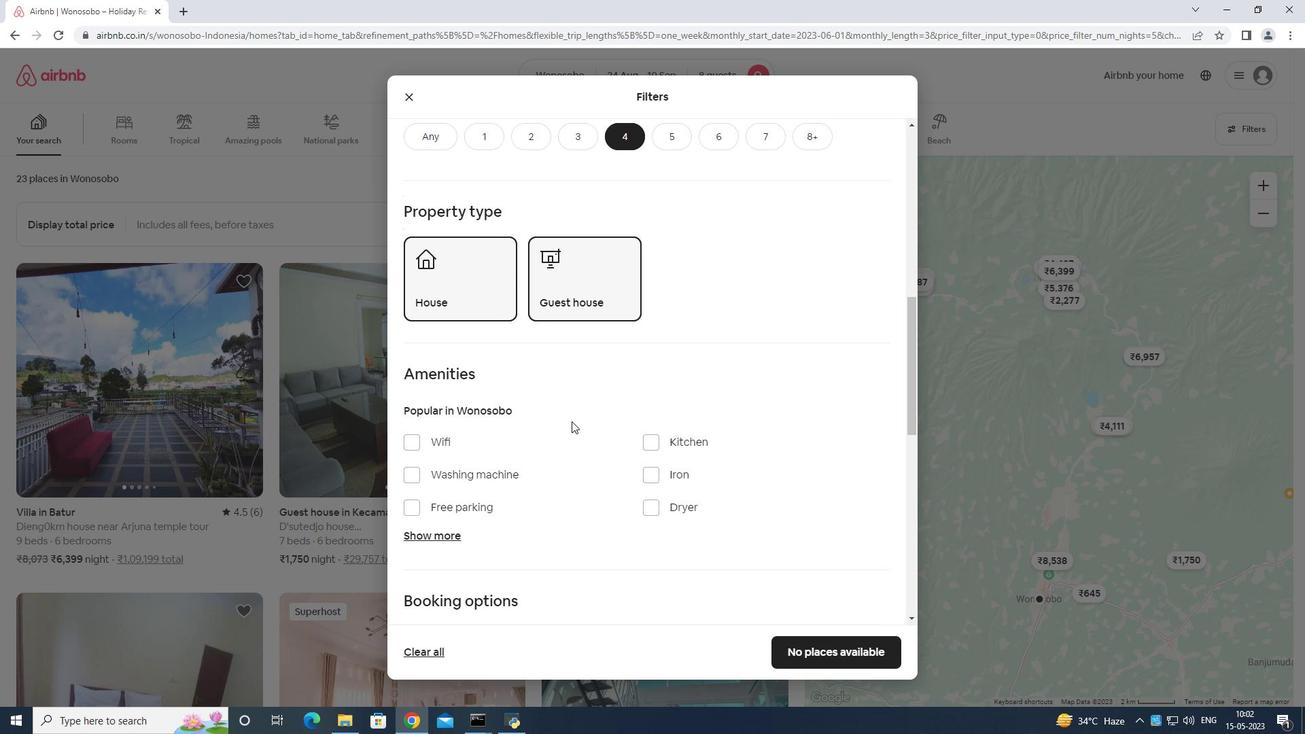 
Action: Mouse scrolled (571, 420) with delta (0, 0)
Screenshot: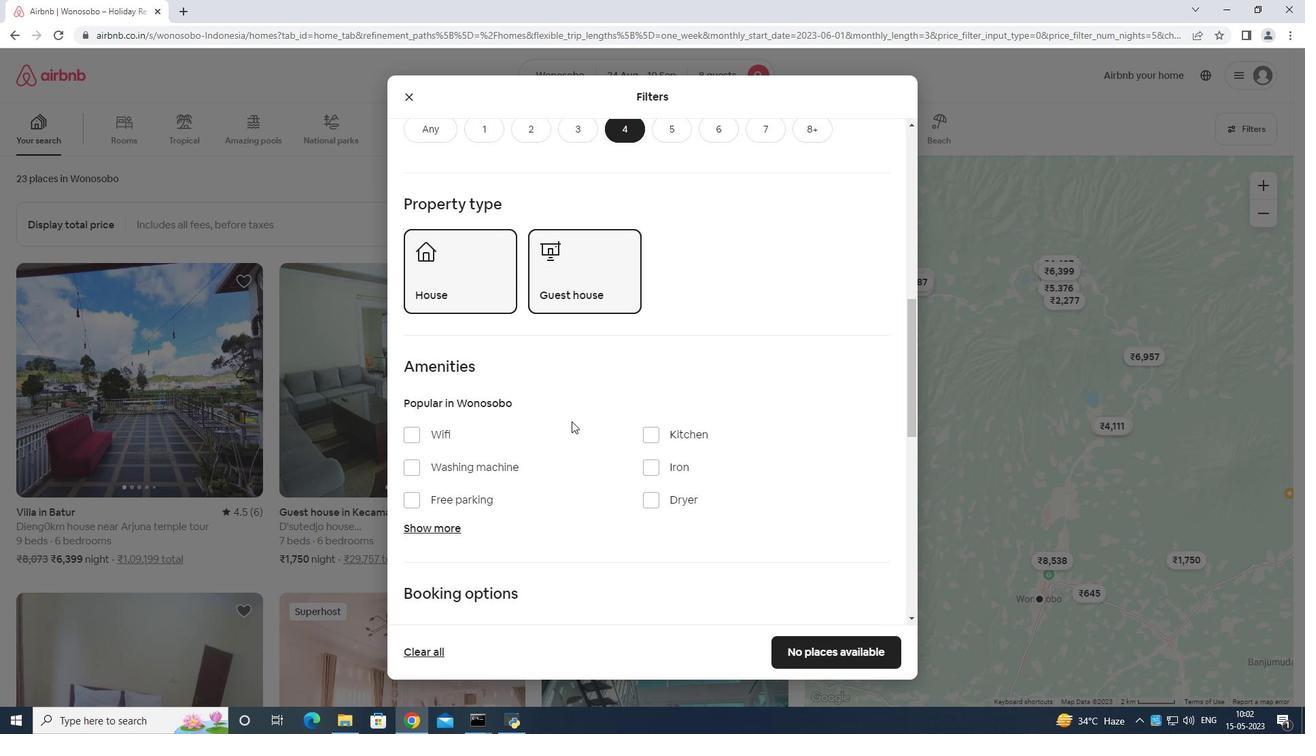 
Action: Mouse moved to (409, 301)
Screenshot: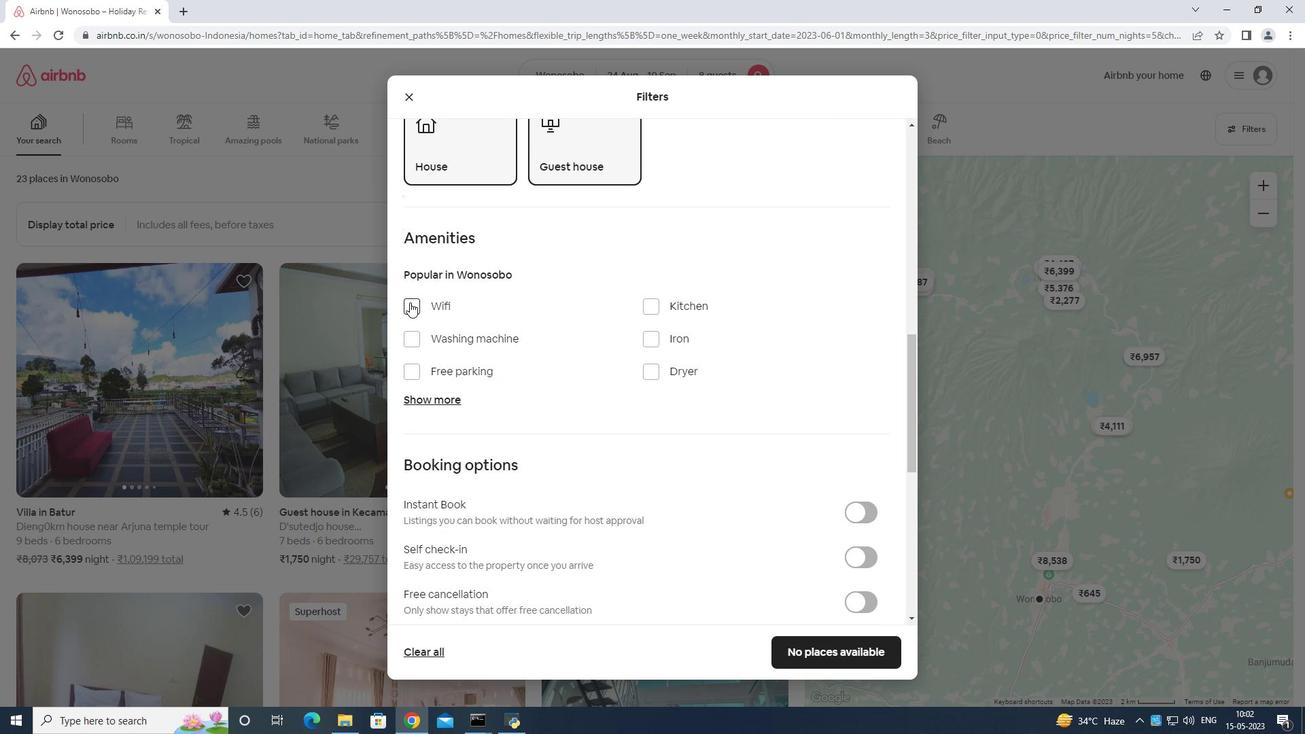 
Action: Mouse pressed left at (409, 301)
Screenshot: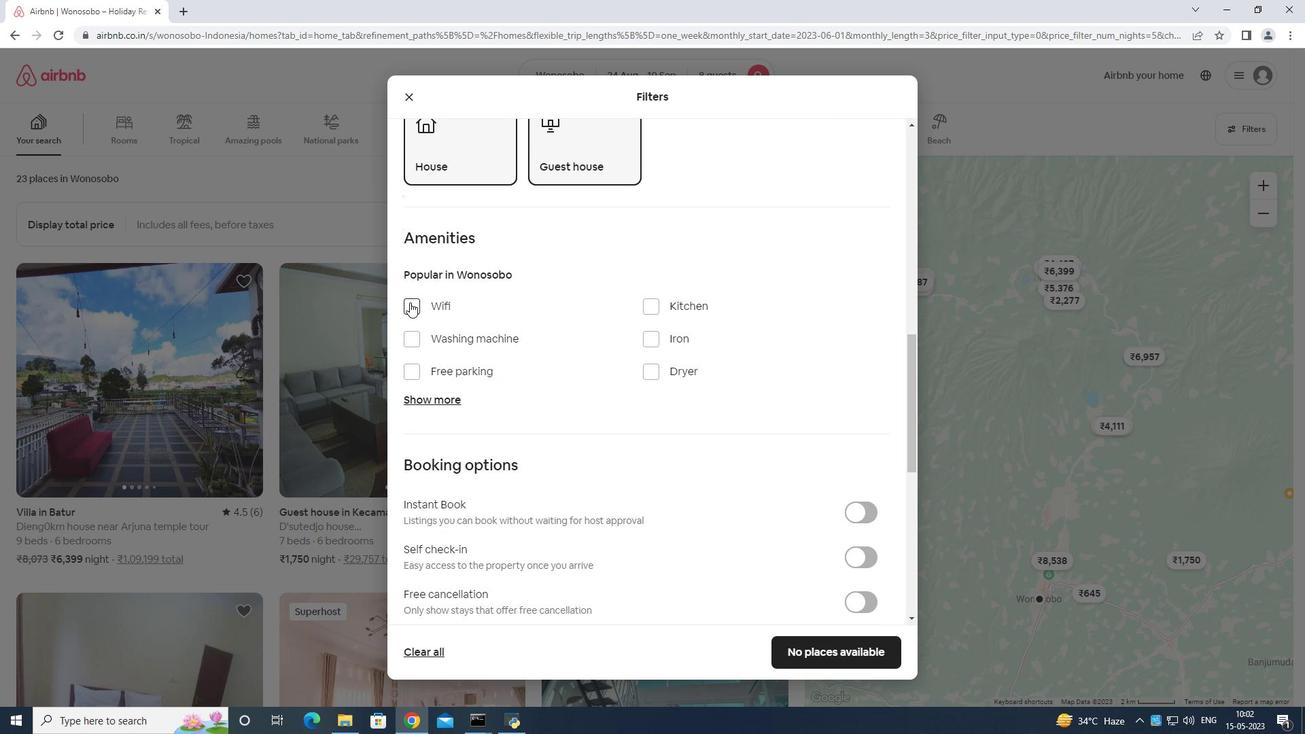 
Action: Mouse moved to (412, 370)
Screenshot: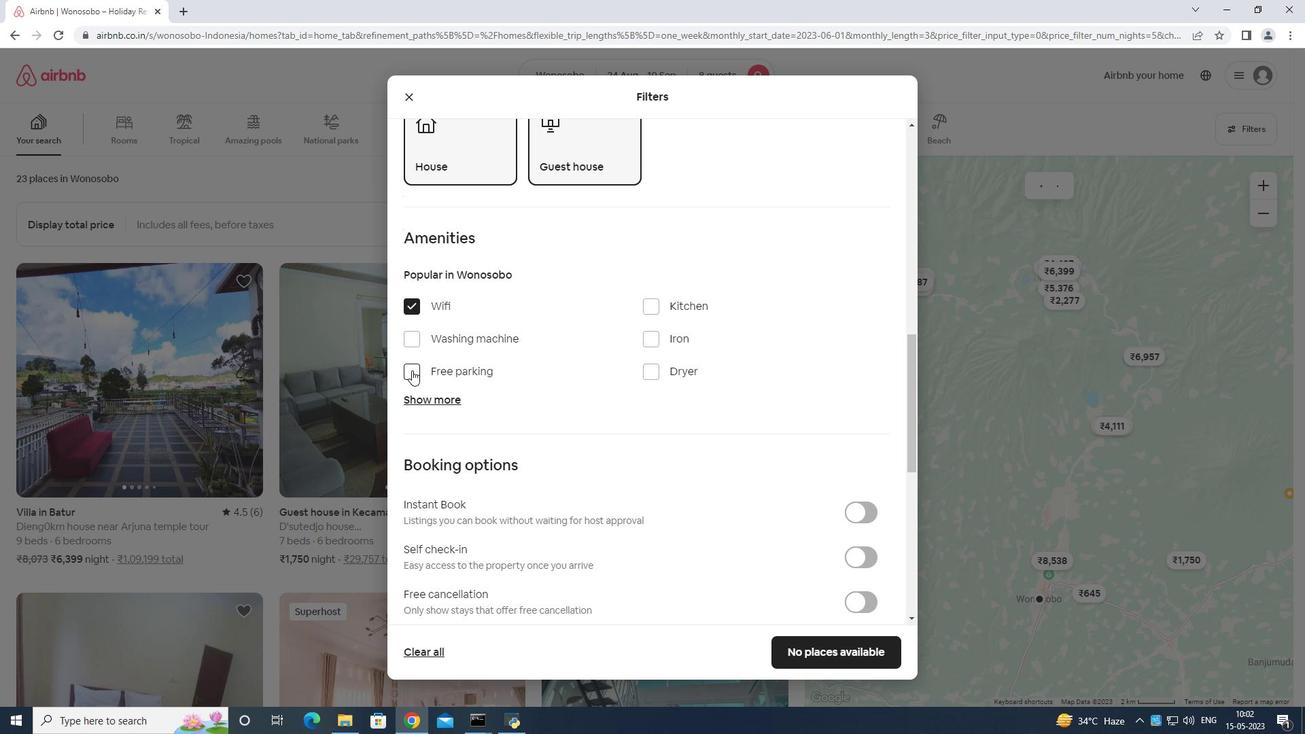 
Action: Mouse pressed left at (412, 370)
Screenshot: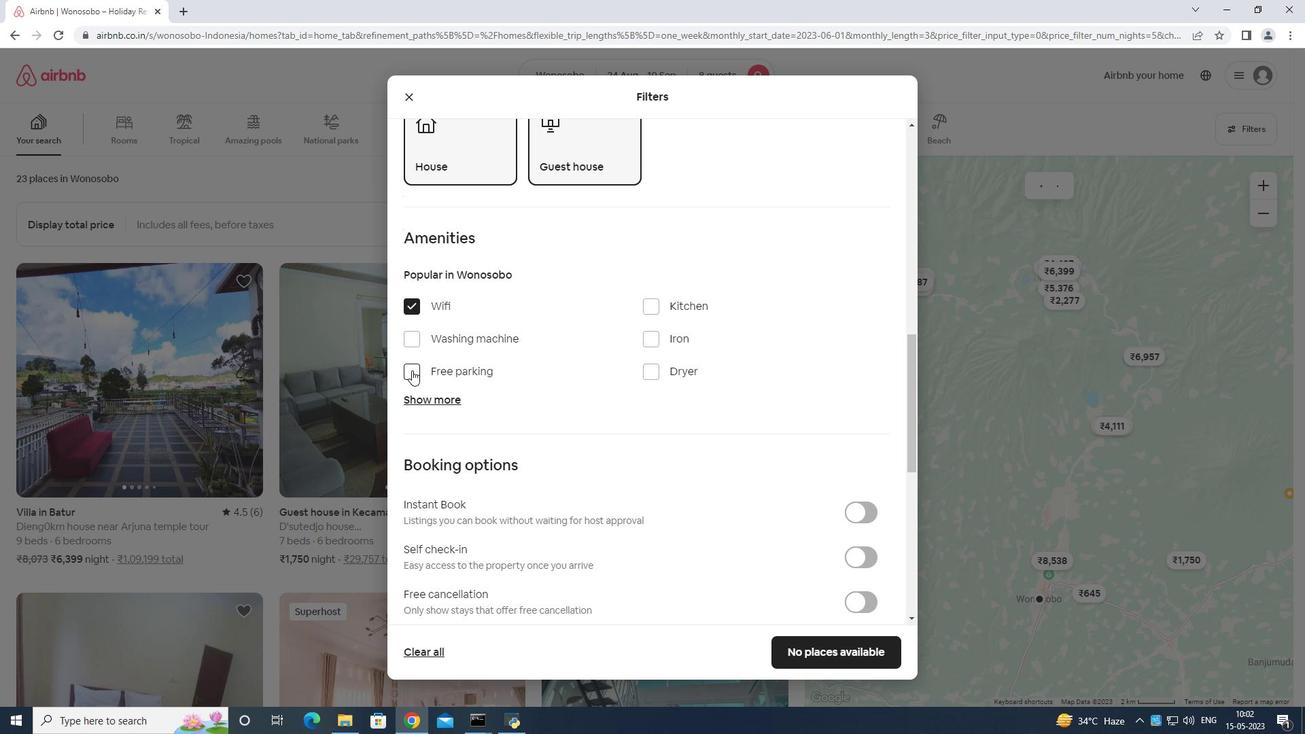 
Action: Mouse moved to (422, 399)
Screenshot: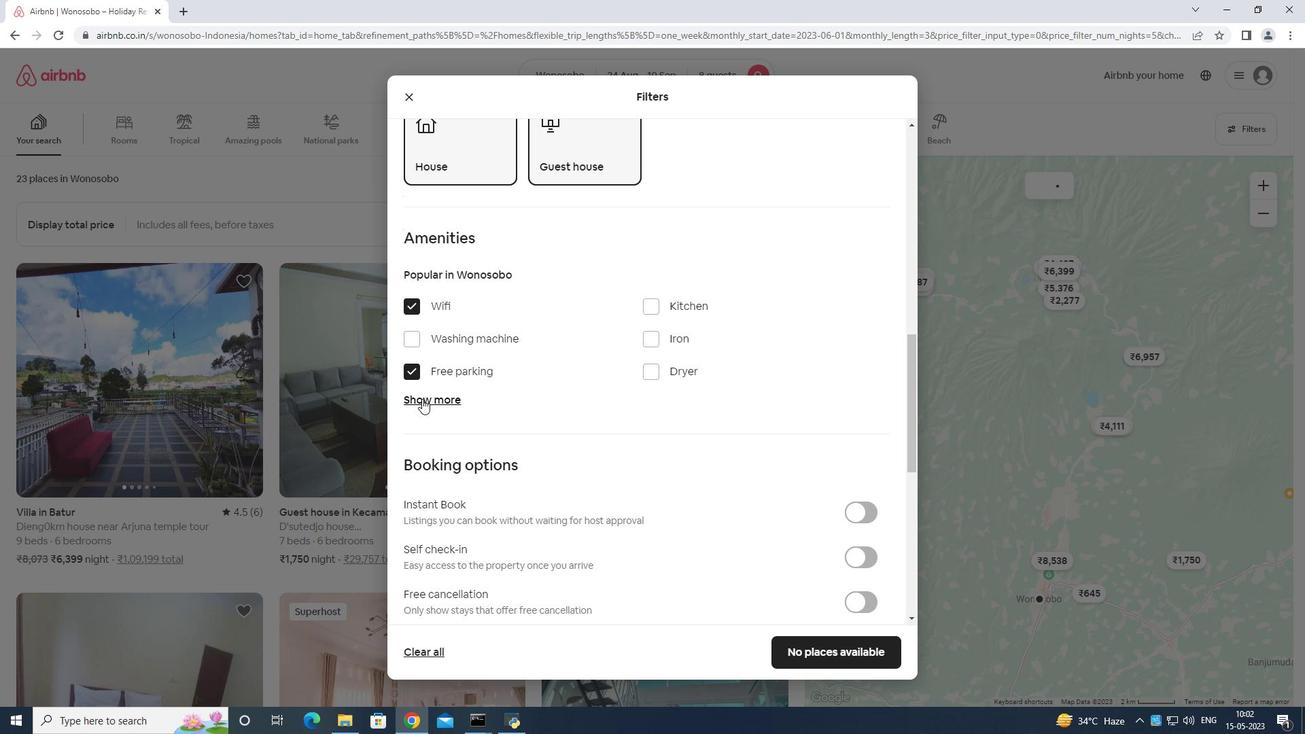 
Action: Mouse pressed left at (422, 399)
Screenshot: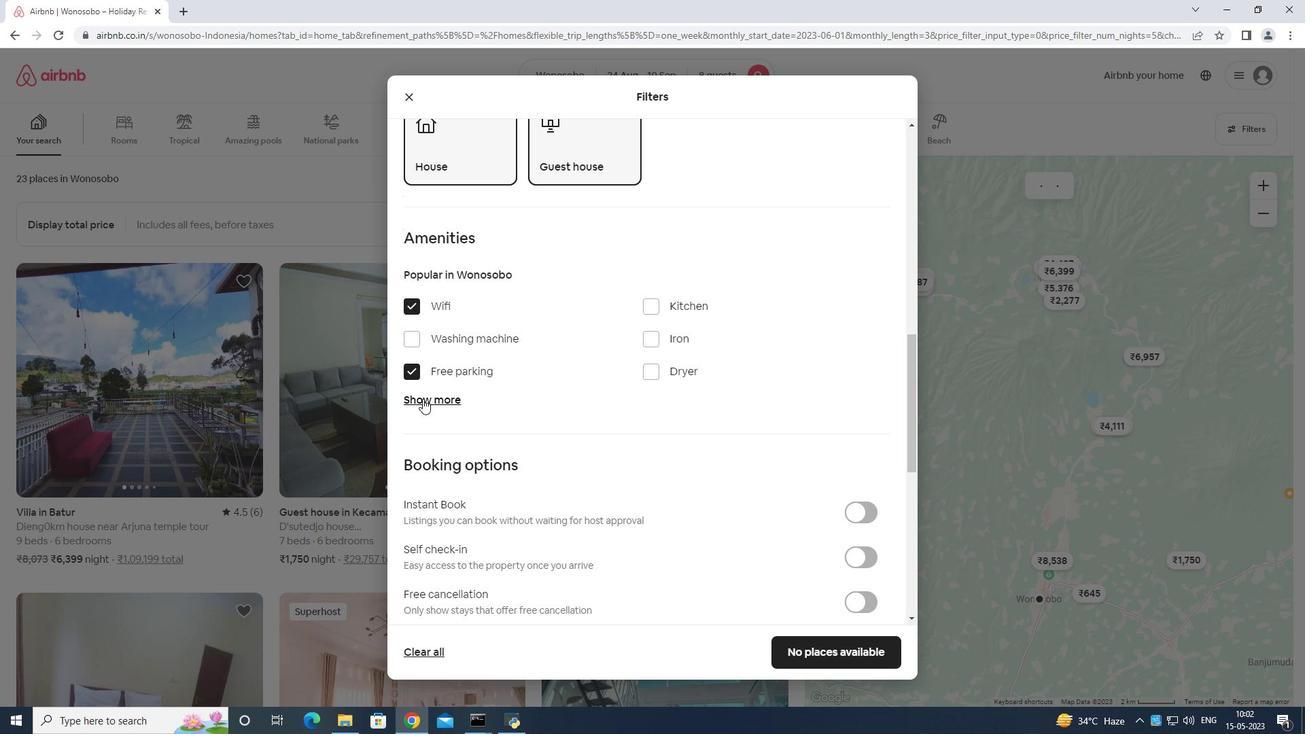 
Action: Mouse moved to (647, 479)
Screenshot: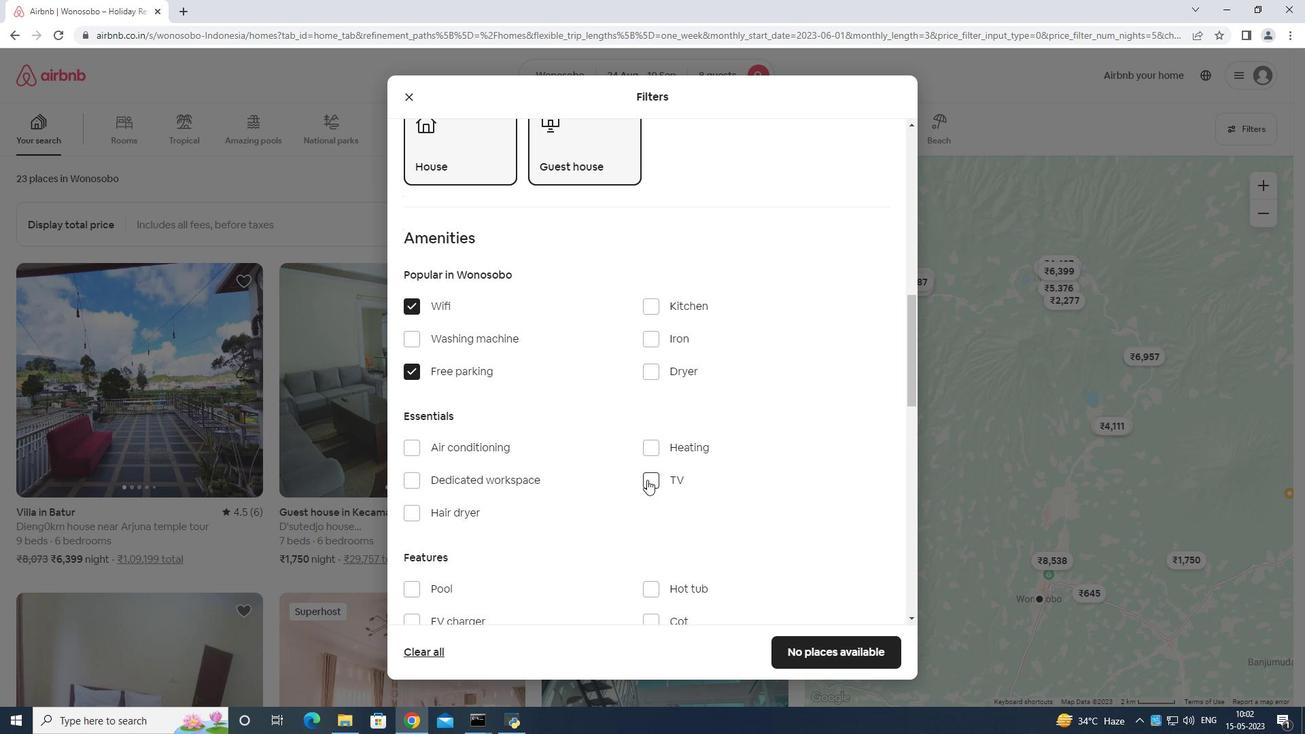 
Action: Mouse pressed left at (647, 479)
Screenshot: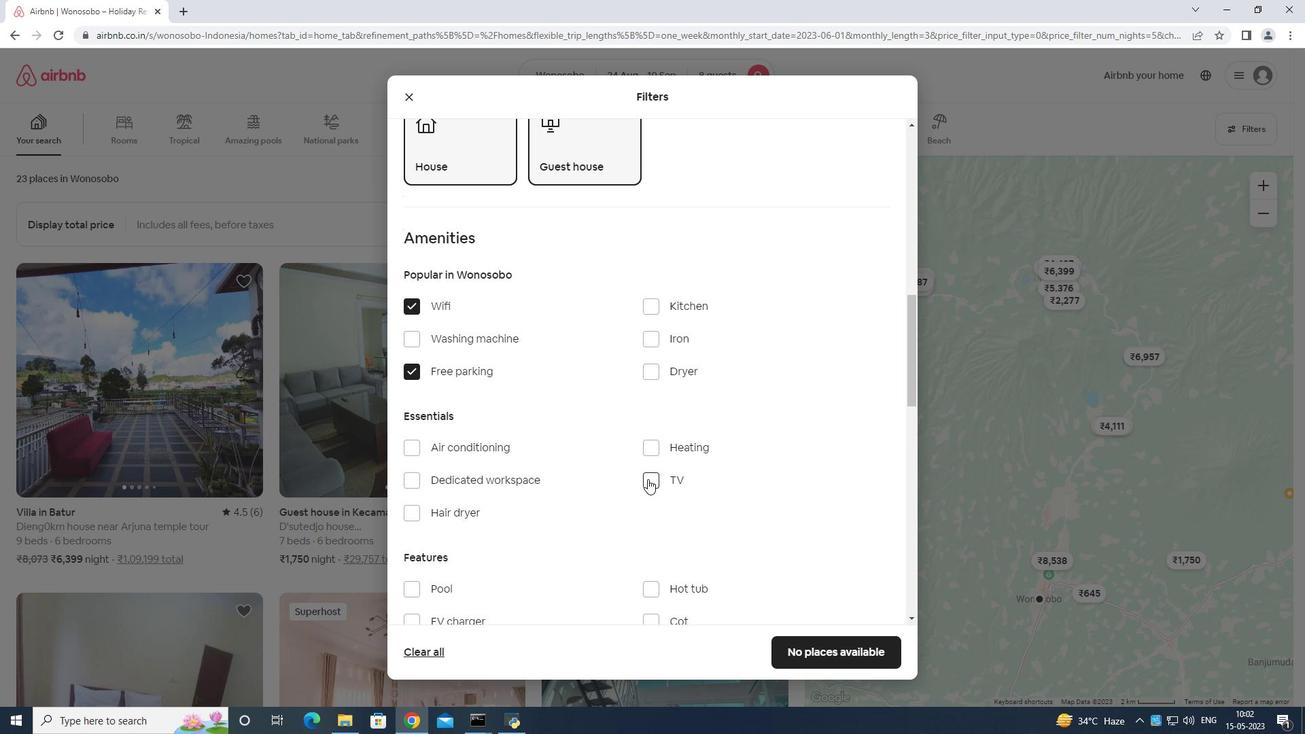 
Action: Mouse moved to (652, 449)
Screenshot: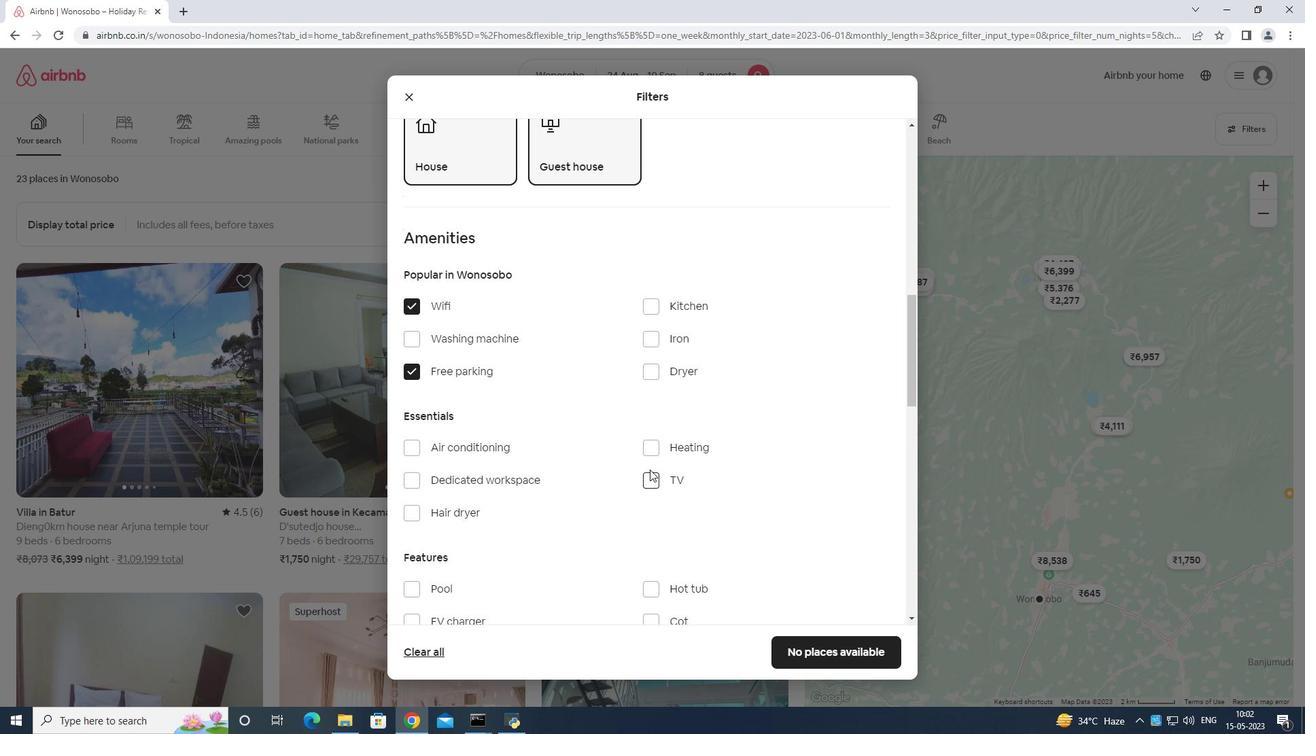 
Action: Mouse scrolled (652, 448) with delta (0, 0)
Screenshot: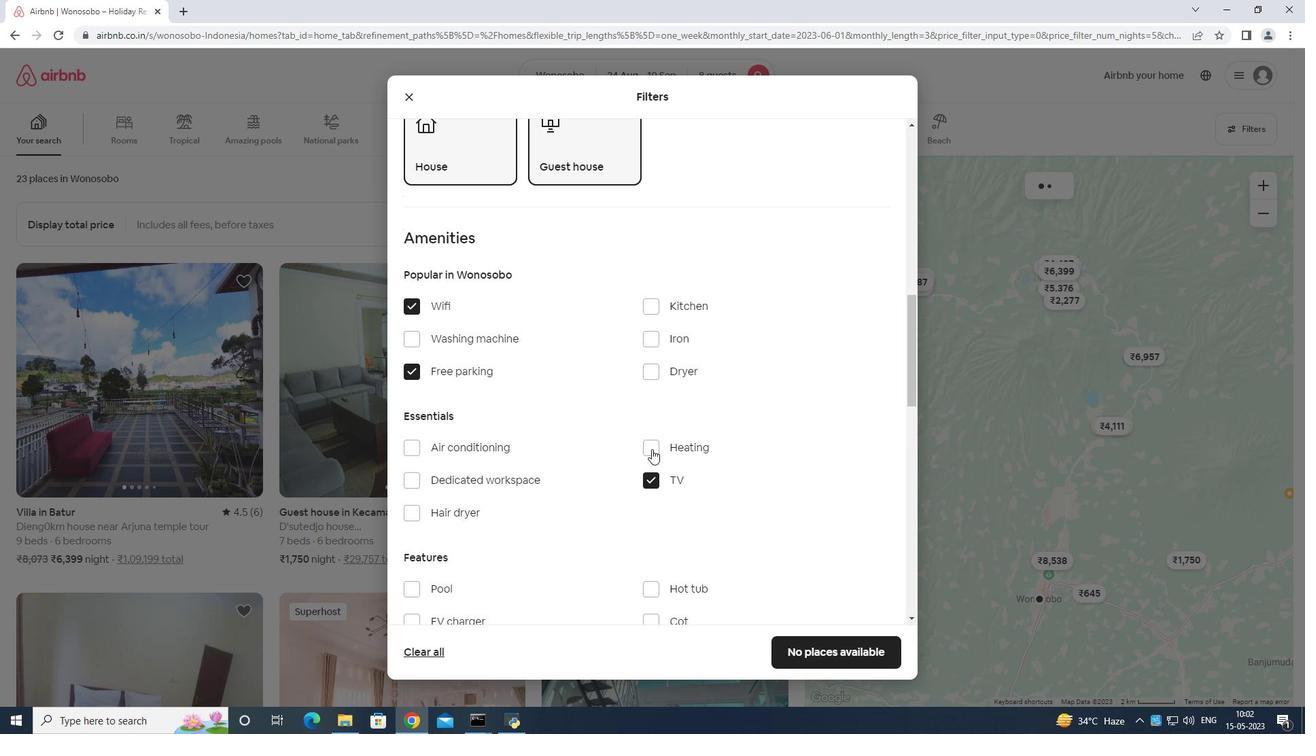 
Action: Mouse scrolled (652, 448) with delta (0, 0)
Screenshot: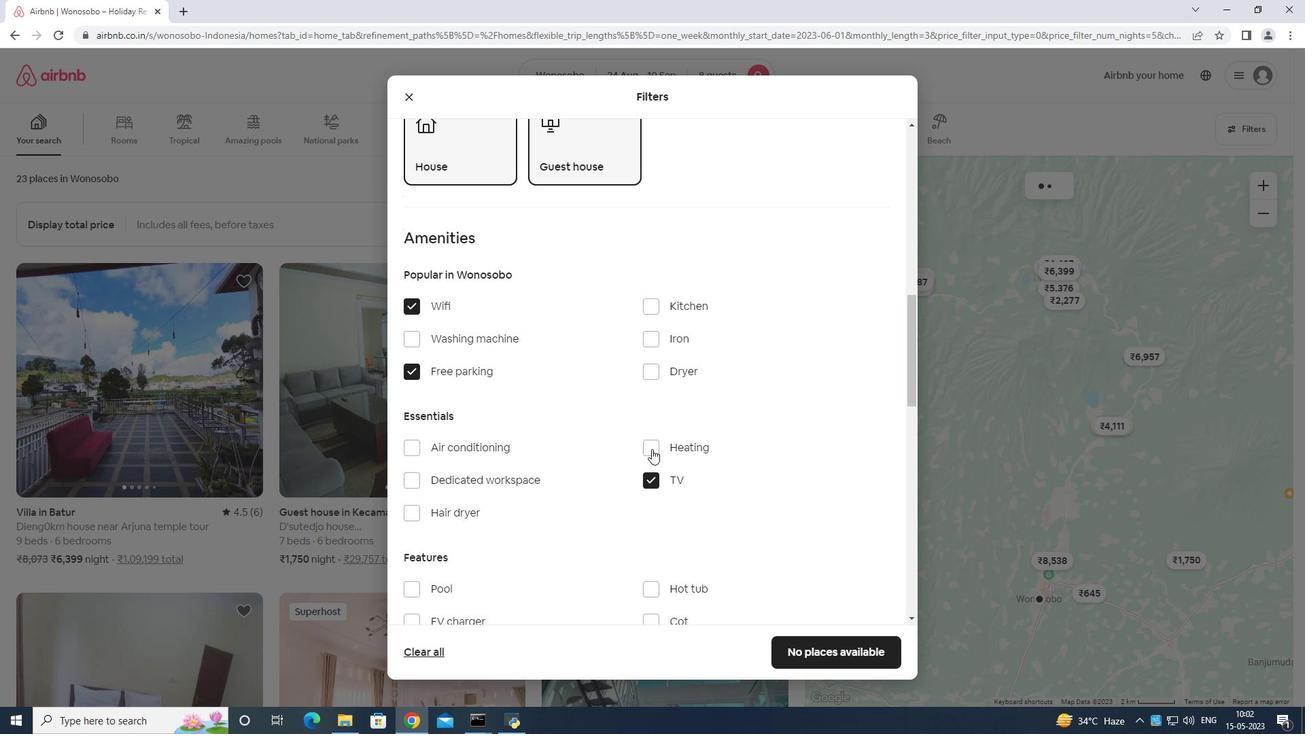 
Action: Mouse scrolled (652, 448) with delta (0, 0)
Screenshot: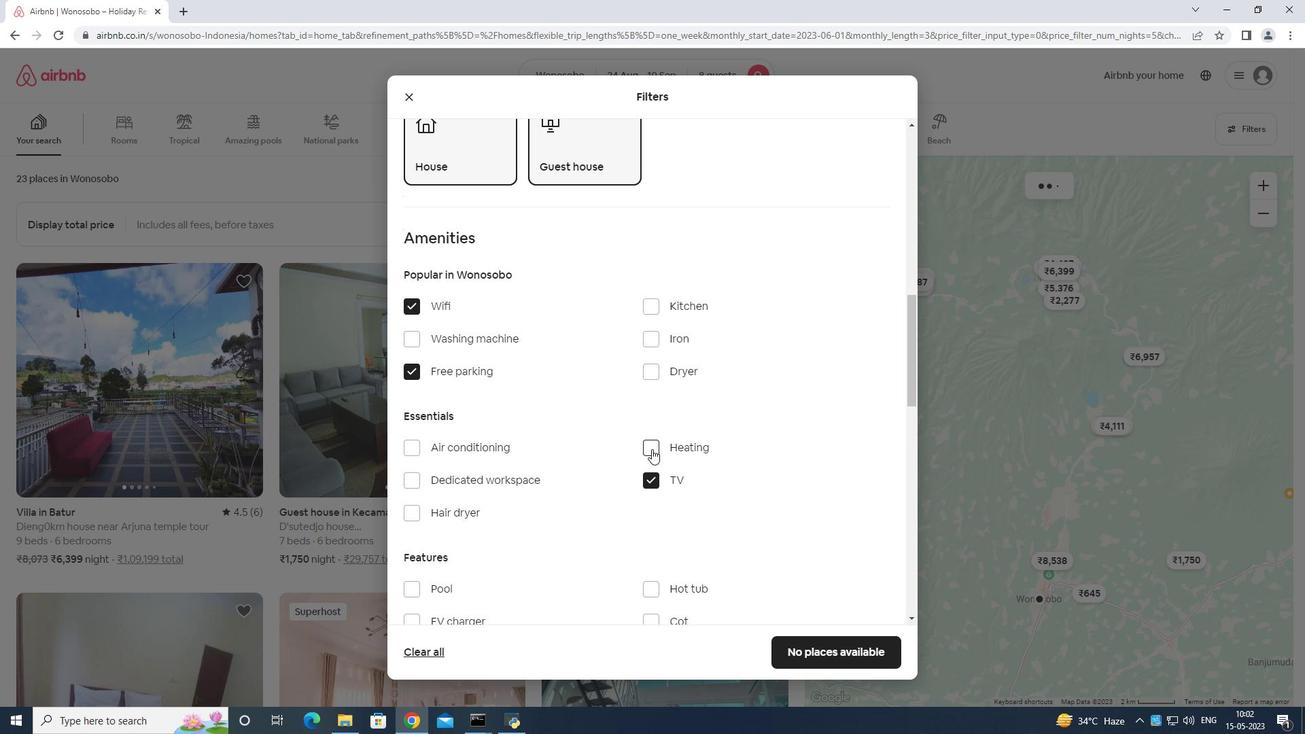 
Action: Mouse scrolled (652, 448) with delta (0, 0)
Screenshot: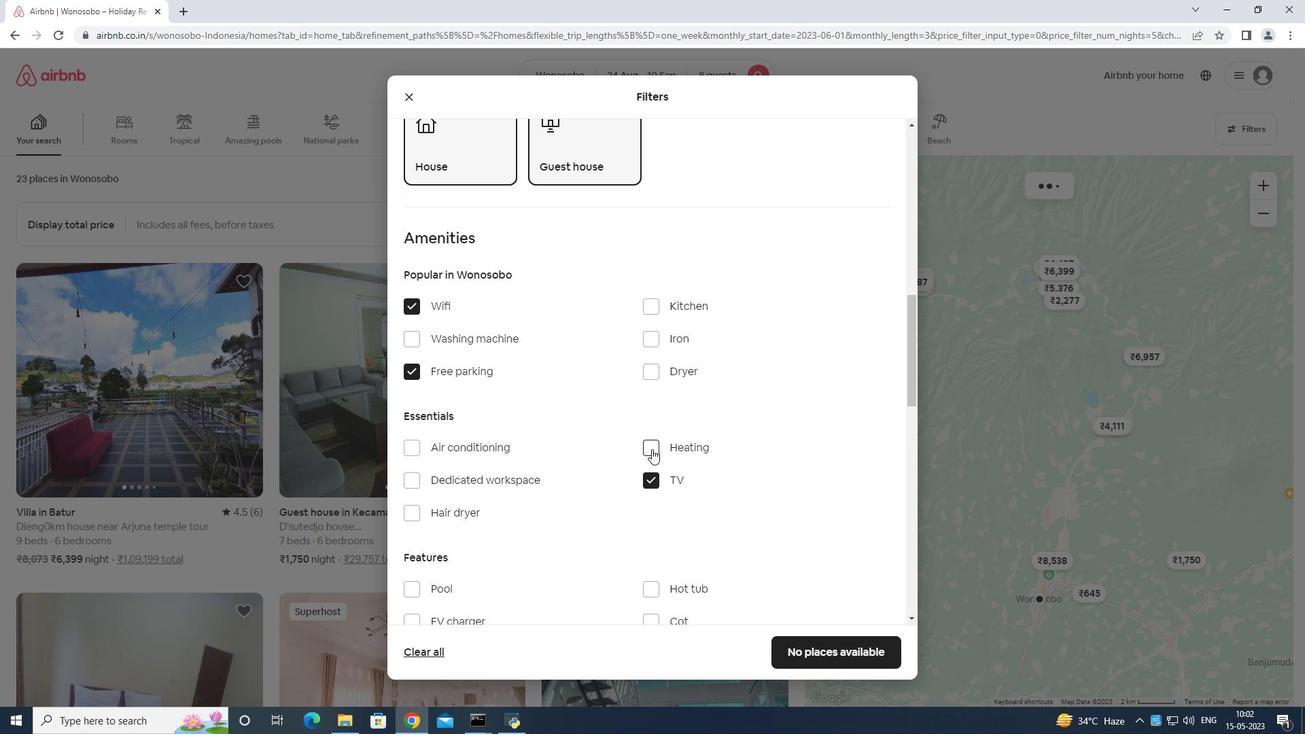 
Action: Mouse moved to (411, 384)
Screenshot: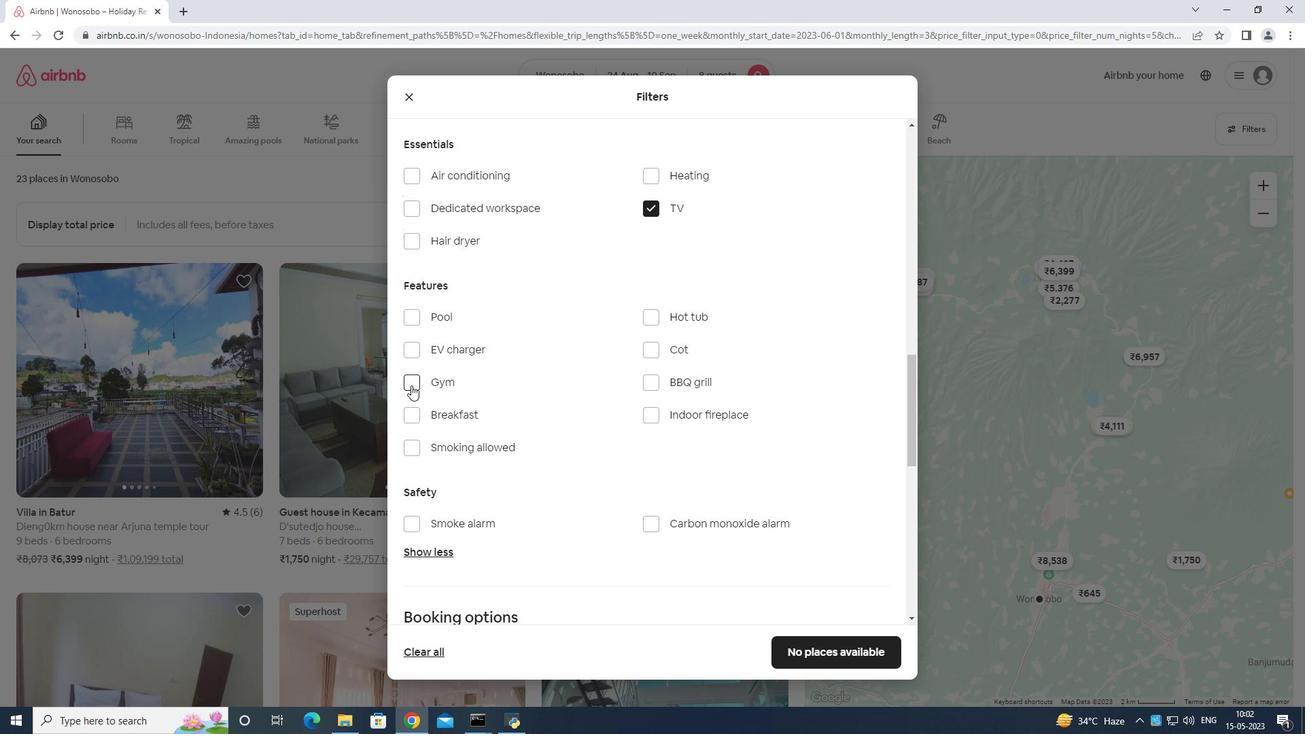 
Action: Mouse pressed left at (411, 384)
Screenshot: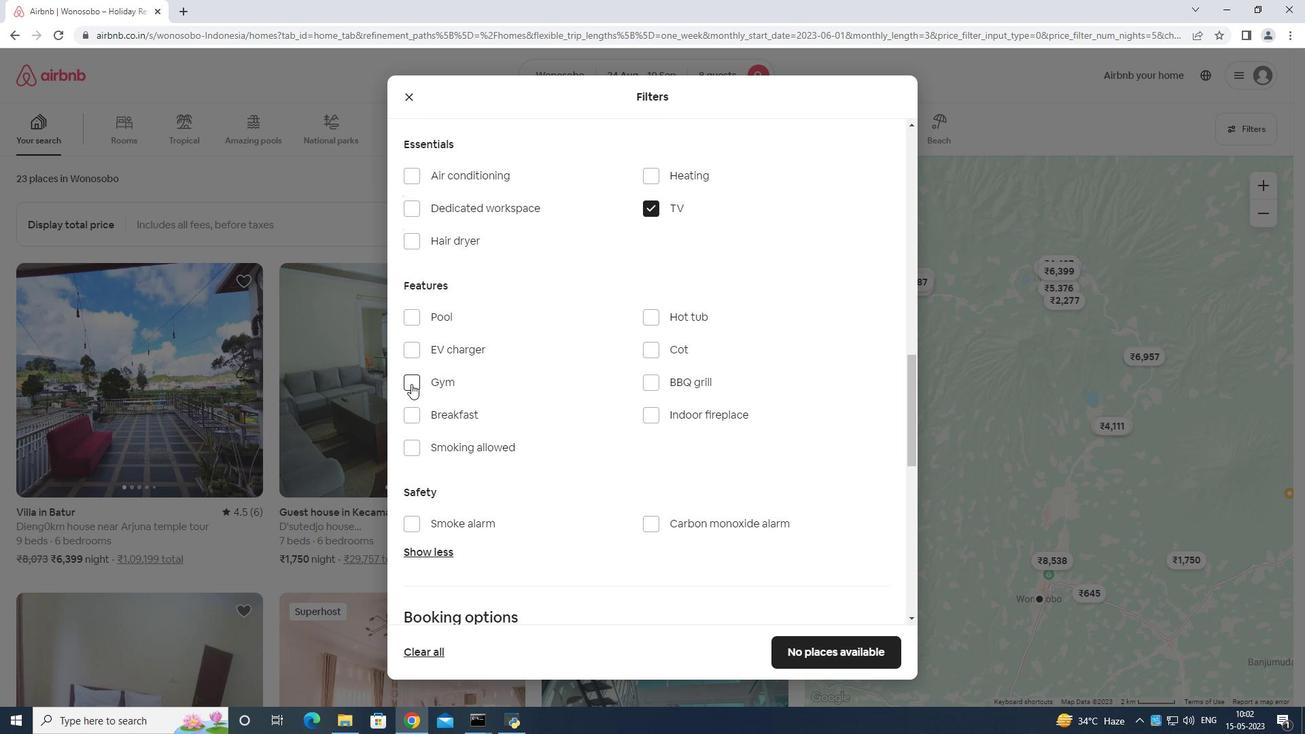 
Action: Mouse moved to (407, 408)
Screenshot: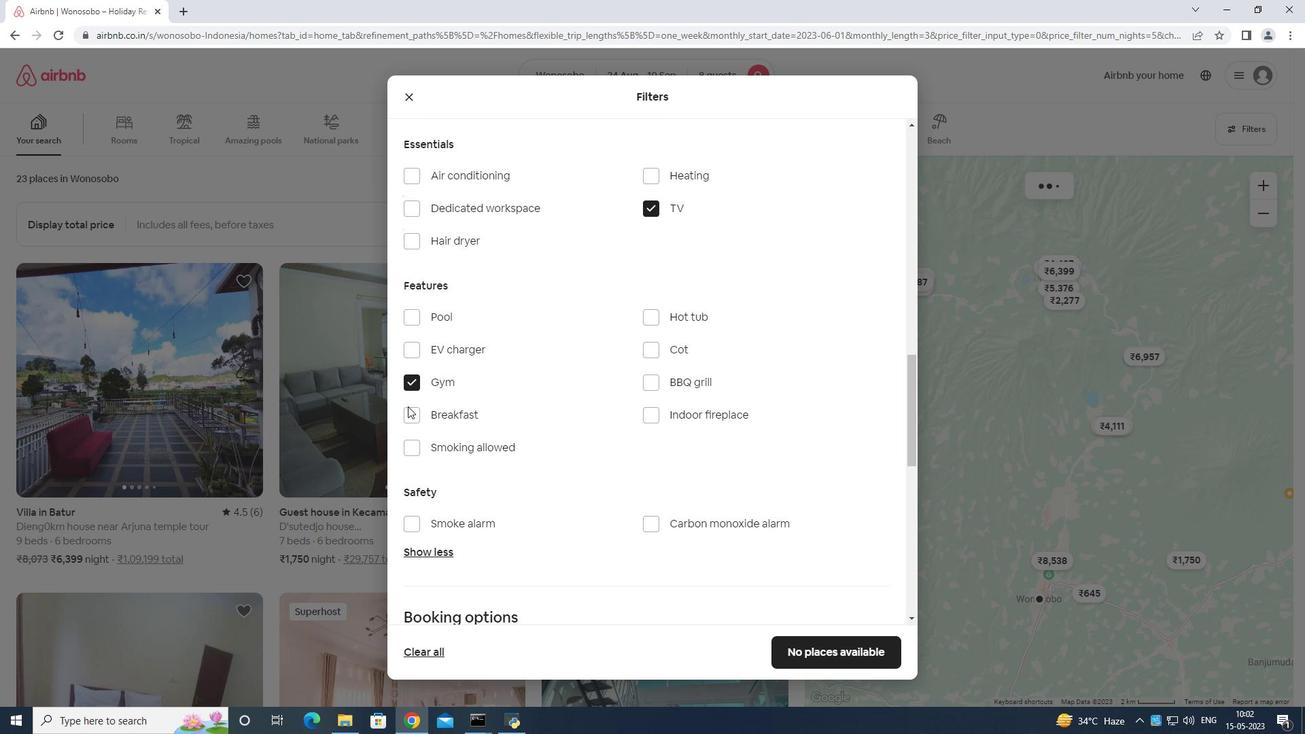
Action: Mouse pressed left at (407, 408)
Screenshot: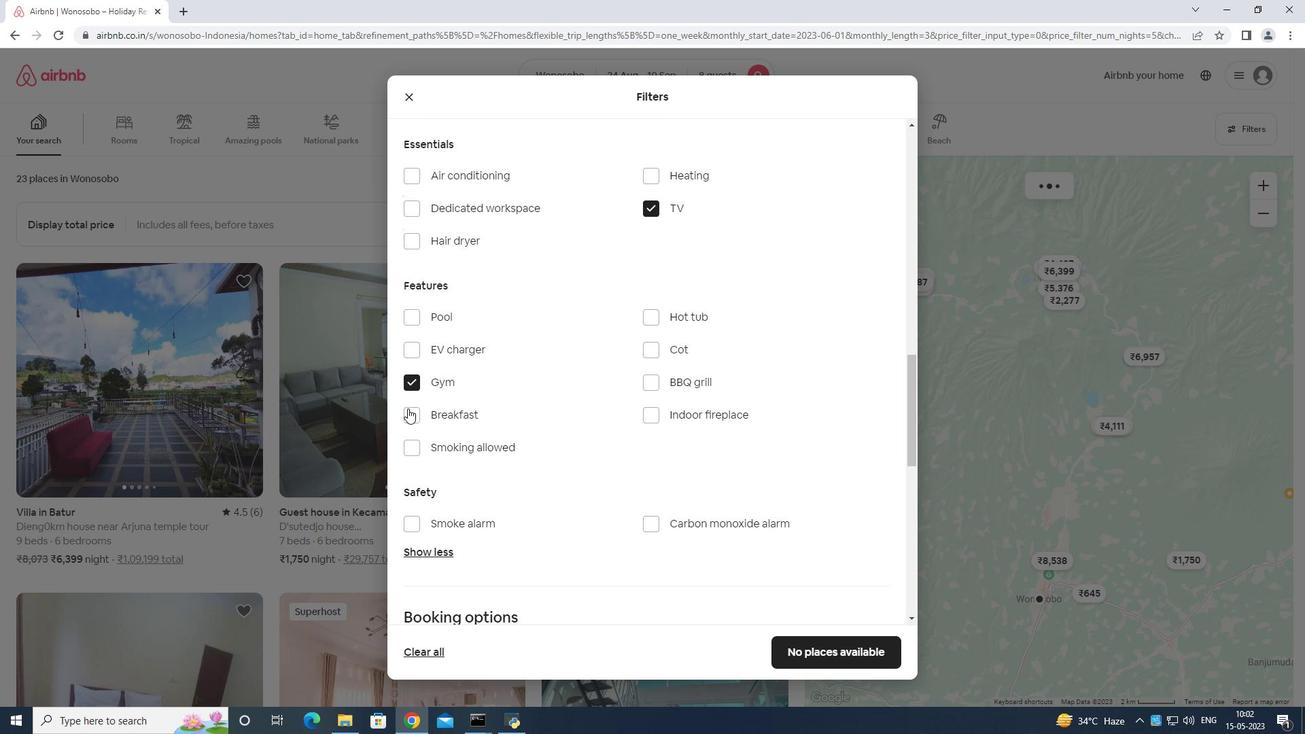 
Action: Mouse moved to (588, 416)
Screenshot: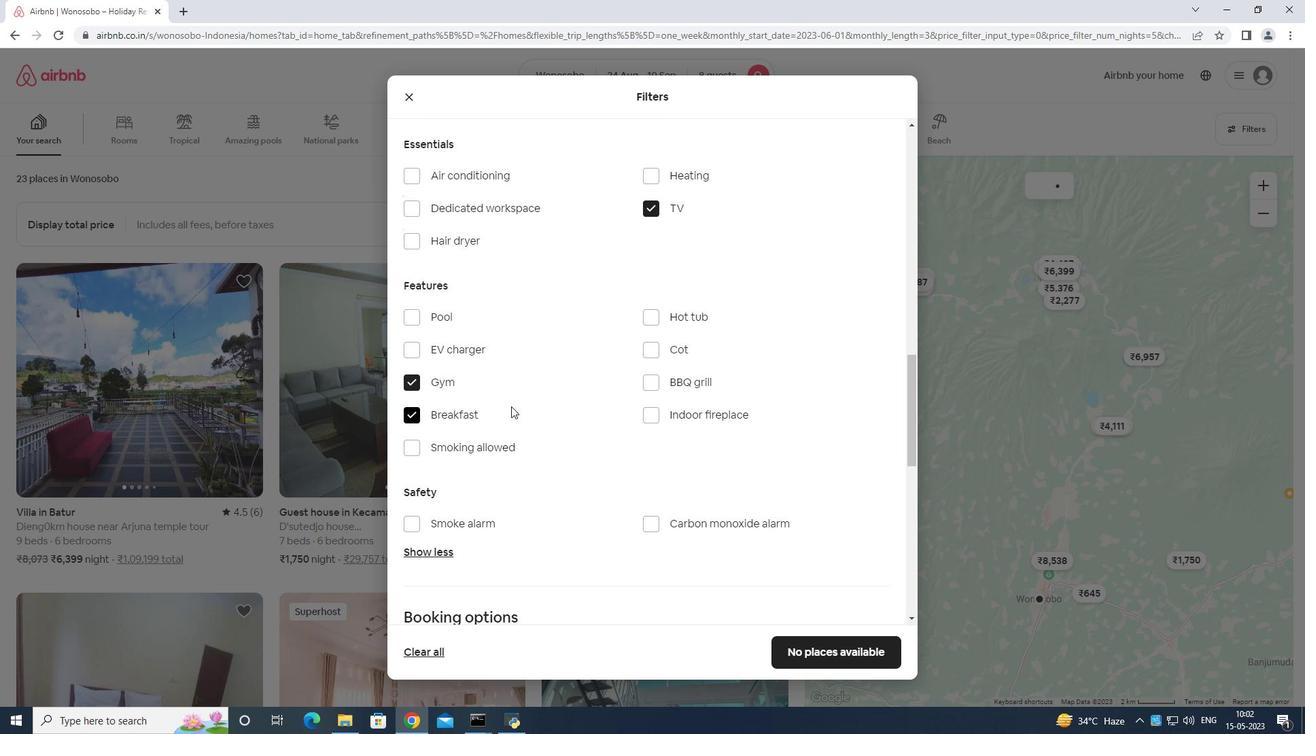 
Action: Mouse scrolled (588, 415) with delta (0, 0)
Screenshot: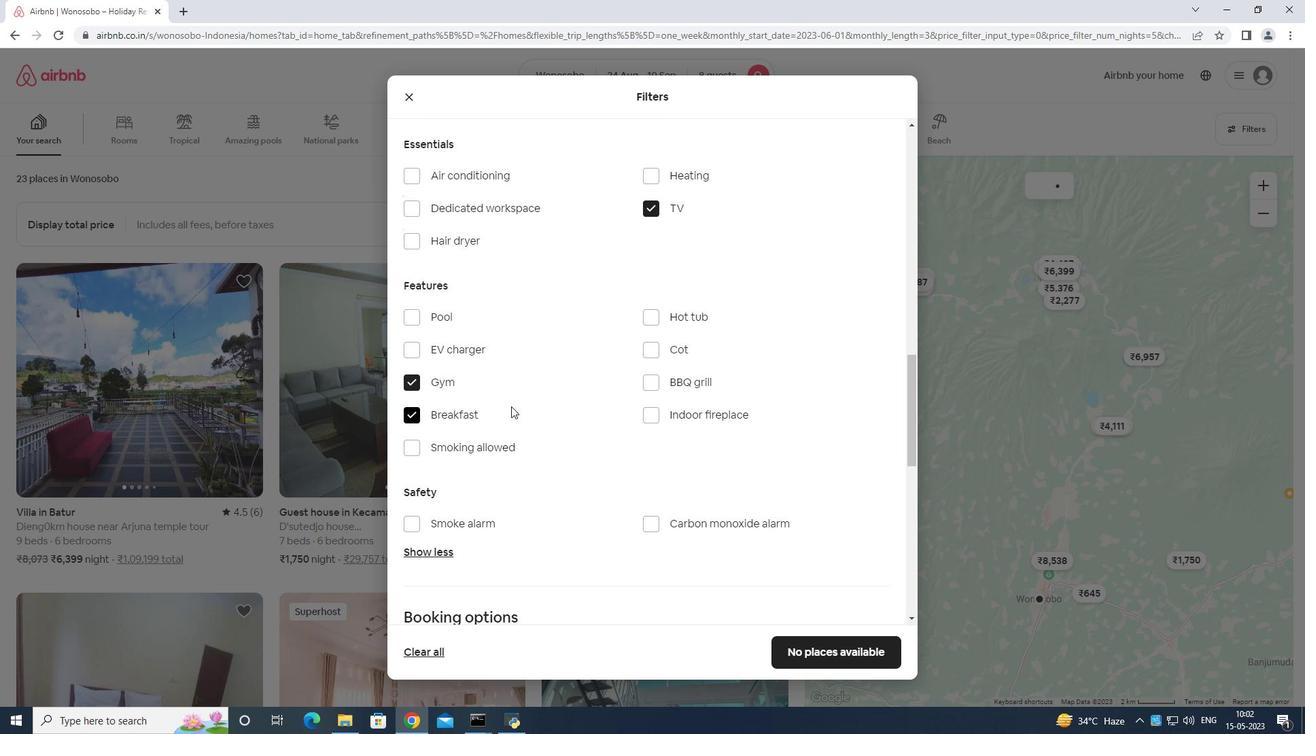 
Action: Mouse moved to (603, 419)
Screenshot: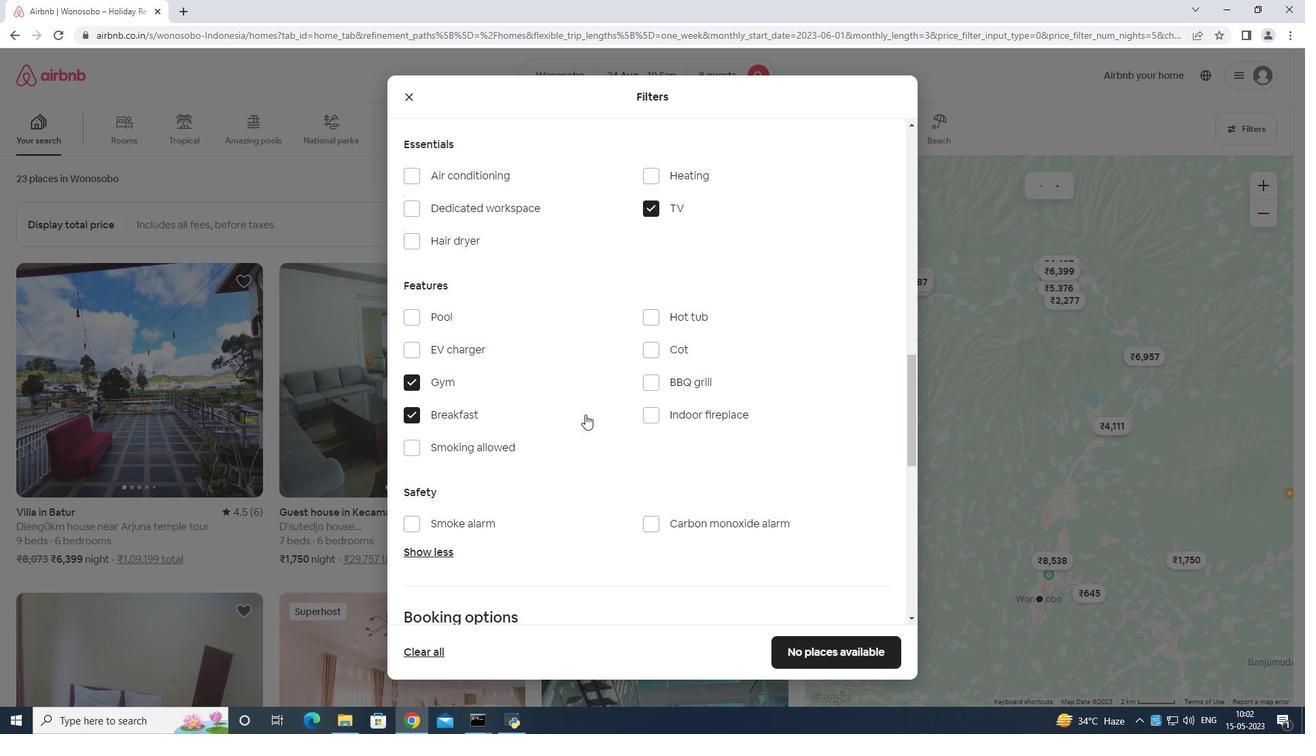 
Action: Mouse scrolled (603, 418) with delta (0, 0)
Screenshot: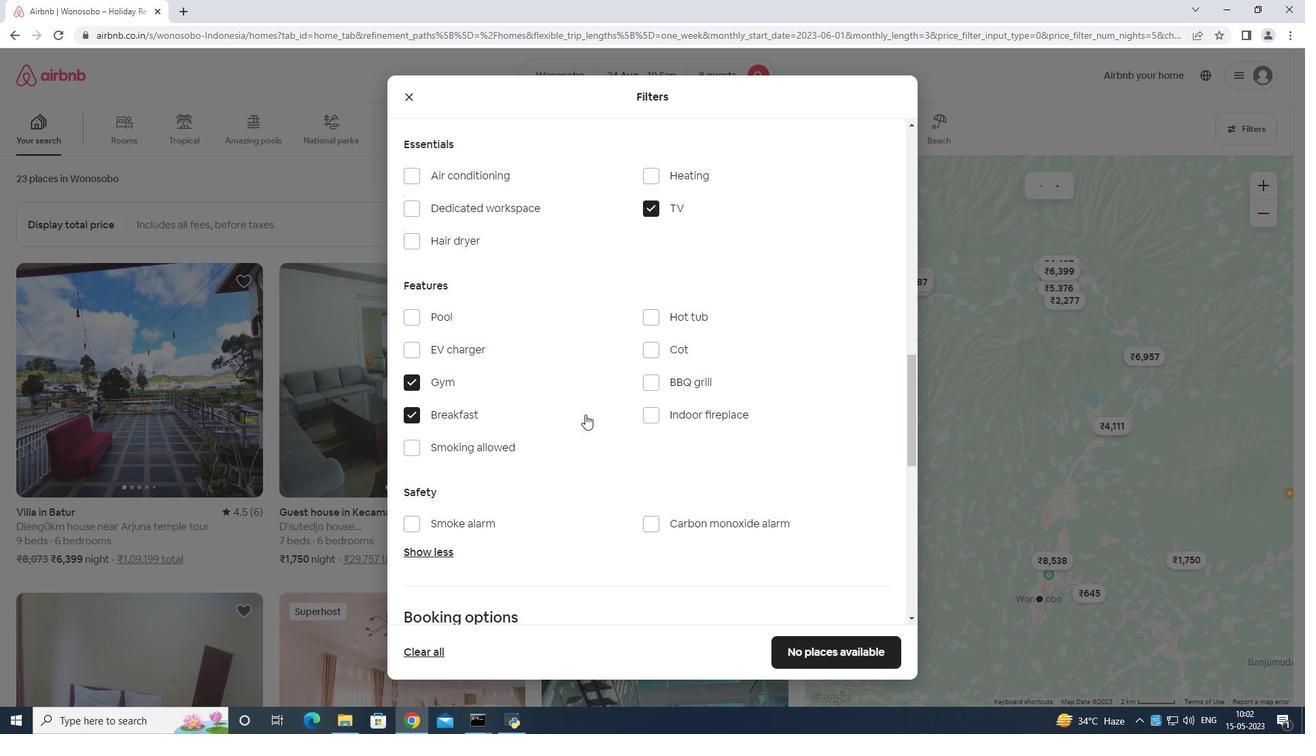 
Action: Mouse moved to (621, 421)
Screenshot: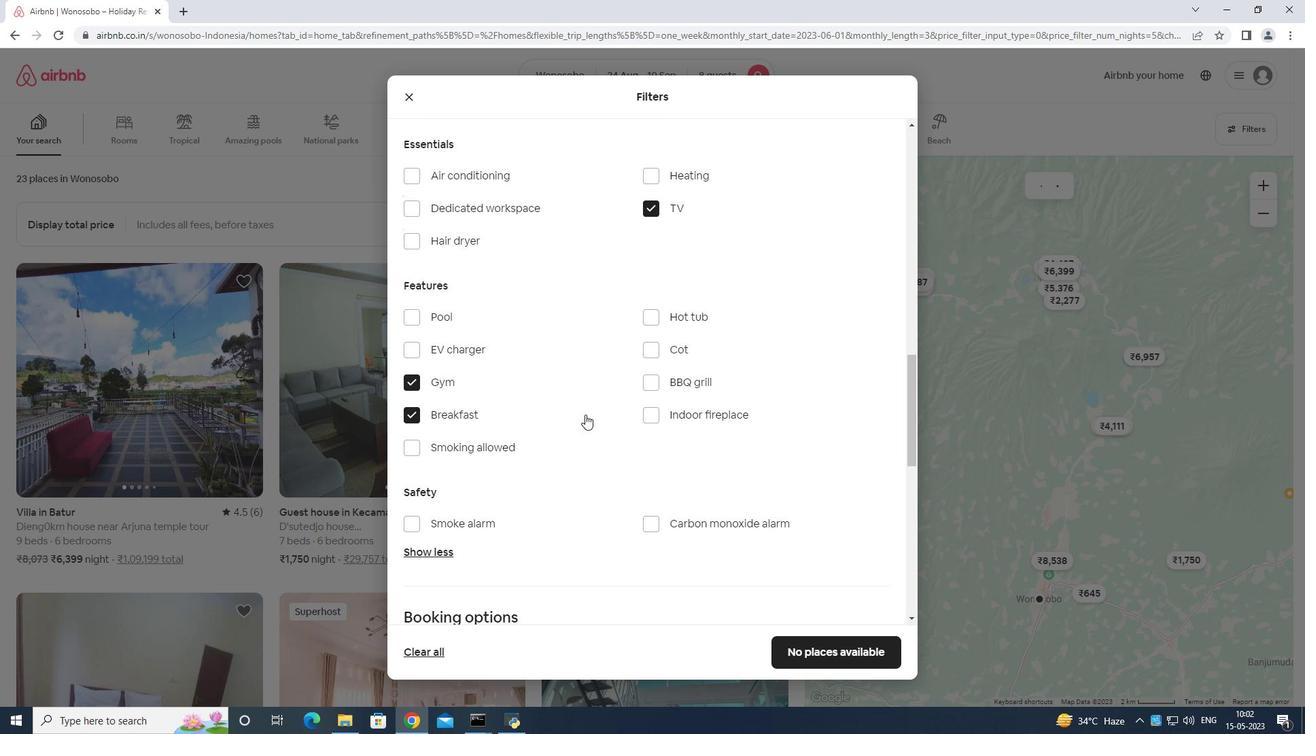 
Action: Mouse scrolled (621, 420) with delta (0, 0)
Screenshot: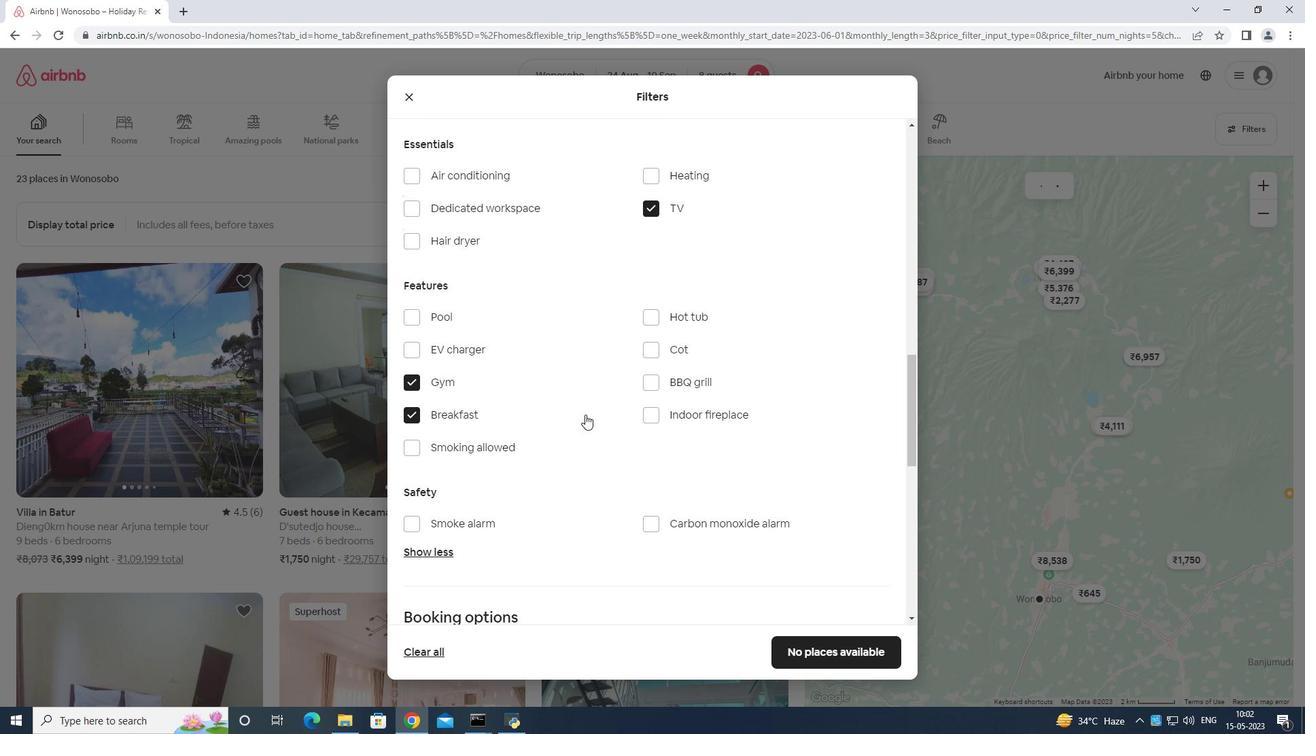 
Action: Mouse moved to (651, 421)
Screenshot: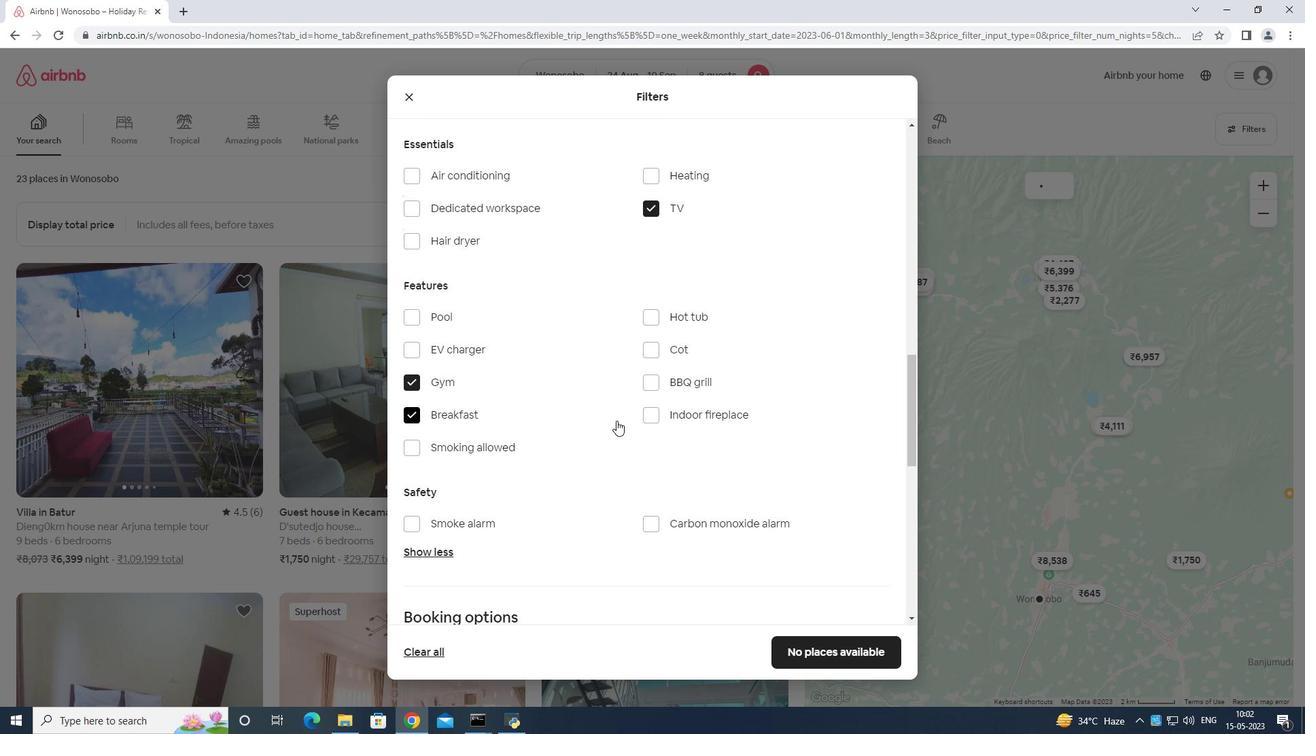 
Action: Mouse scrolled (651, 420) with delta (0, 0)
Screenshot: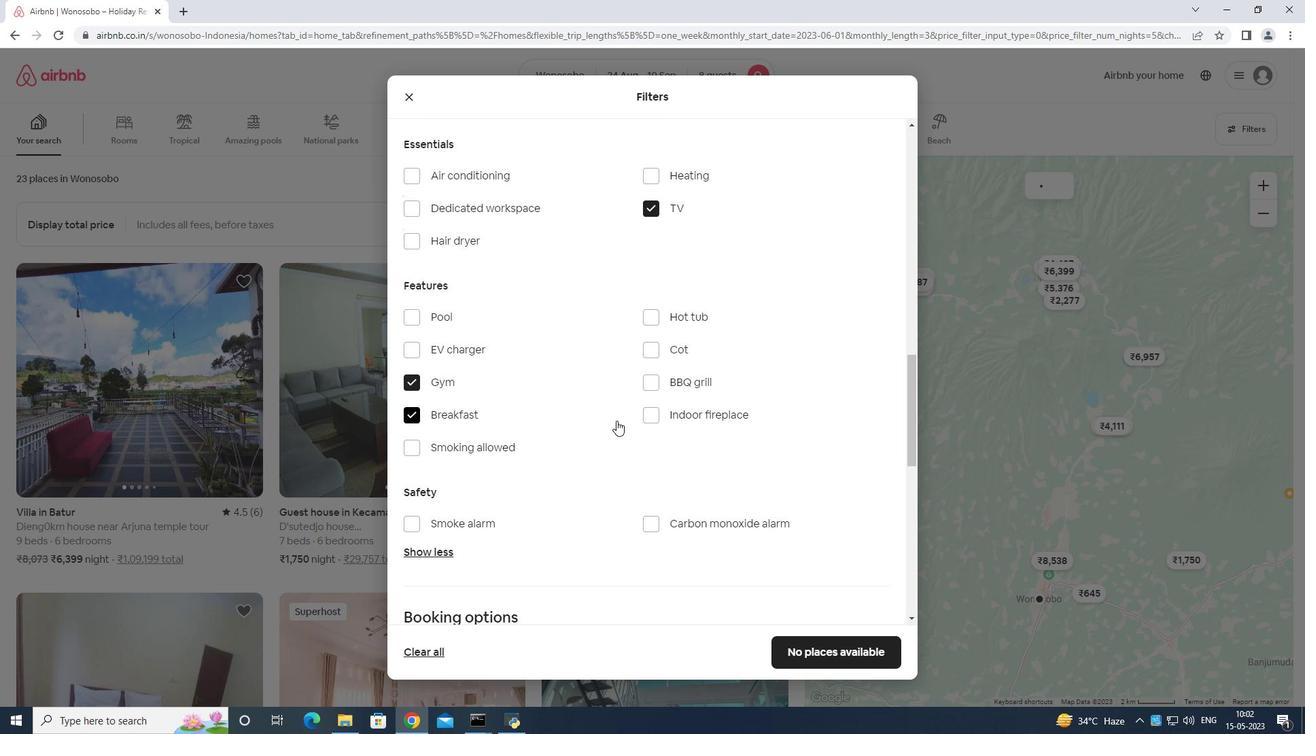 
Action: Mouse moved to (864, 437)
Screenshot: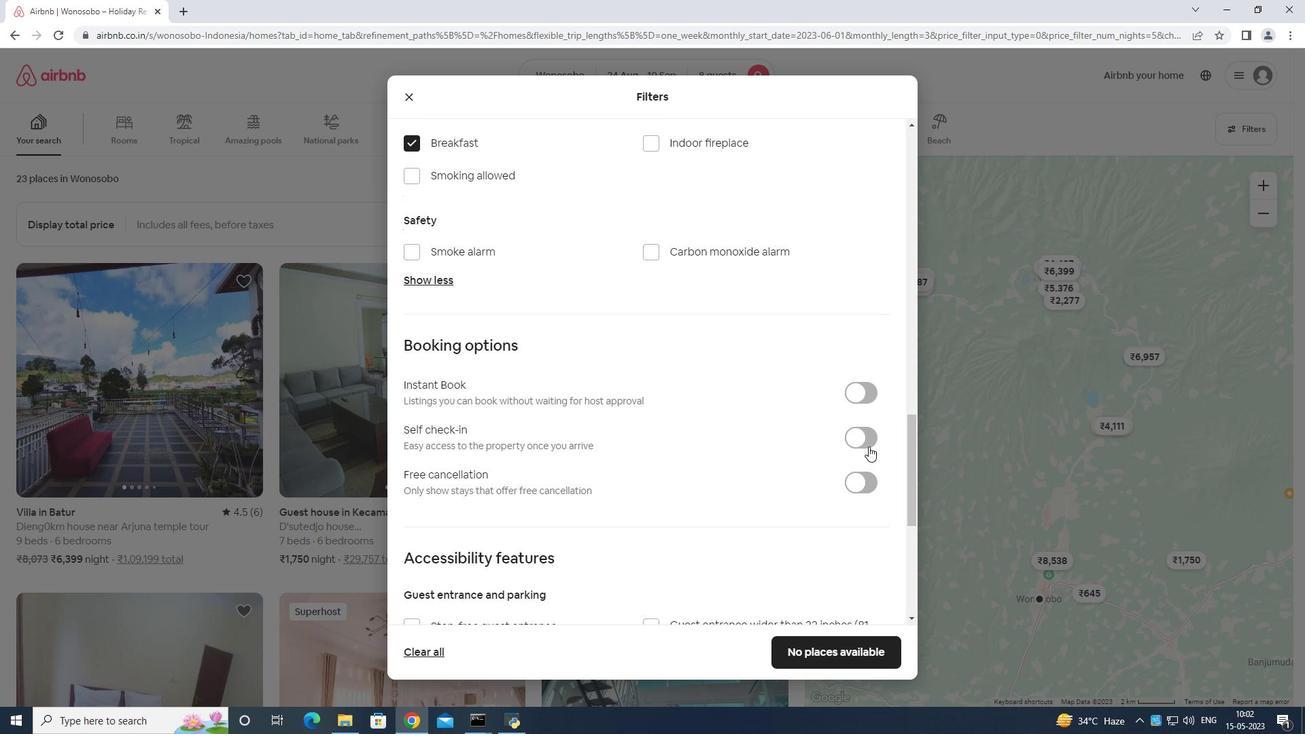 
Action: Mouse pressed left at (864, 437)
Screenshot: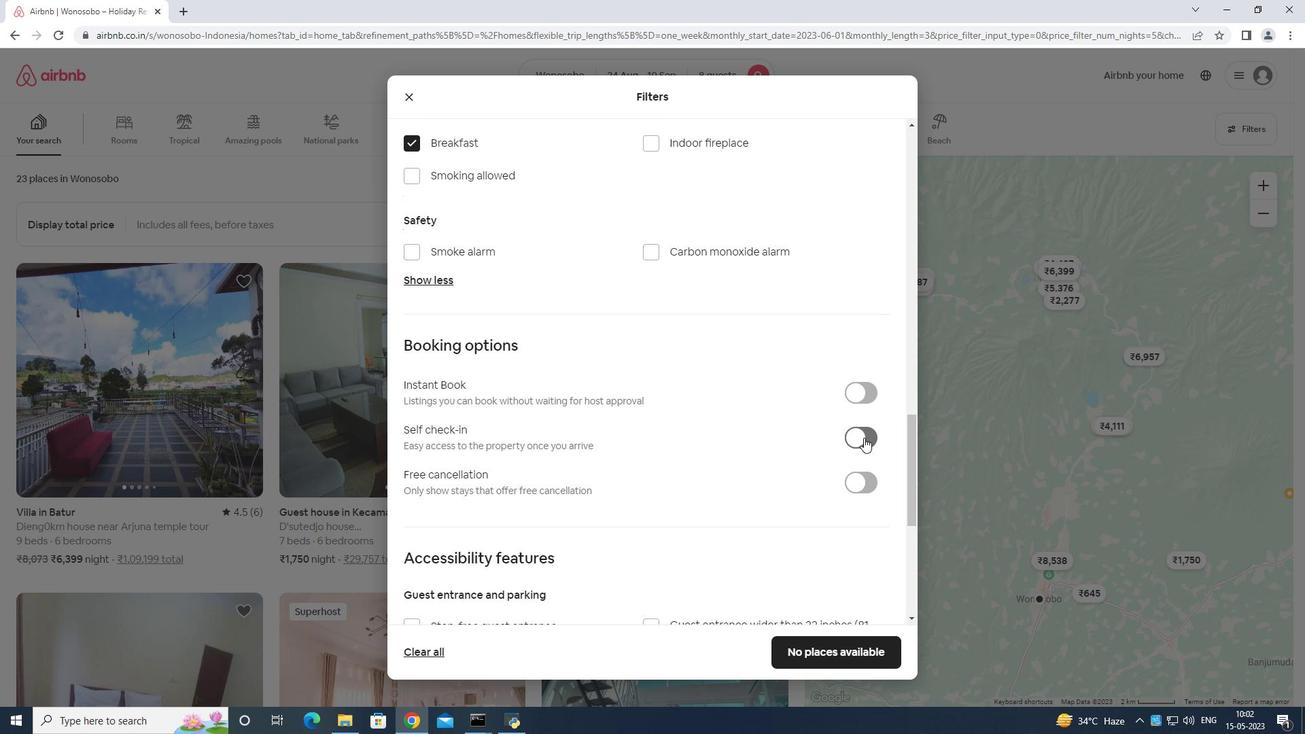 
Action: Mouse moved to (854, 437)
Screenshot: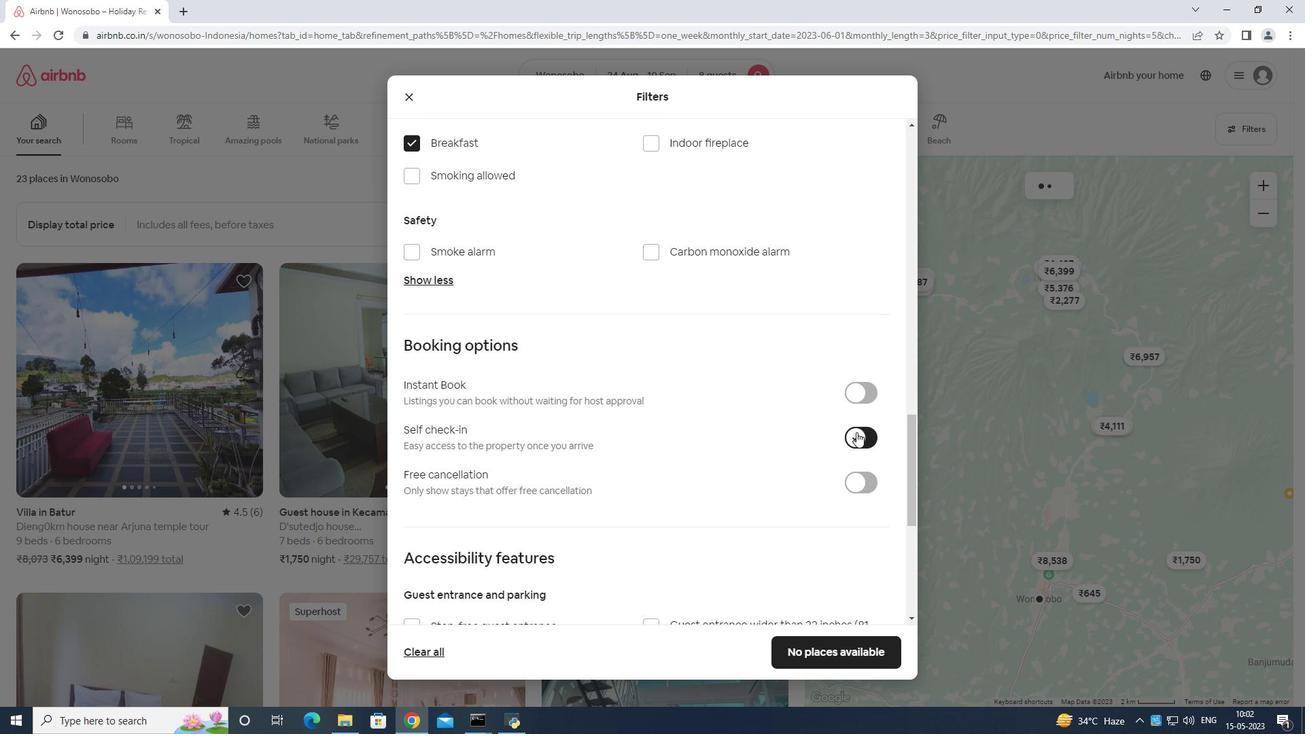 
Action: Mouse scrolled (854, 436) with delta (0, 0)
Screenshot: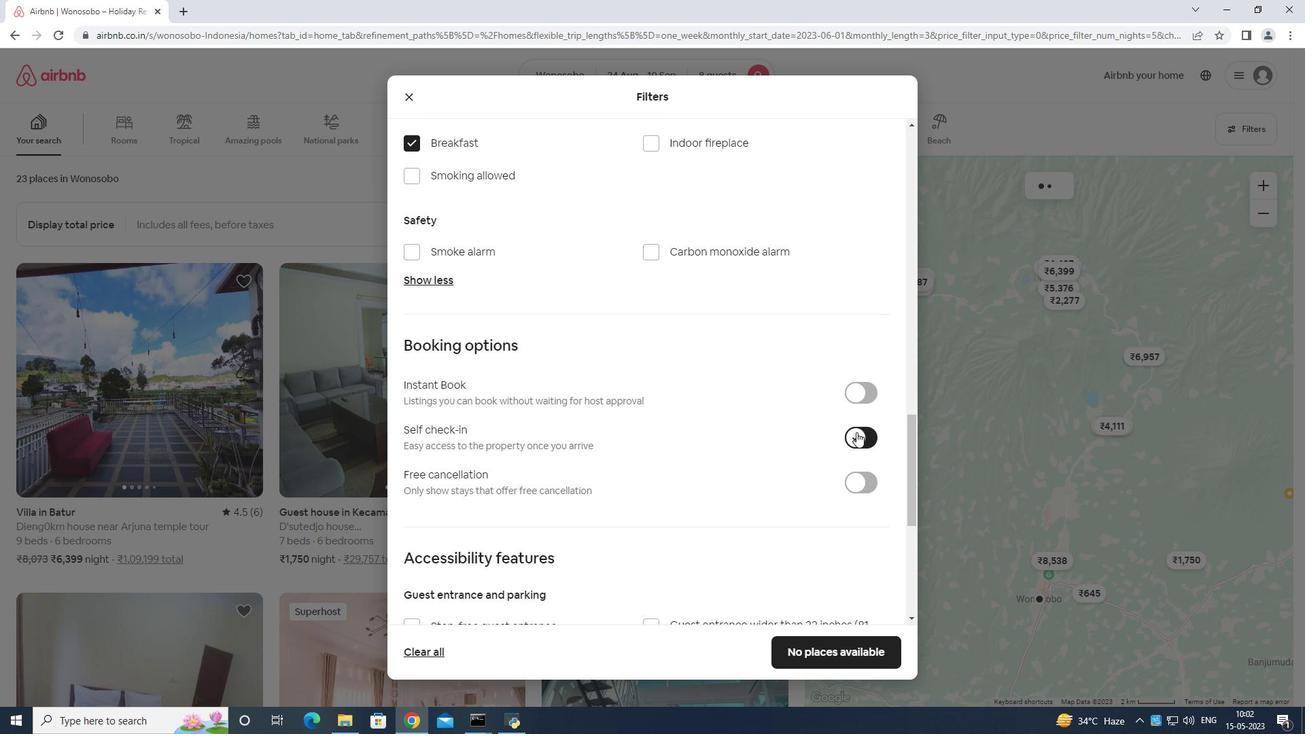 
Action: Mouse moved to (850, 451)
Screenshot: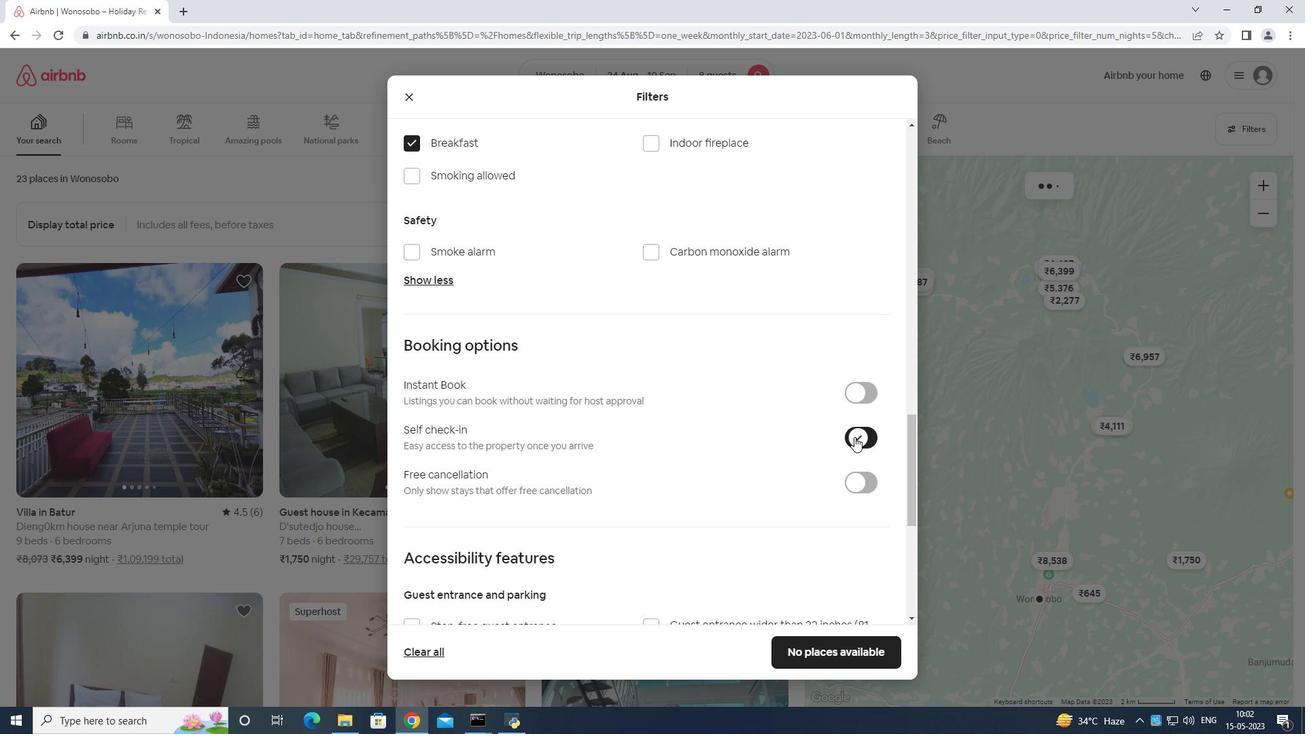 
Action: Mouse scrolled (850, 450) with delta (0, 0)
Screenshot: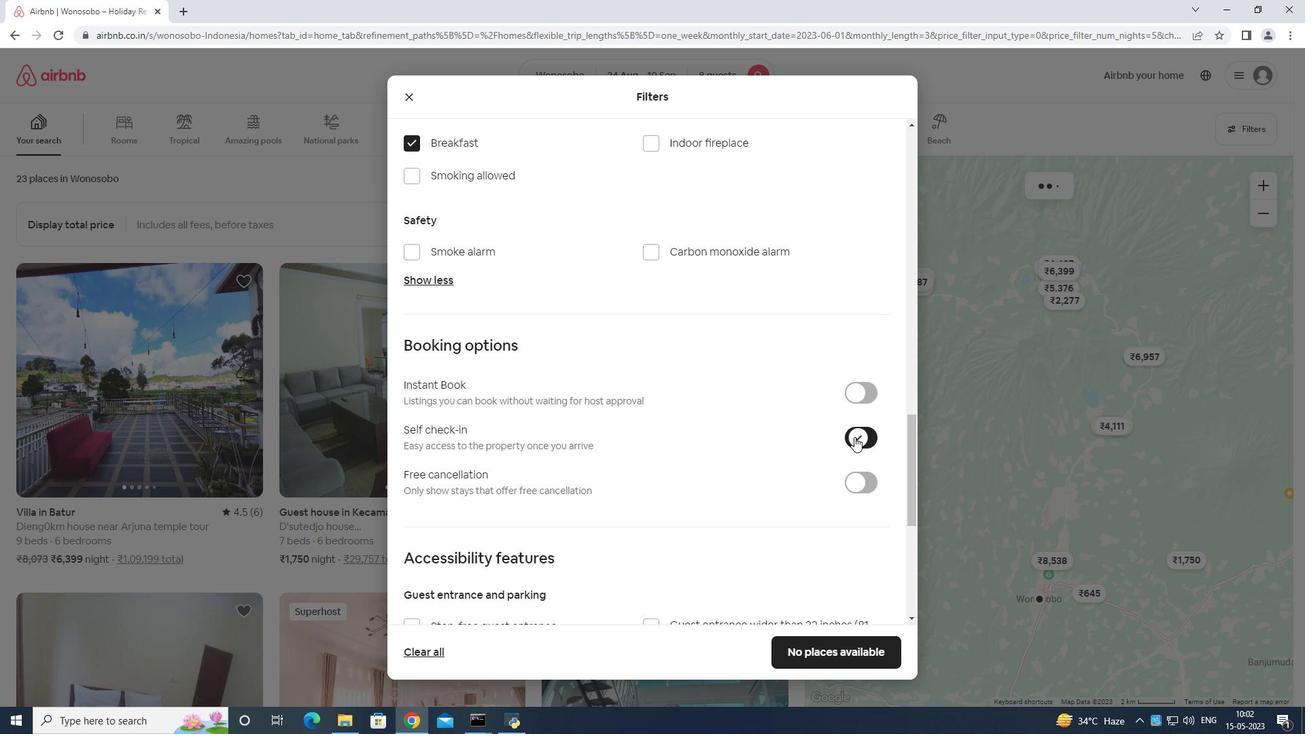 
Action: Mouse moved to (849, 454)
Screenshot: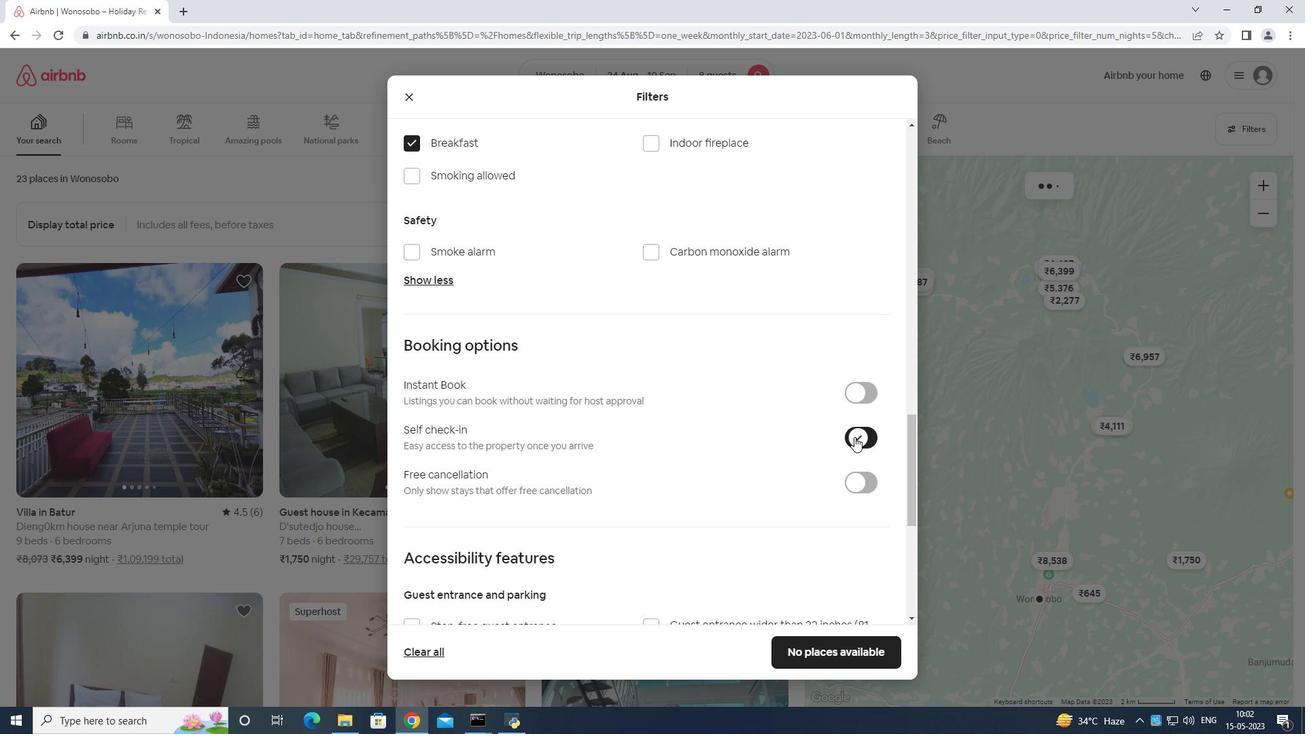 
Action: Mouse scrolled (849, 453) with delta (0, 0)
Screenshot: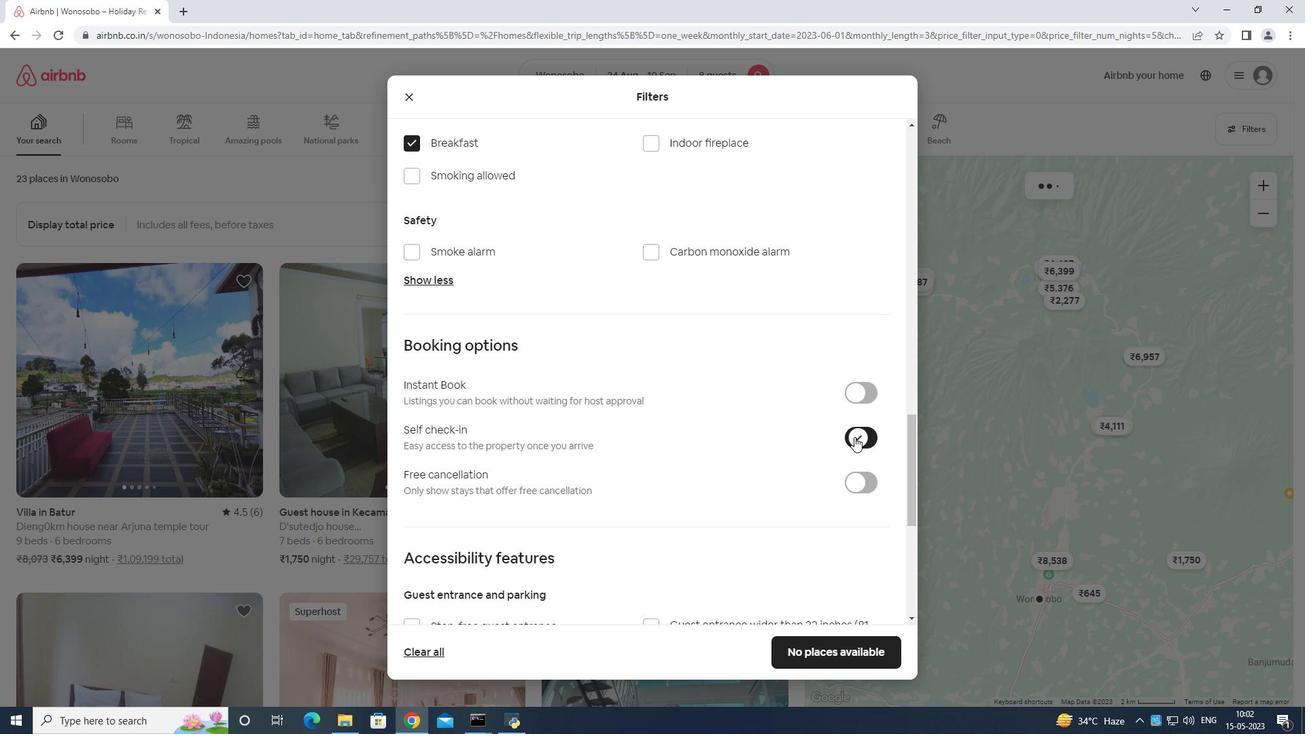 
Action: Mouse moved to (848, 456)
Screenshot: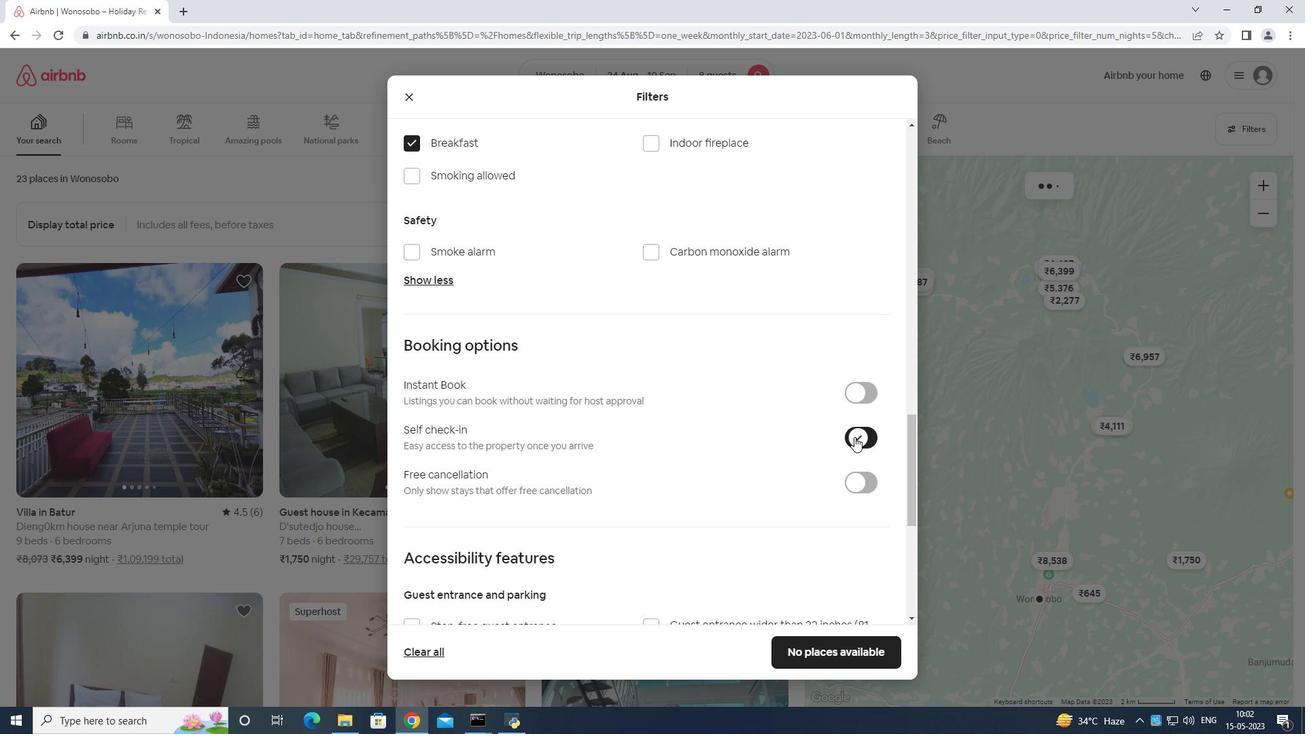 
Action: Mouse scrolled (848, 456) with delta (0, 0)
Screenshot: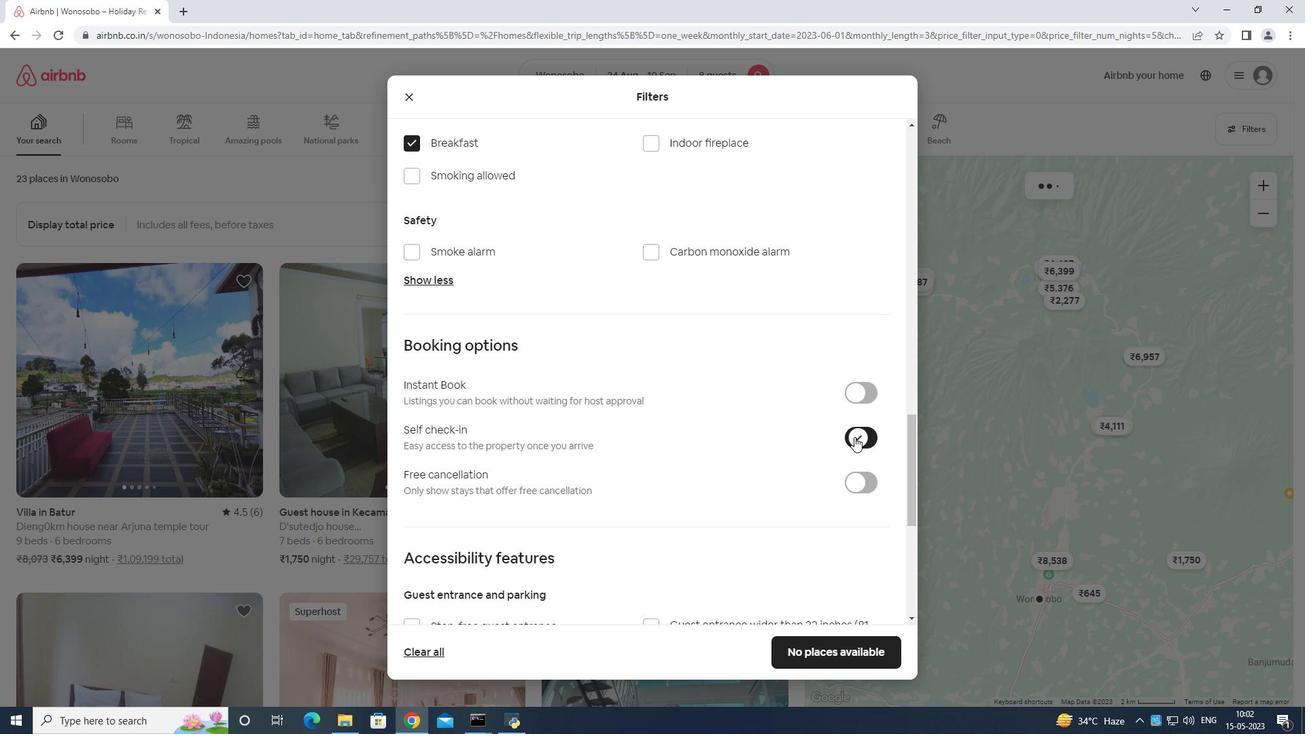 
Action: Mouse moved to (848, 461)
Screenshot: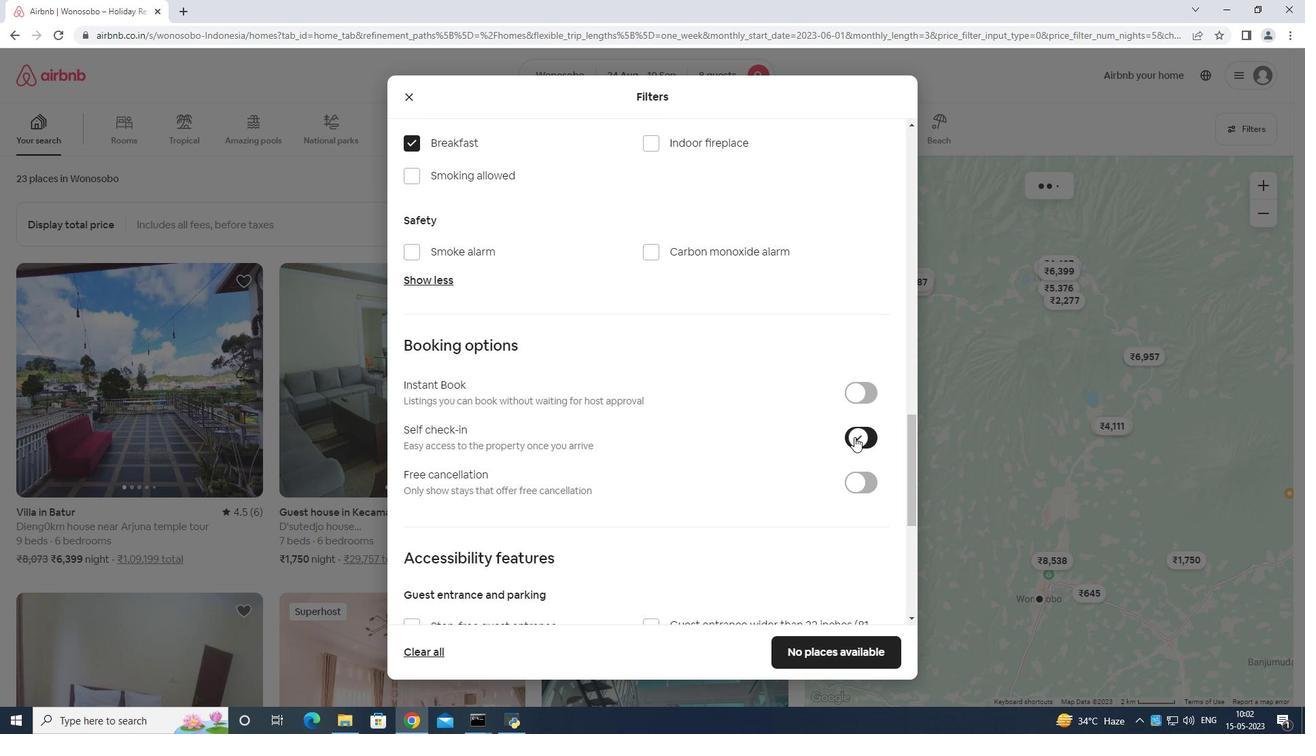 
Action: Mouse scrolled (848, 460) with delta (0, 0)
Screenshot: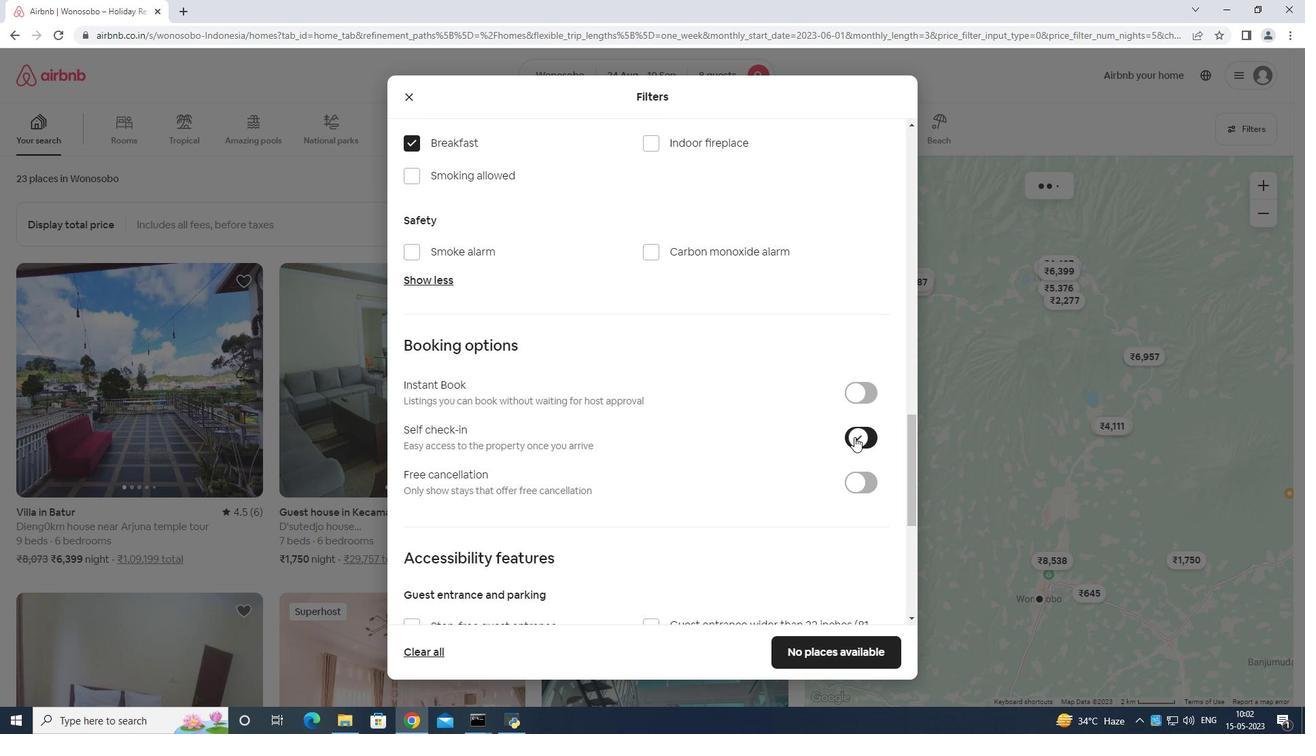 
Action: Mouse moved to (844, 467)
Screenshot: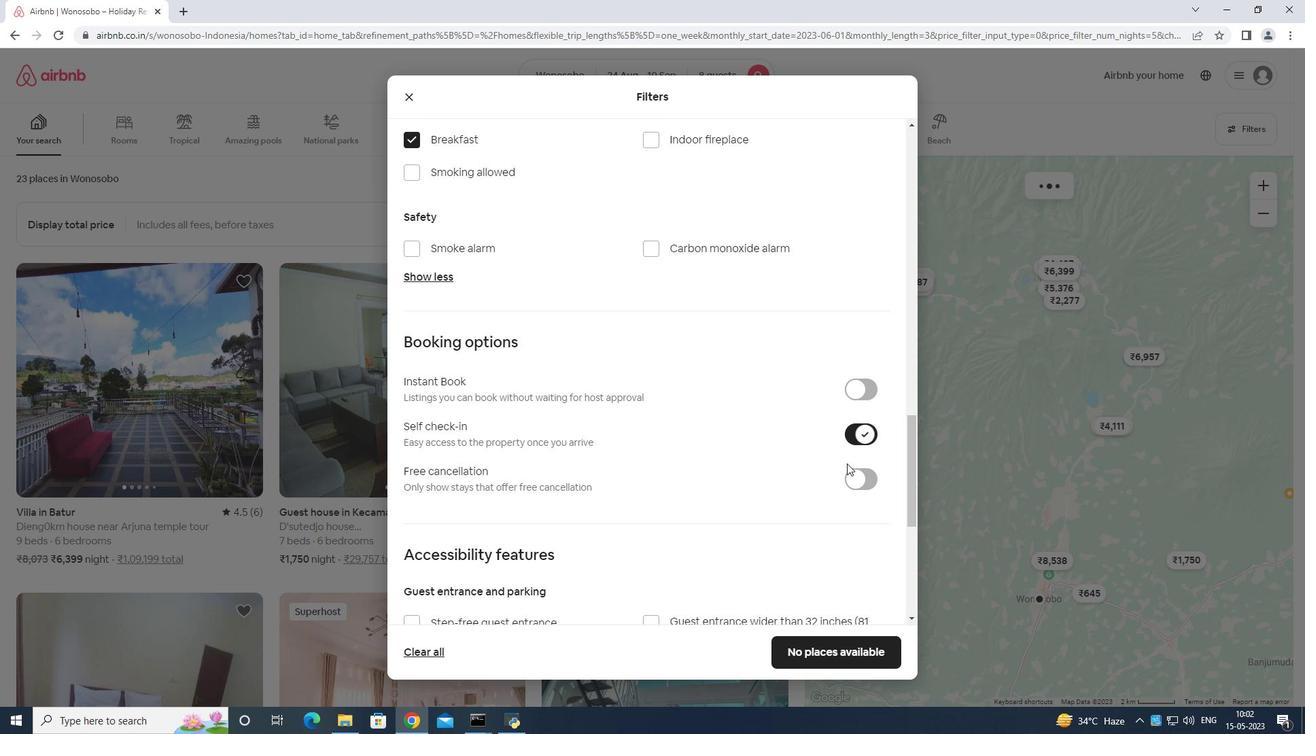 
Action: Mouse scrolled (844, 467) with delta (0, 0)
Screenshot: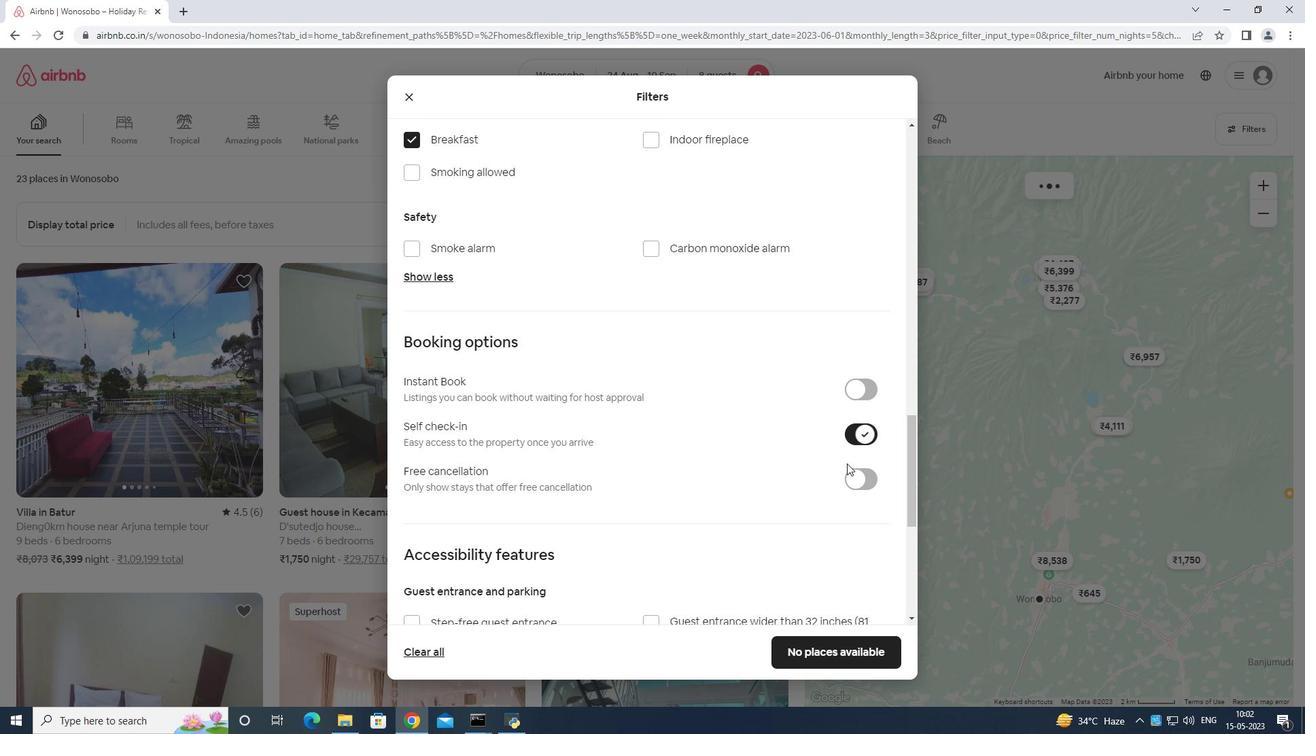 
Action: Mouse moved to (843, 470)
Screenshot: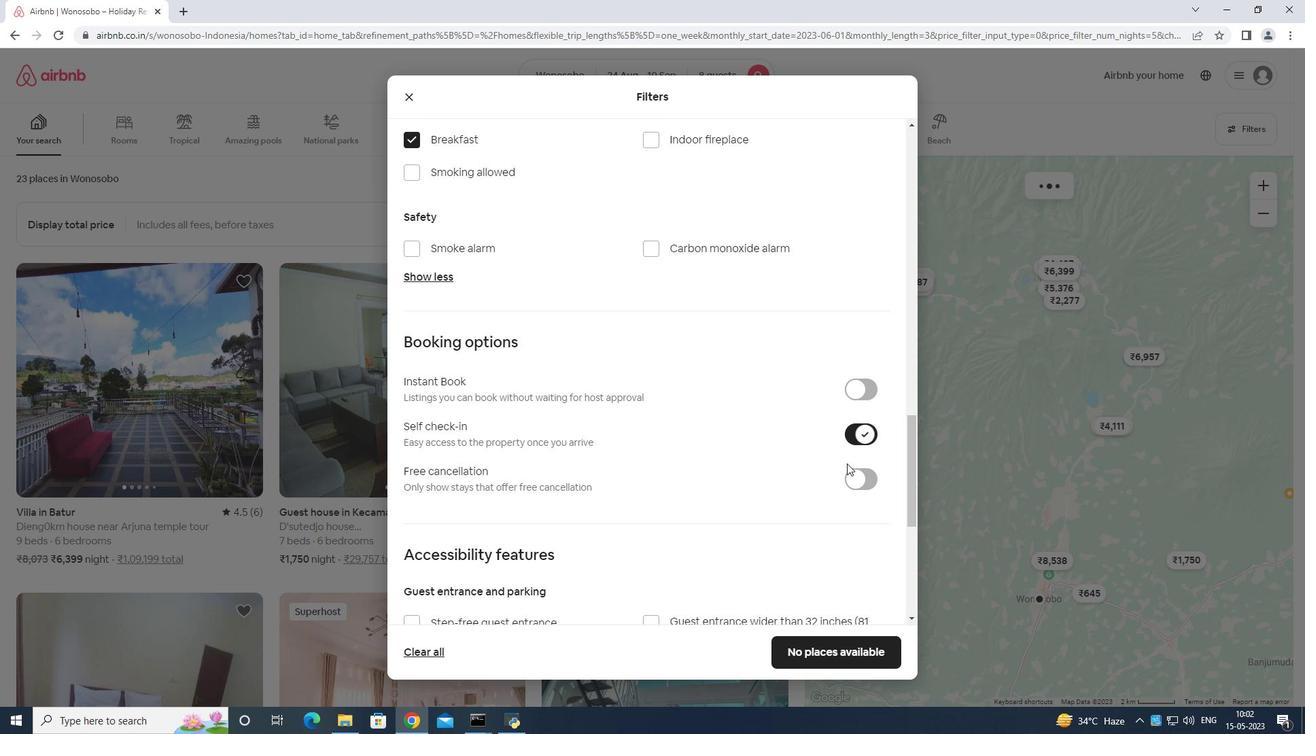 
Action: Mouse scrolled (843, 469) with delta (0, 0)
Screenshot: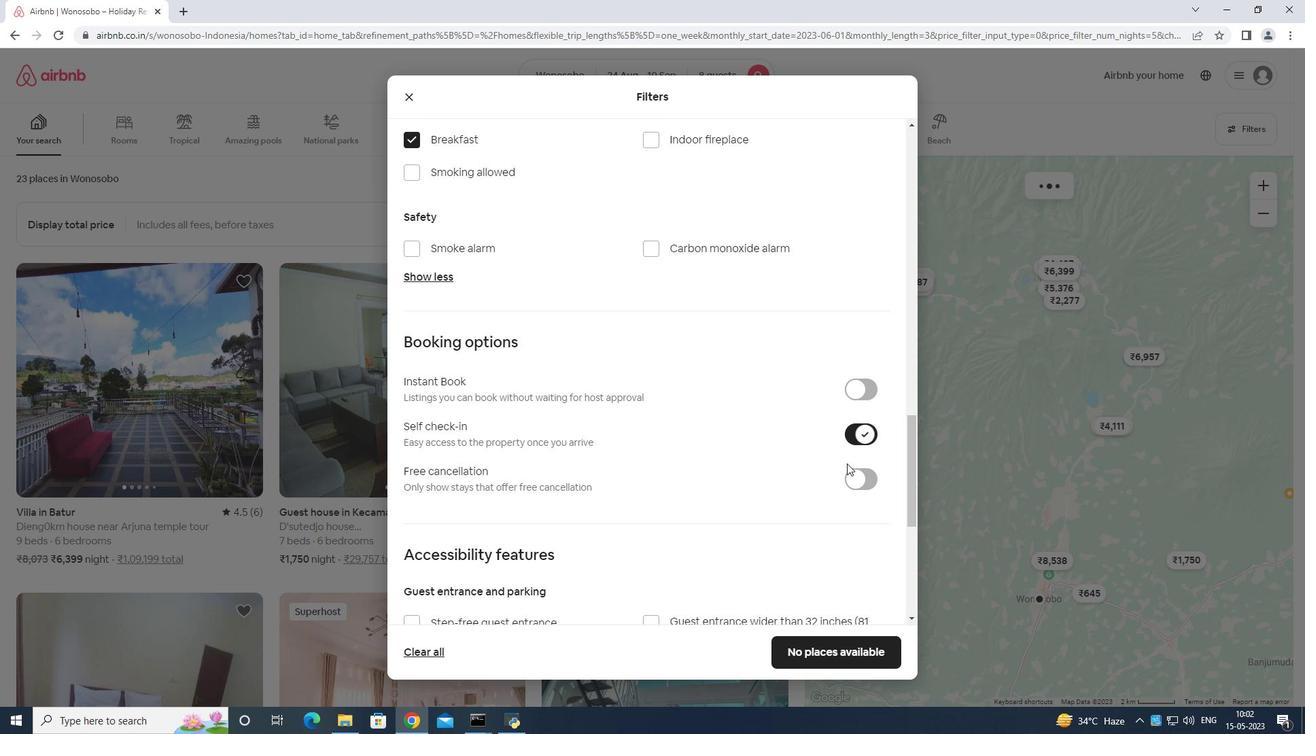 
Action: Mouse moved to (843, 471)
Screenshot: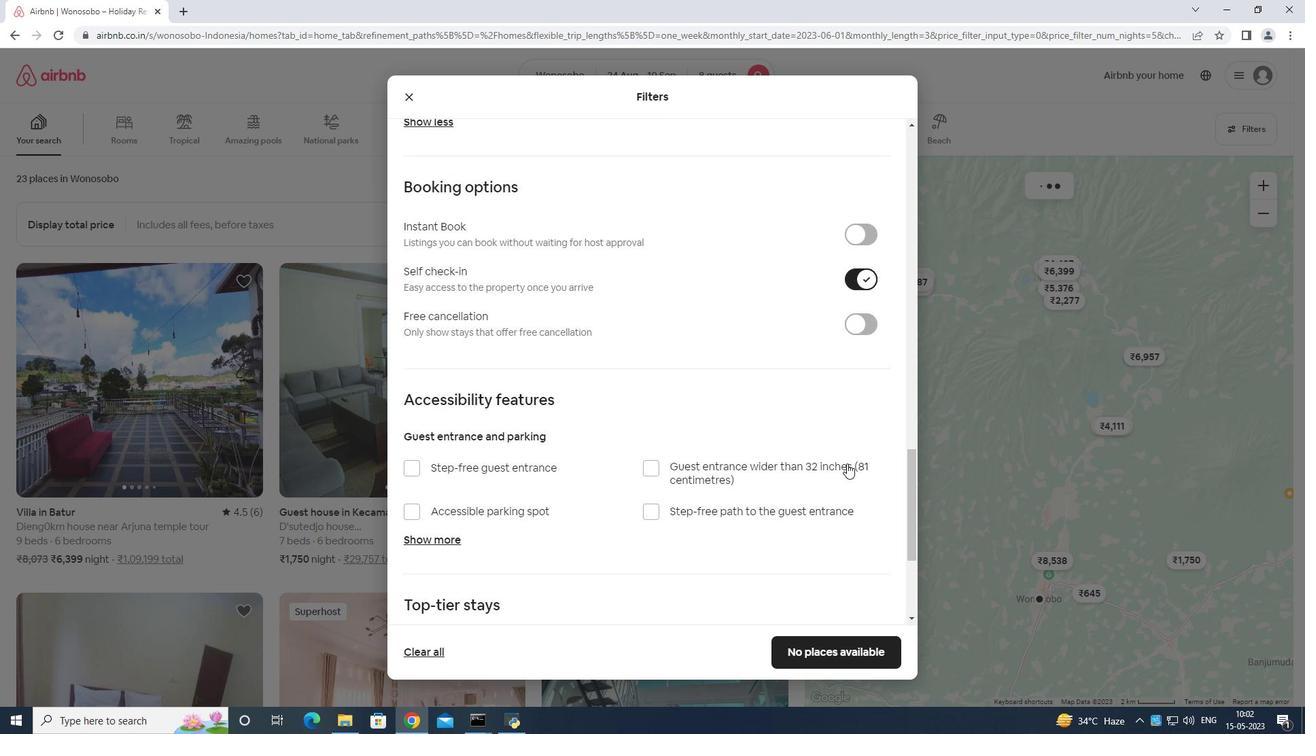 
Action: Mouse scrolled (843, 470) with delta (0, 0)
Screenshot: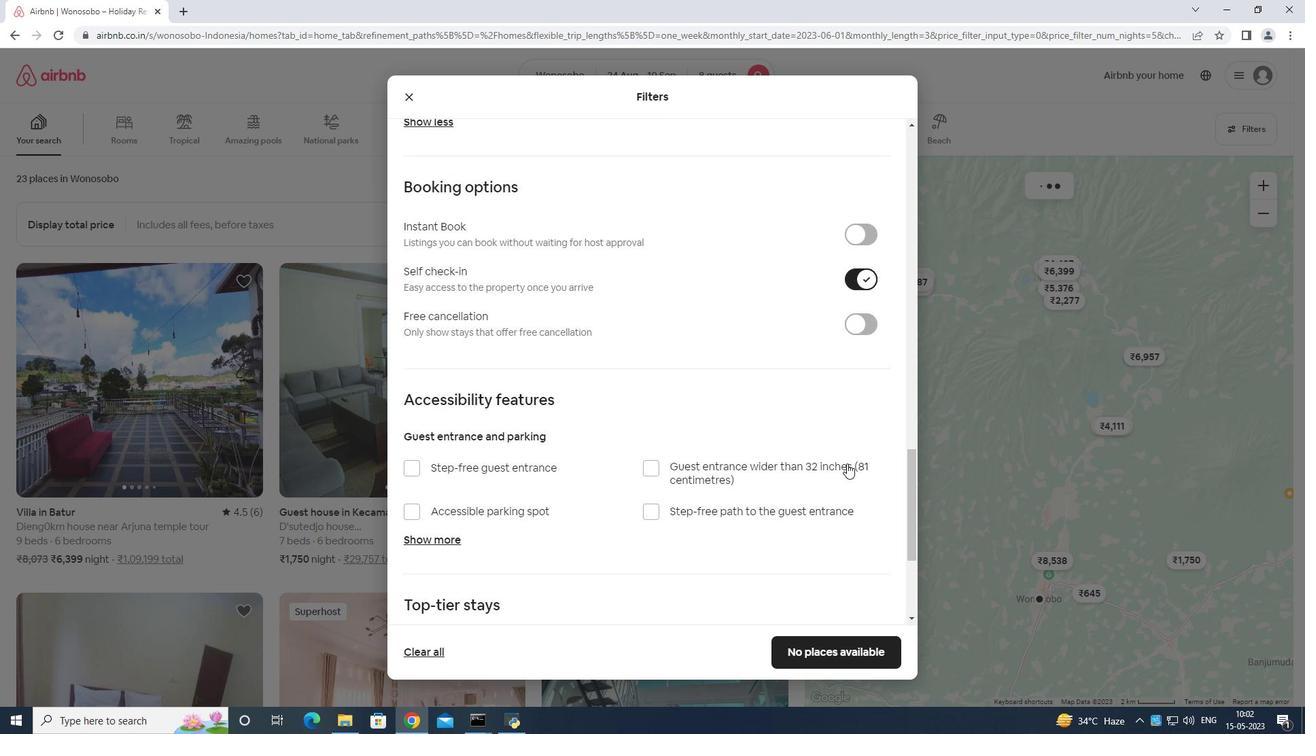 
Action: Mouse moved to (844, 474)
Screenshot: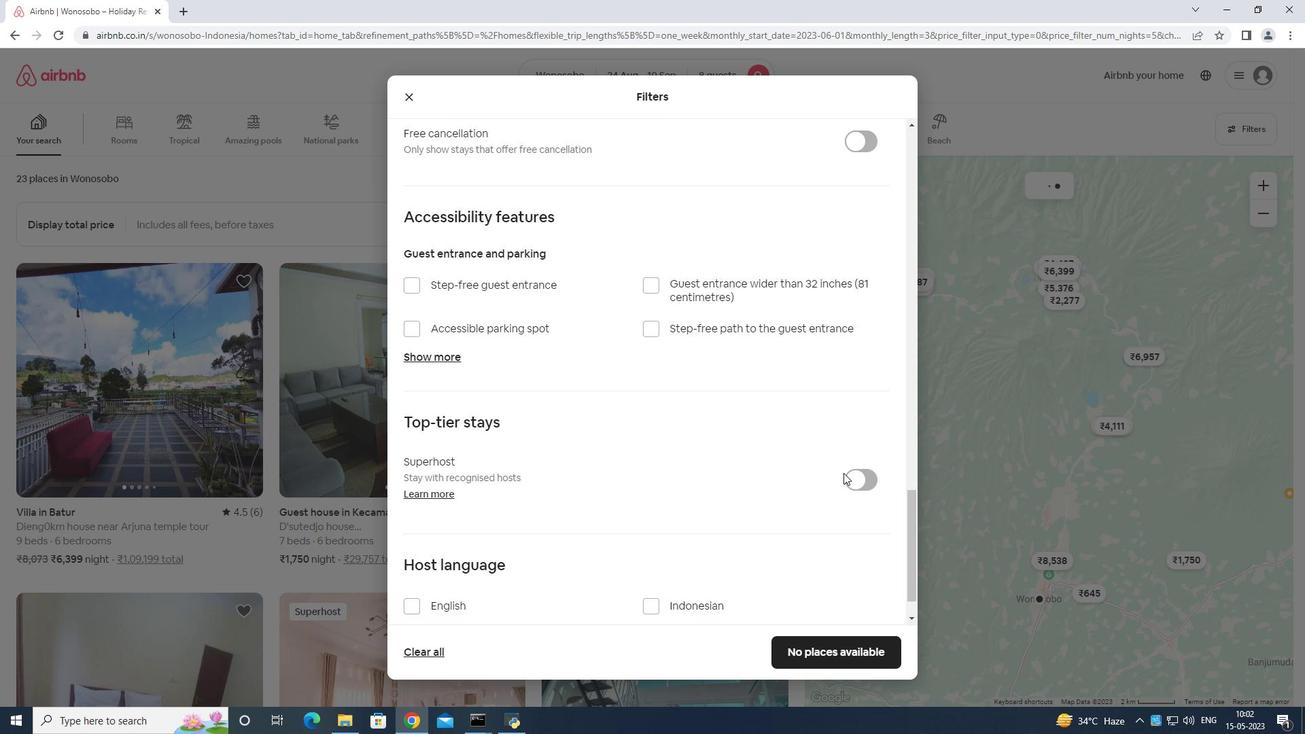 
Action: Mouse scrolled (844, 473) with delta (0, 0)
Screenshot: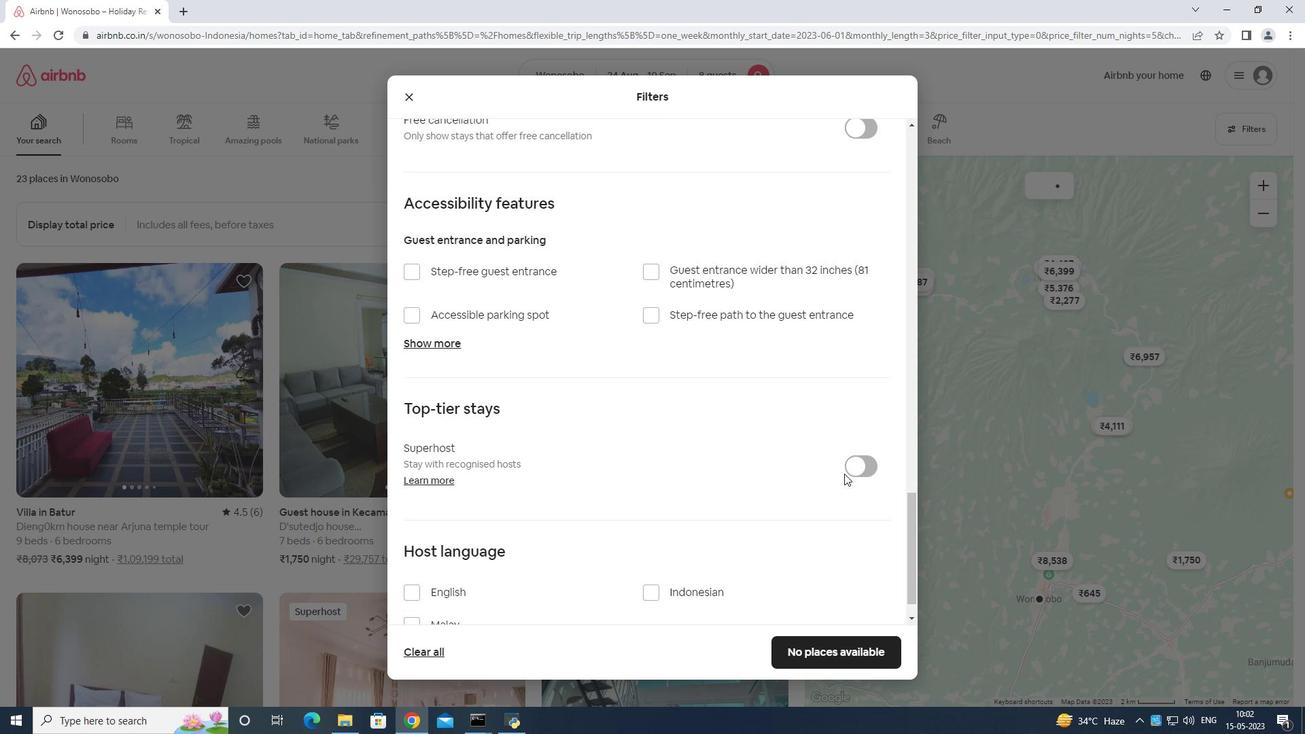 
Action: Mouse moved to (844, 476)
Screenshot: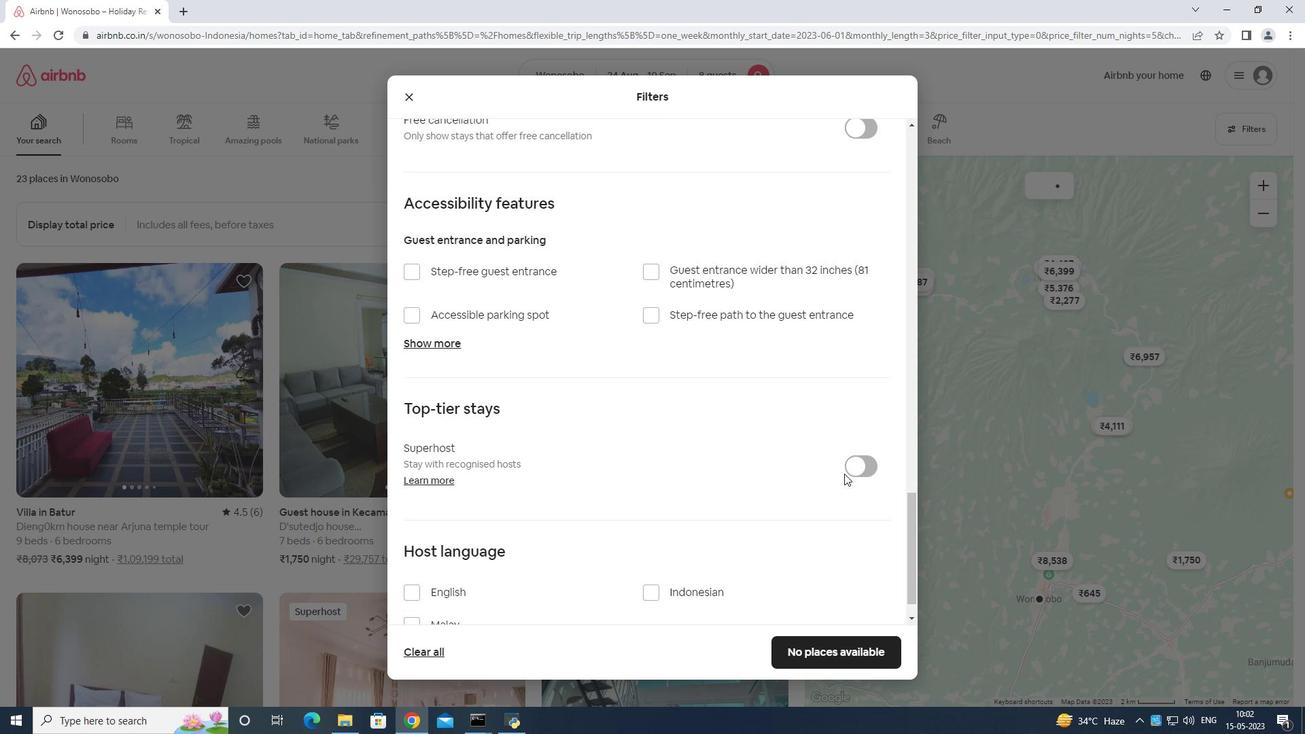 
Action: Mouse scrolled (844, 475) with delta (0, 0)
Screenshot: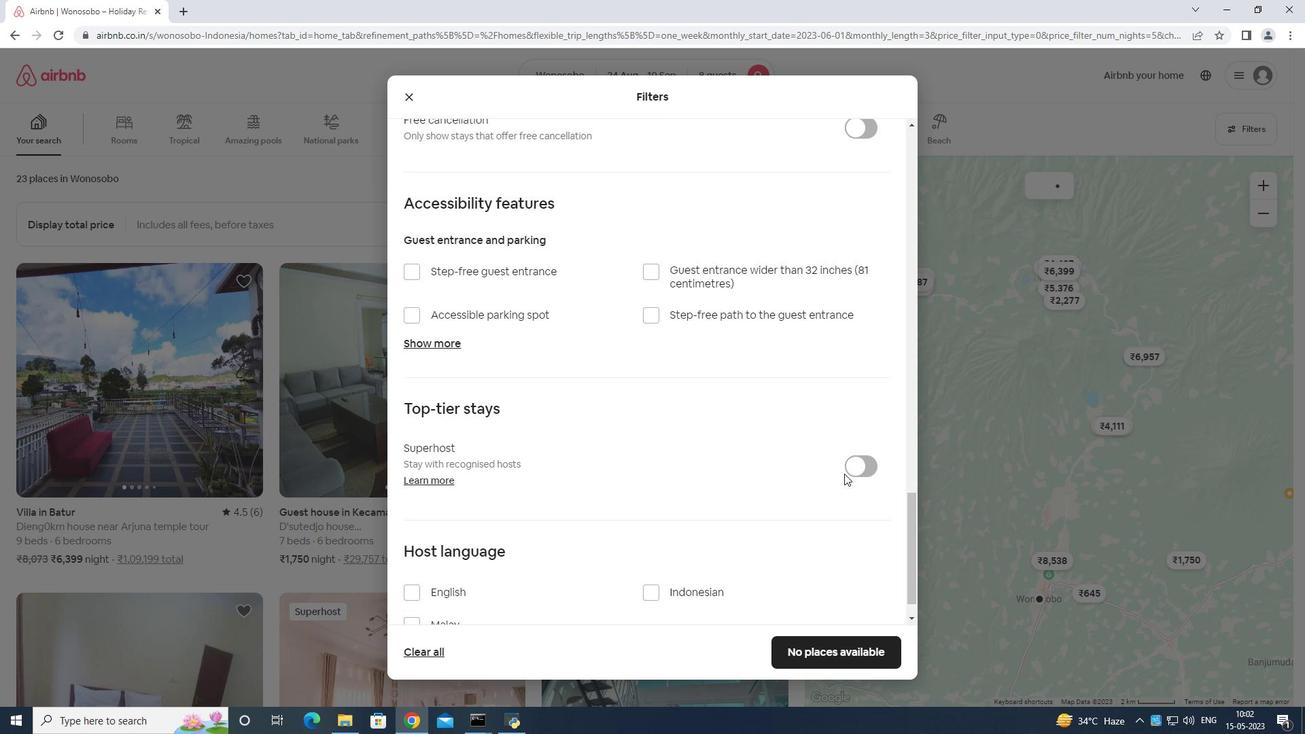
Action: Mouse moved to (843, 477)
Screenshot: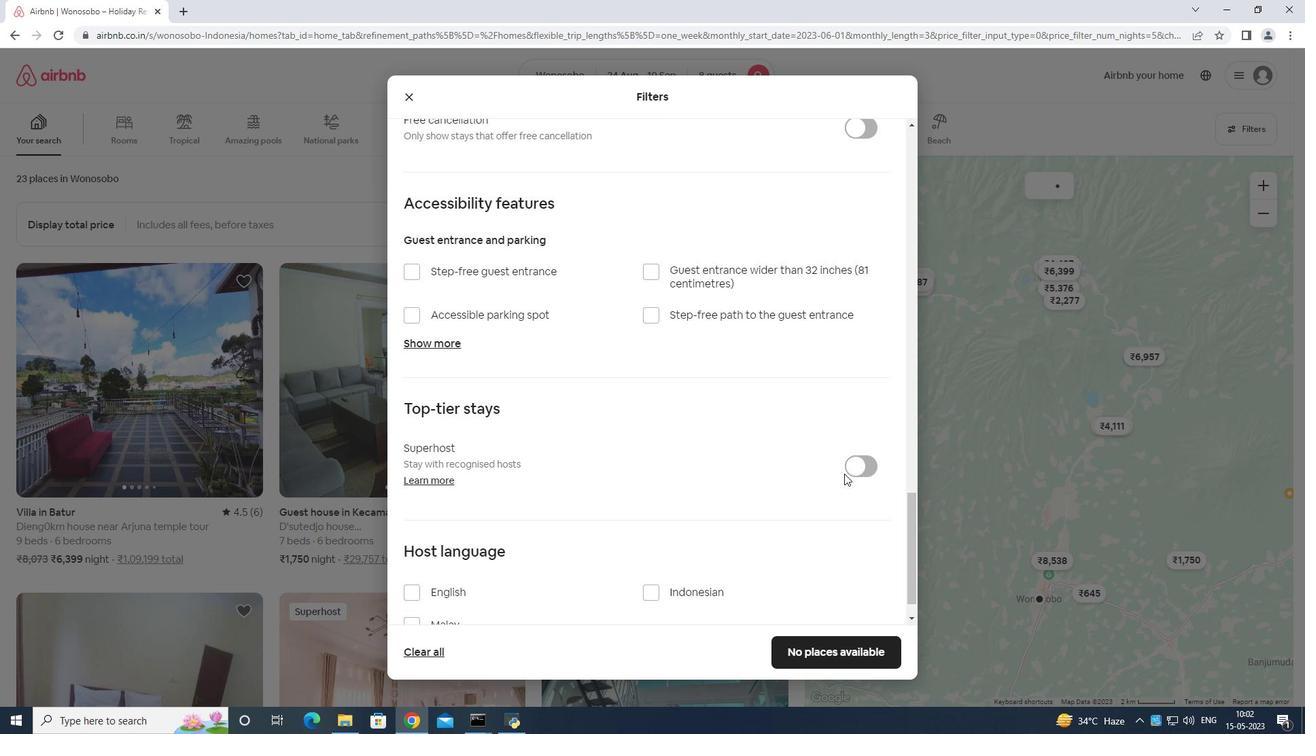 
Action: Mouse scrolled (844, 475) with delta (0, 0)
Screenshot: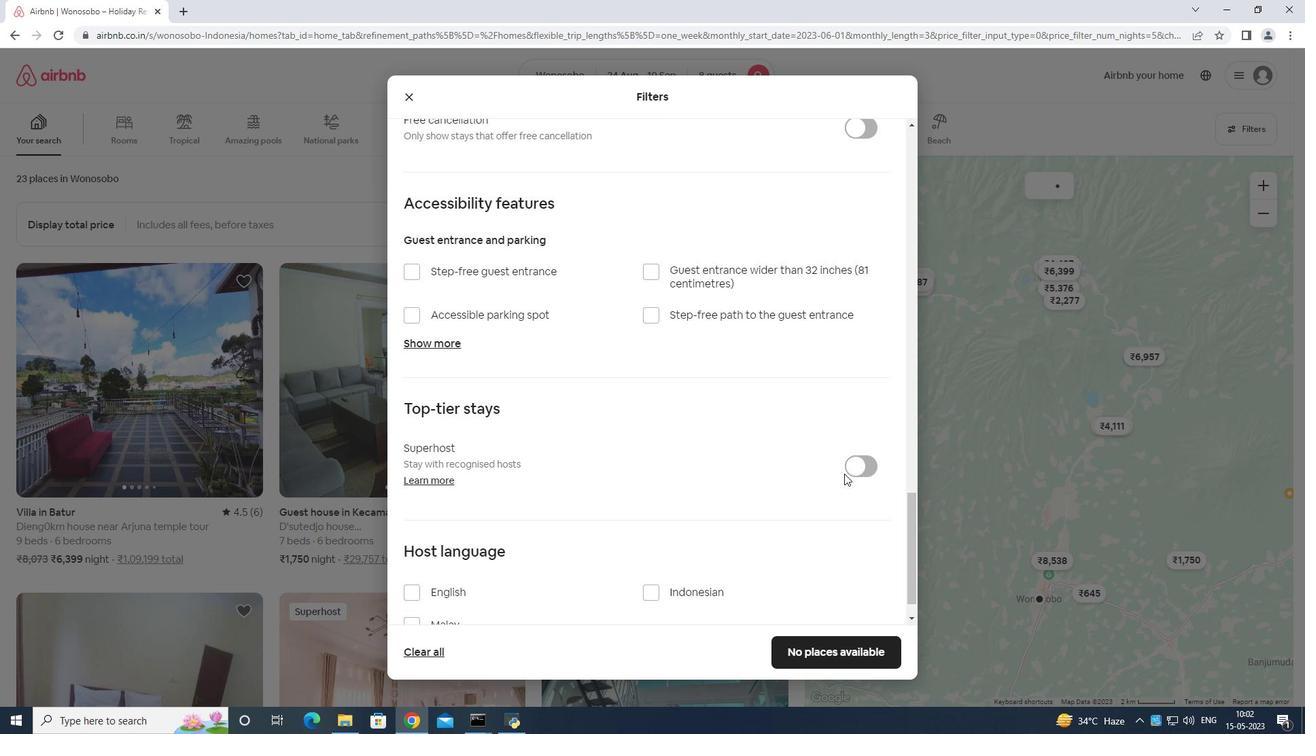 
Action: Mouse moved to (841, 482)
Screenshot: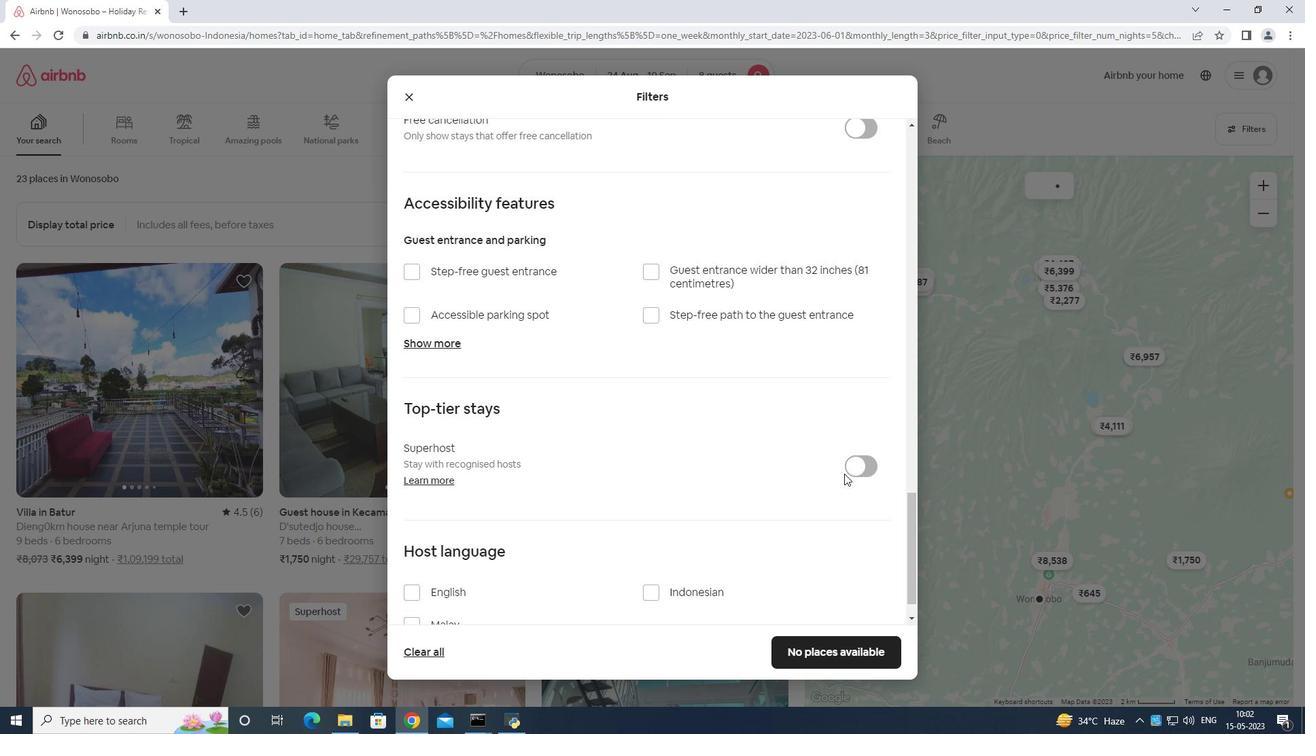 
Action: Mouse scrolled (843, 480) with delta (0, 0)
Screenshot: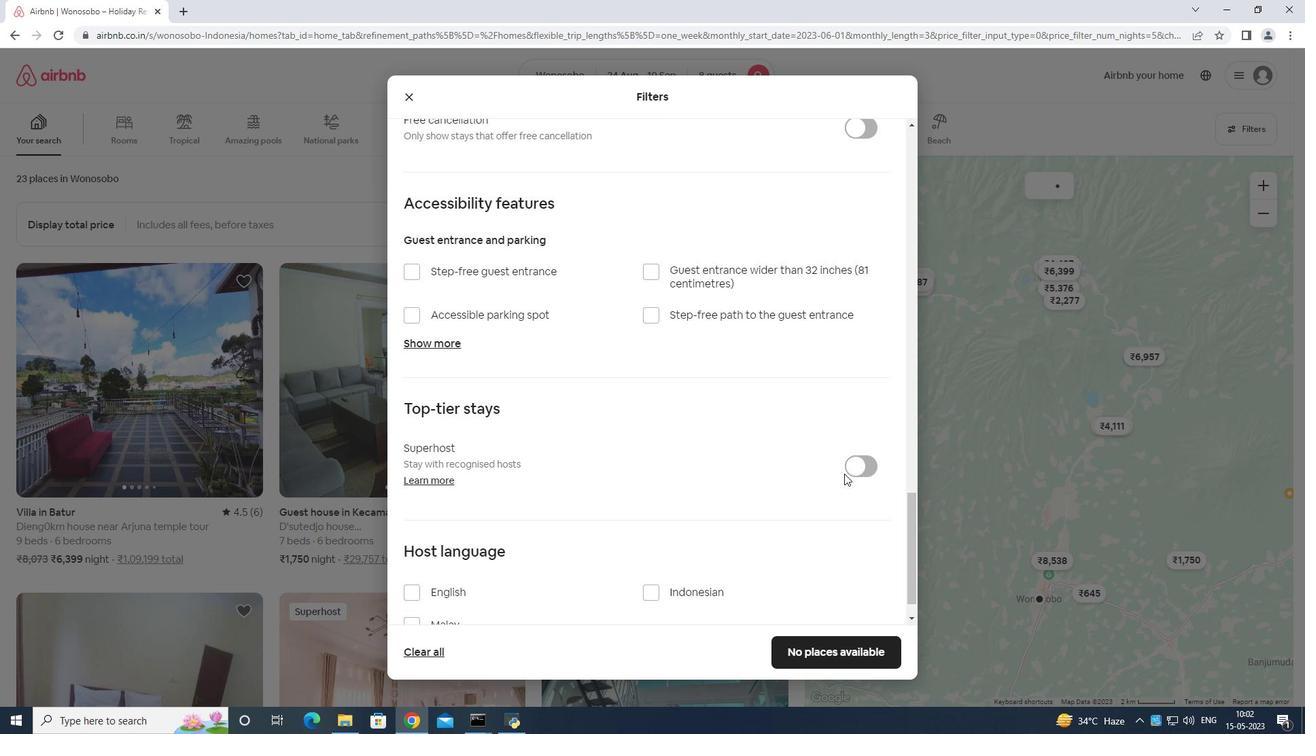 
Action: Mouse moved to (575, 603)
Screenshot: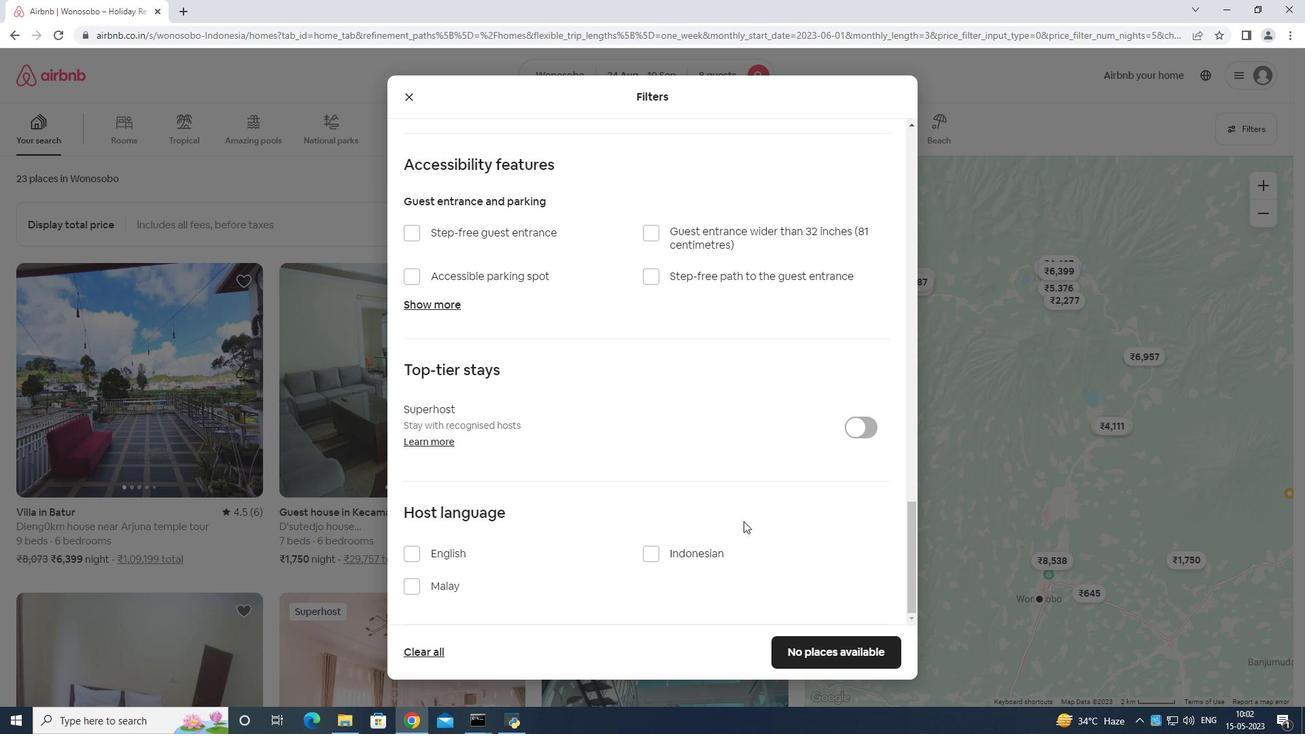 
Action: Mouse scrolled (700, 566) with delta (0, 0)
Screenshot: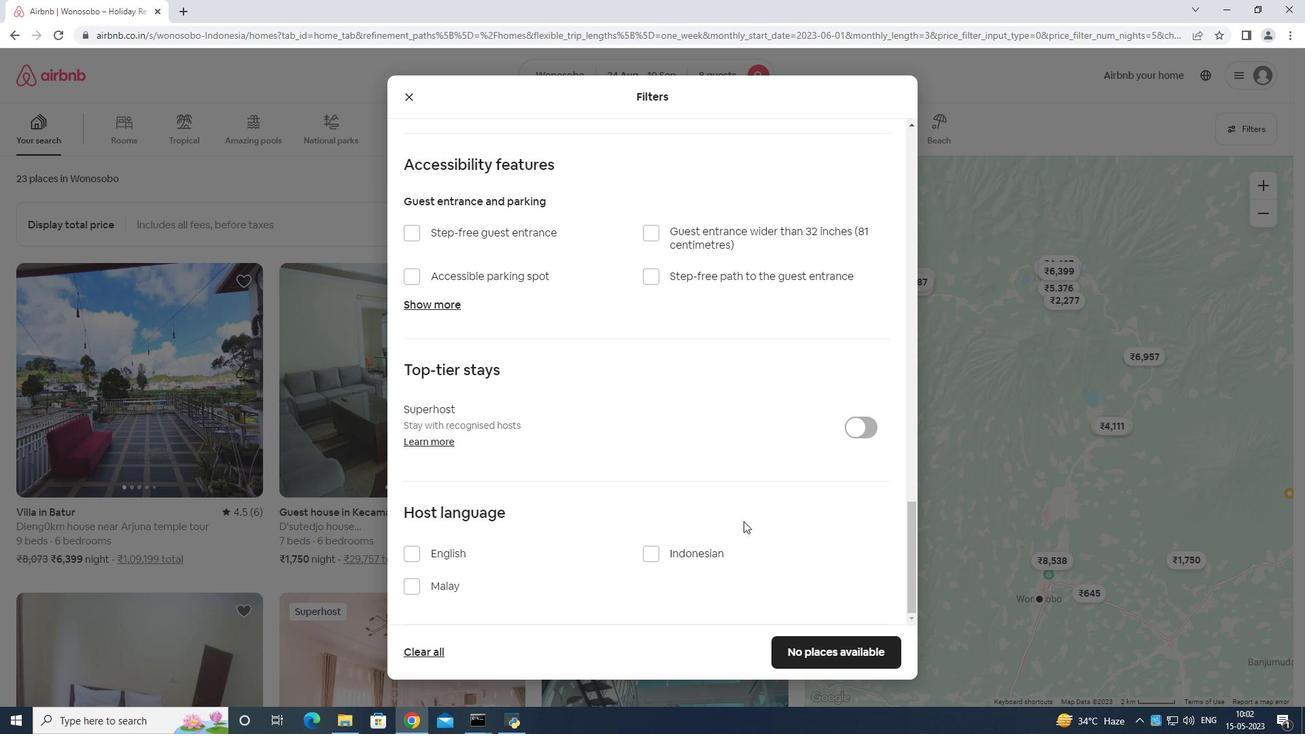 
Action: Mouse moved to (418, 556)
Screenshot: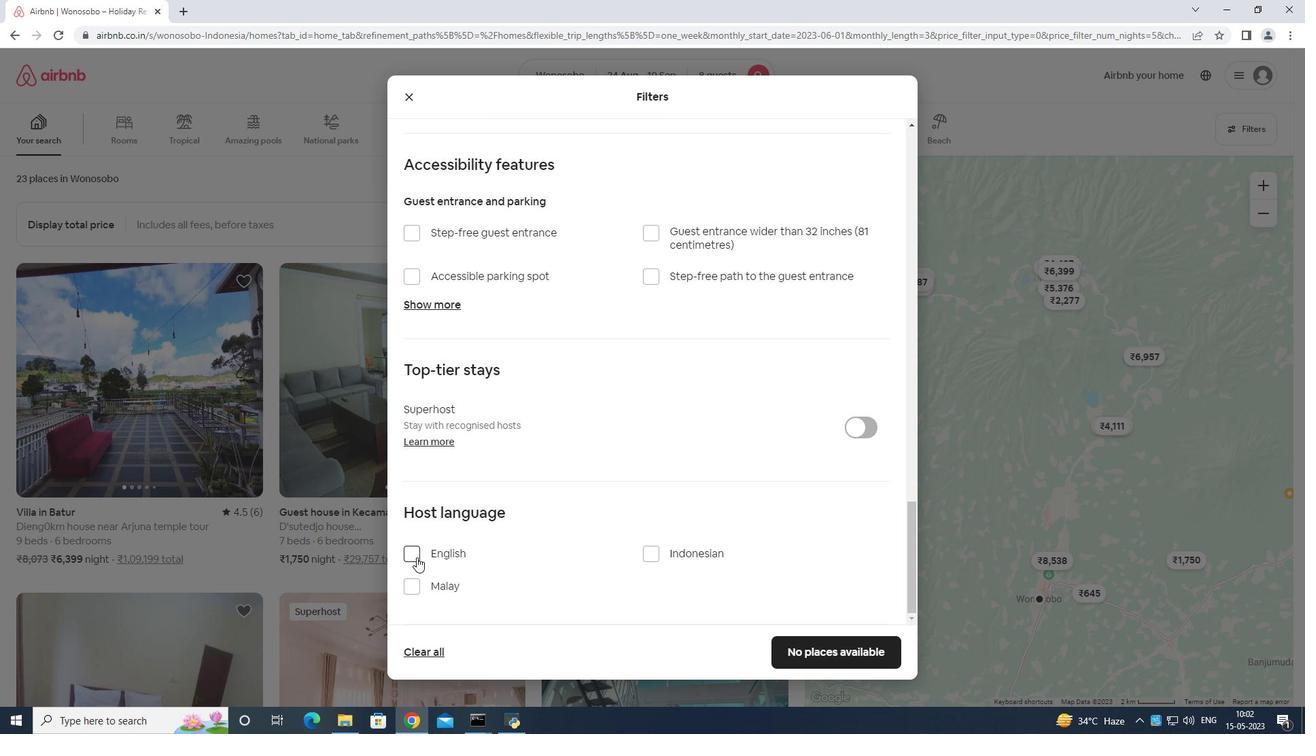 
Action: Mouse pressed left at (418, 556)
Screenshot: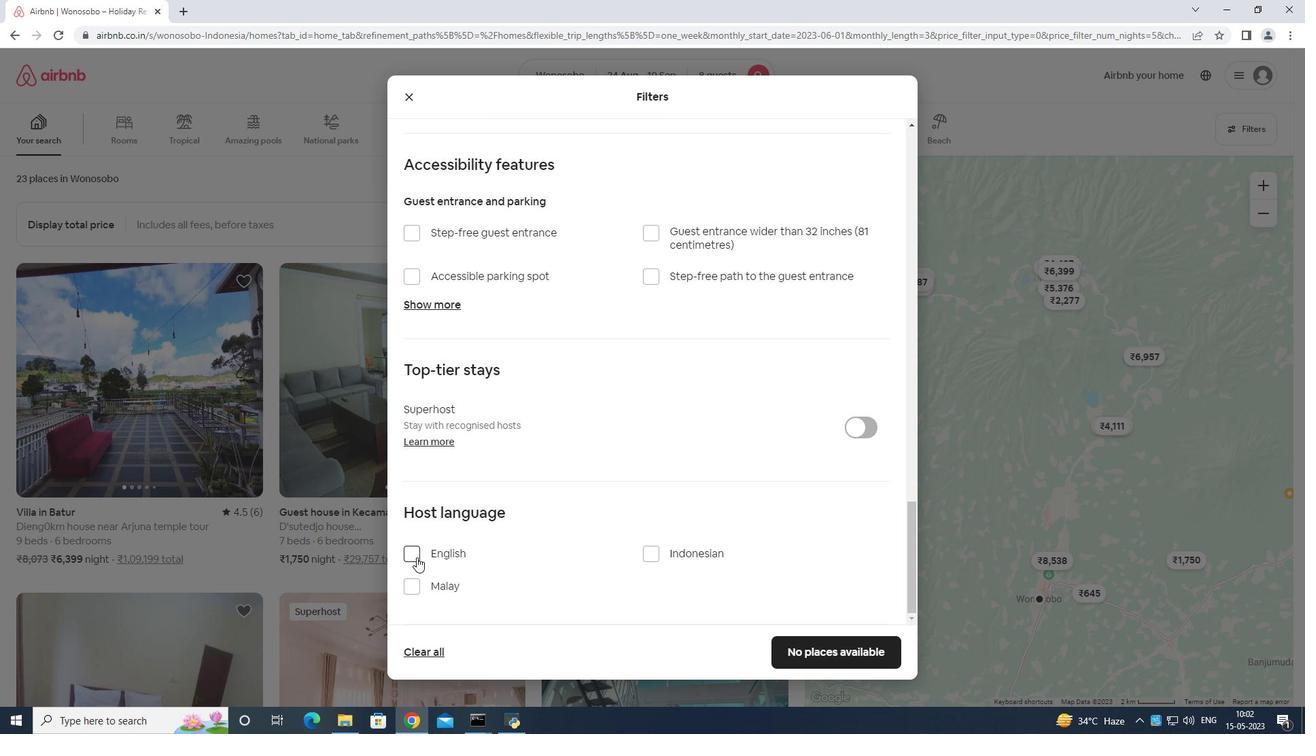 
Action: Mouse moved to (835, 644)
Screenshot: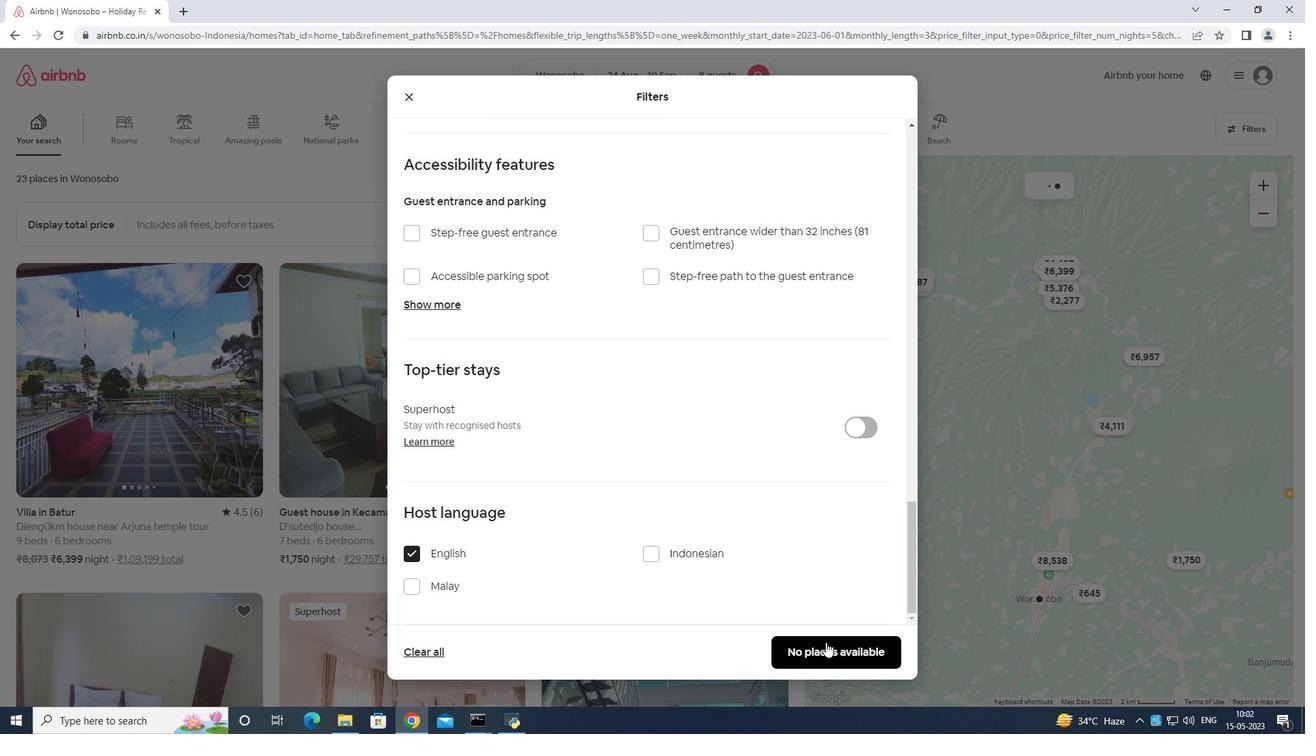 
Action: Mouse pressed left at (835, 644)
Screenshot: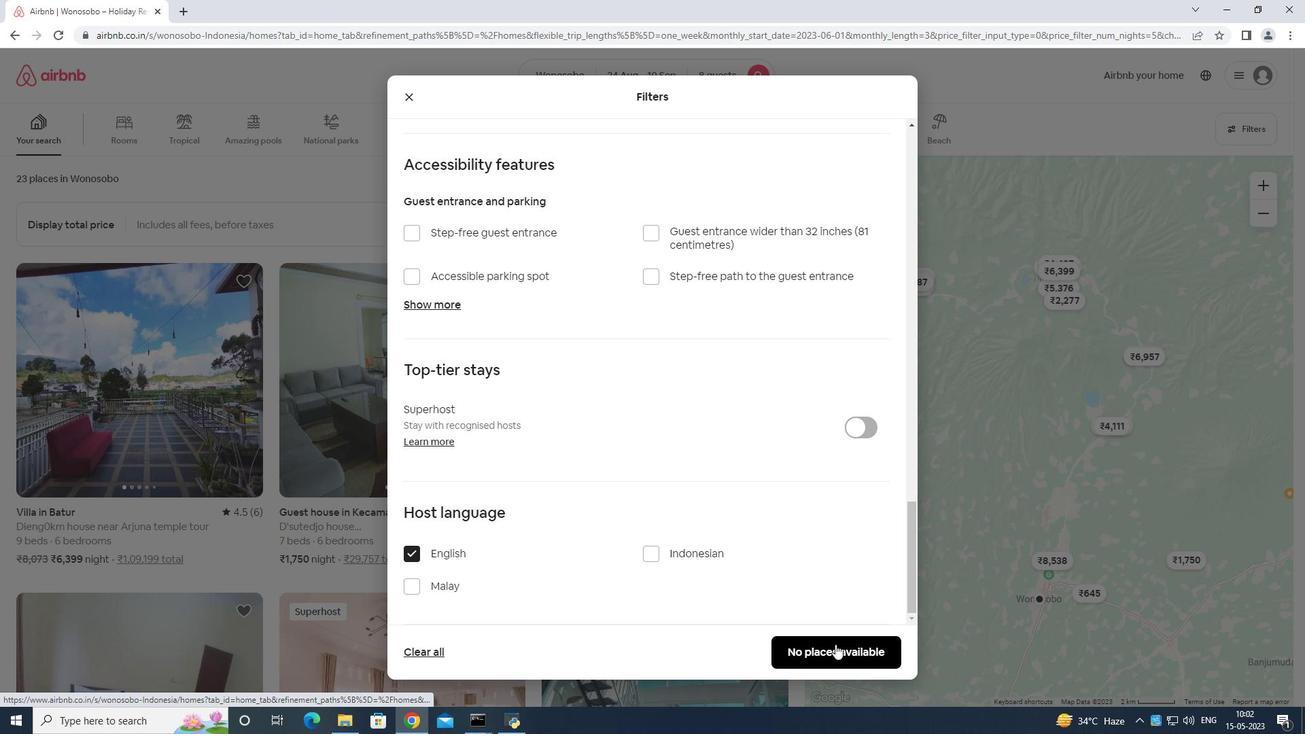 
